 Task: Search one way flight ticket for 3 adults in first from Kansas City: Kansas City International Airport (was Mid-continent International) to Riverton: Central Wyoming Regional Airport (was Riverton Regional) on 5-4-2023. Choice of flights is Royal air maroc. Number of bags: 2 checked bags. Price is upto 72000. Outbound departure time preference is 10:15.
Action: Mouse moved to (333, 130)
Screenshot: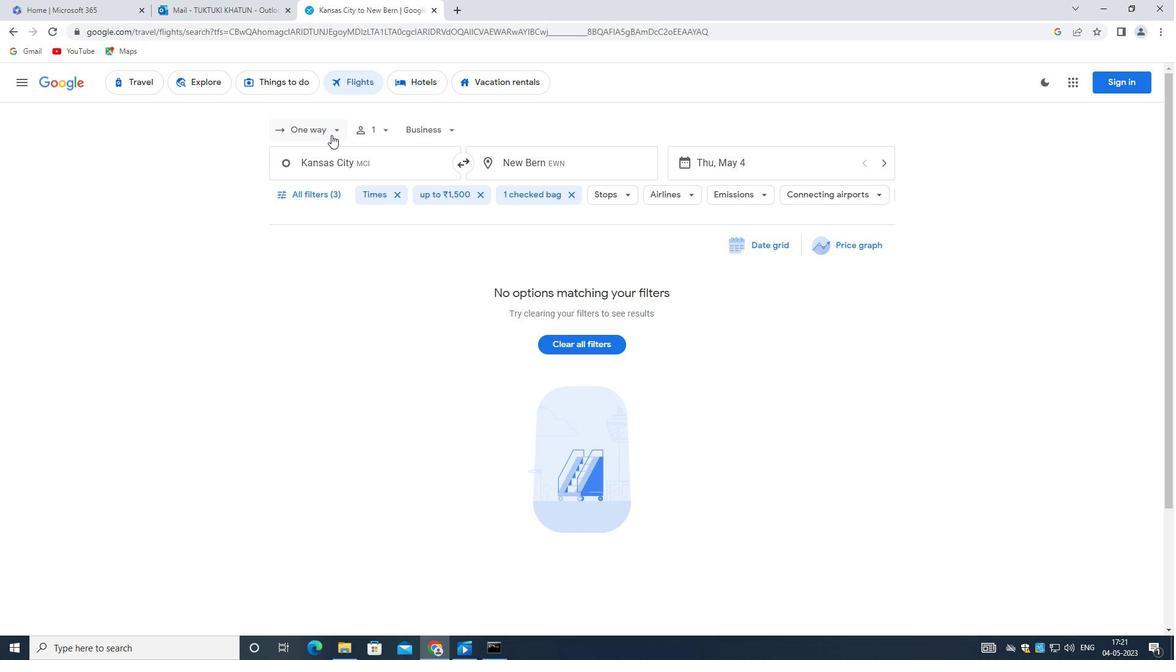 
Action: Mouse pressed left at (333, 130)
Screenshot: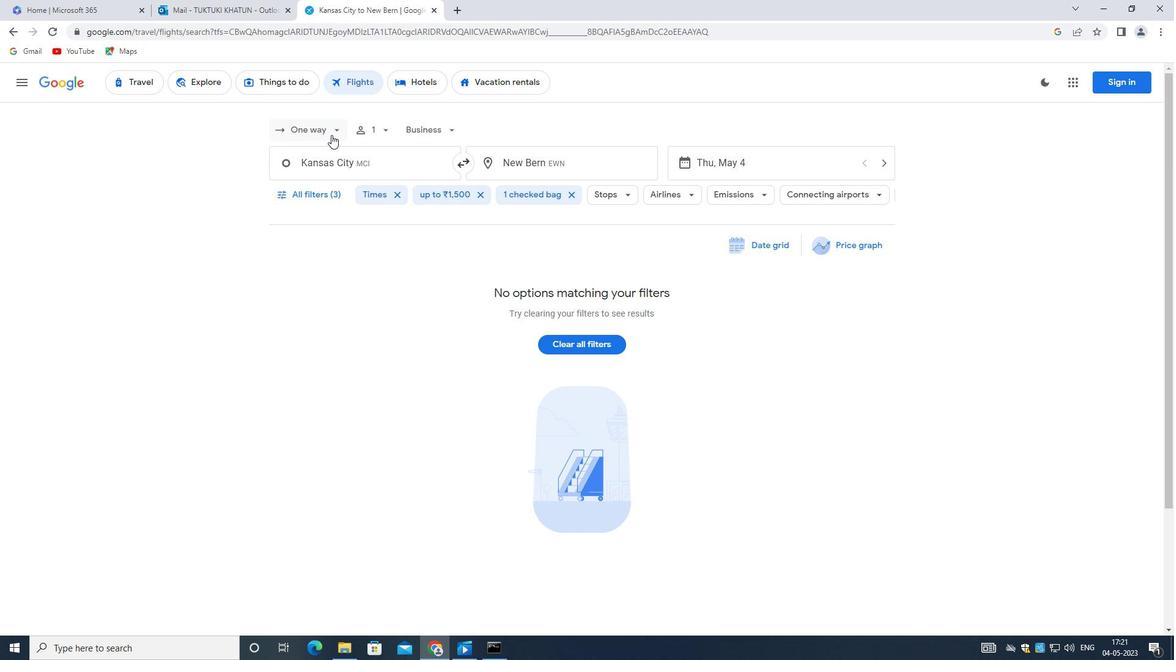 
Action: Mouse moved to (330, 181)
Screenshot: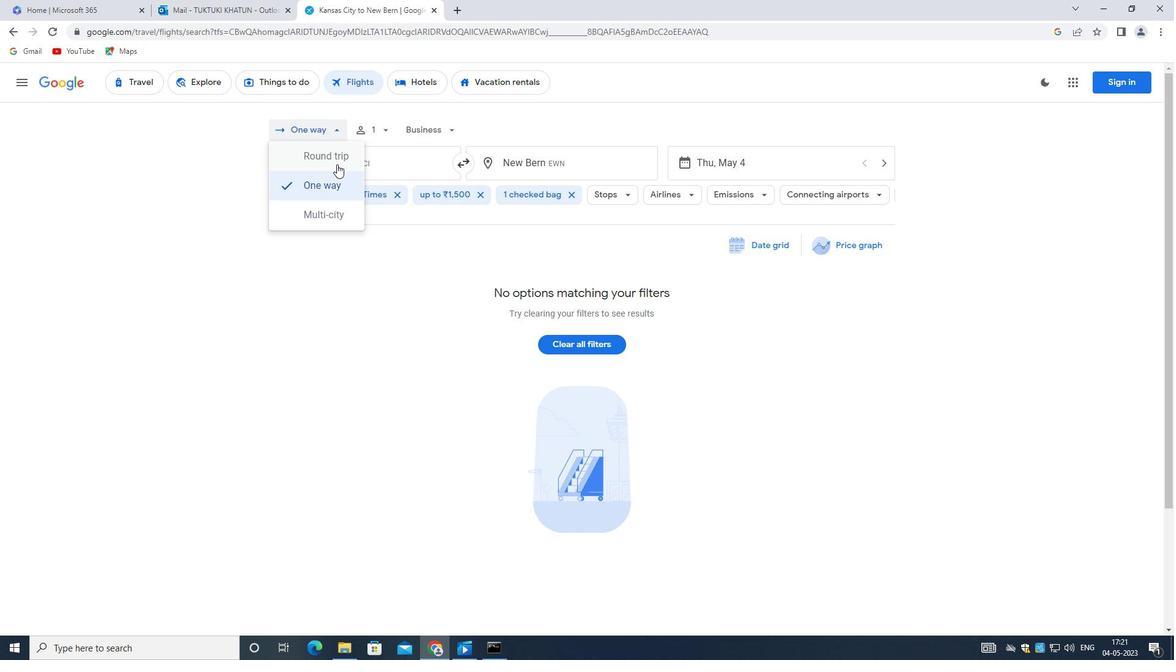 
Action: Mouse pressed left at (330, 181)
Screenshot: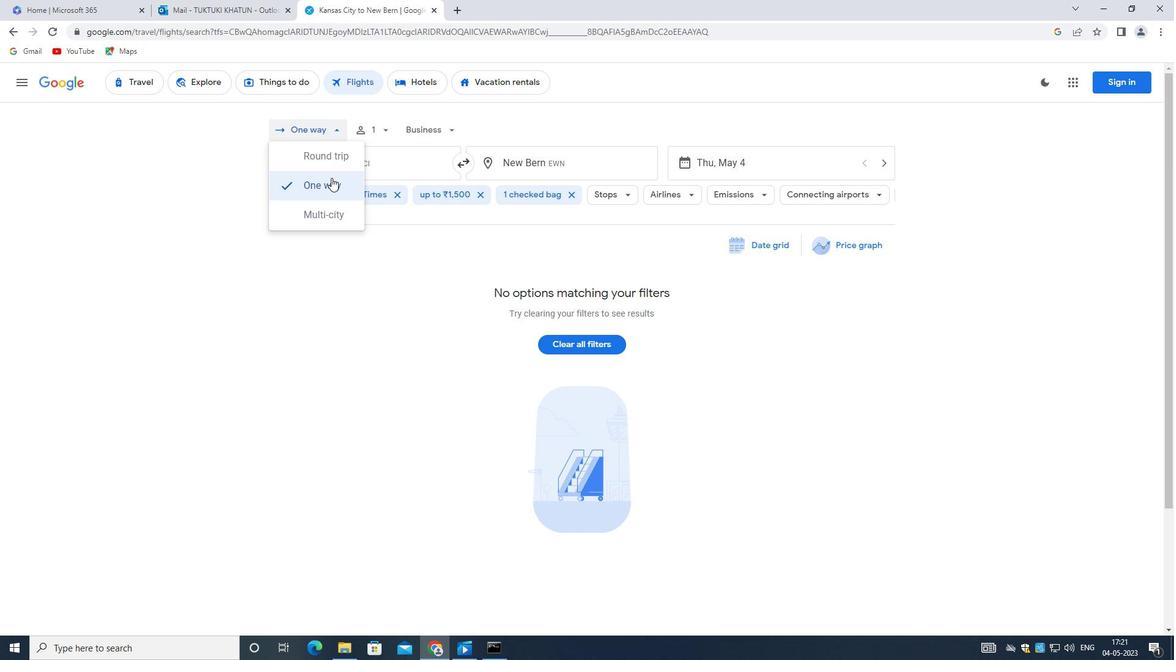 
Action: Mouse moved to (389, 131)
Screenshot: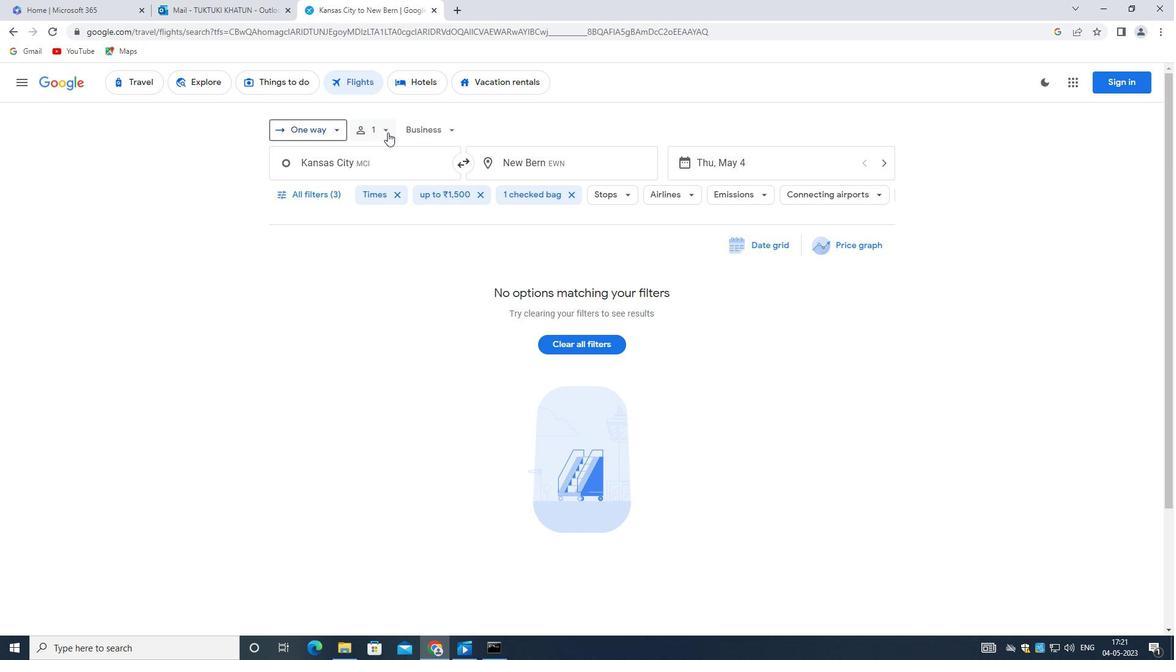 
Action: Mouse pressed left at (389, 131)
Screenshot: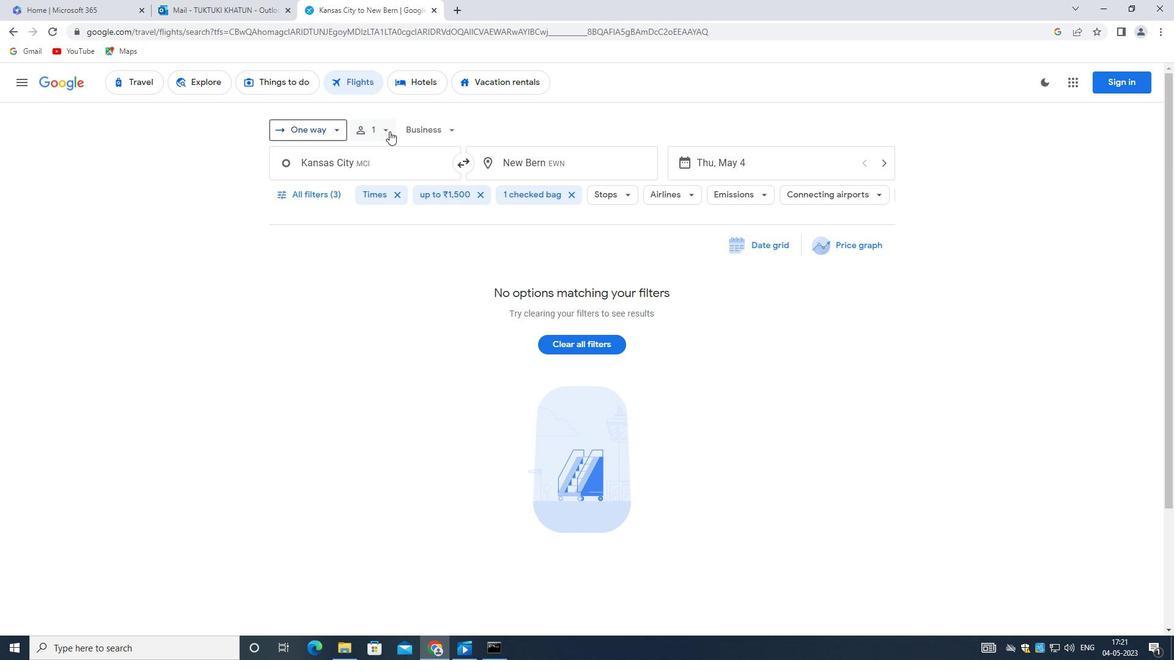 
Action: Mouse moved to (479, 157)
Screenshot: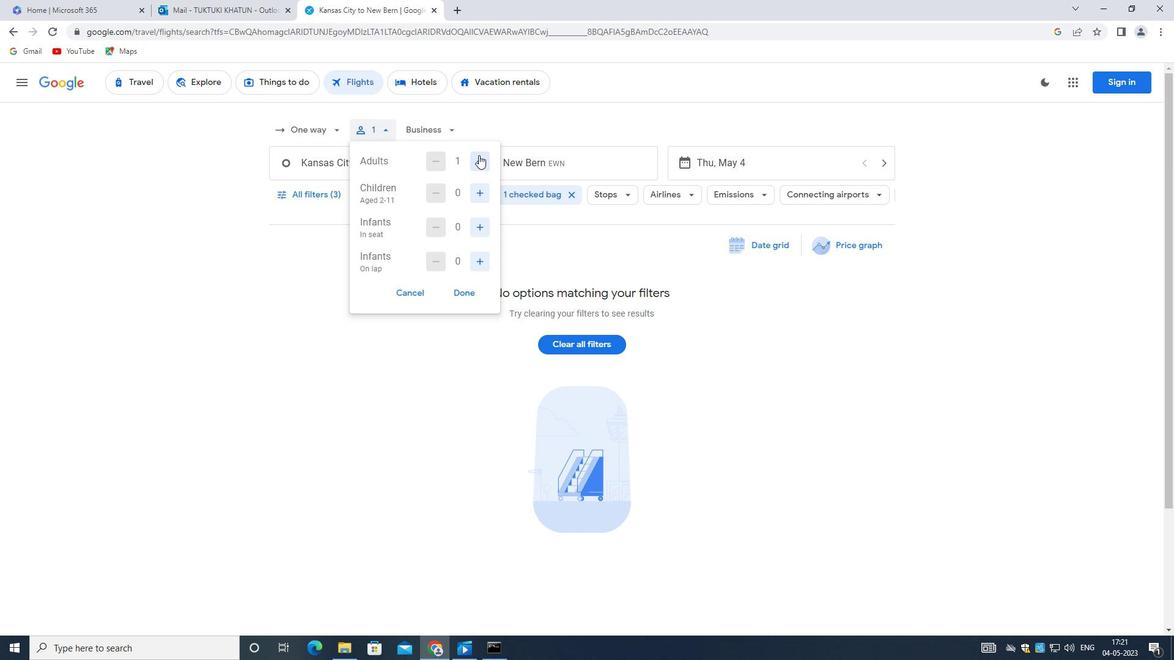 
Action: Mouse pressed left at (479, 157)
Screenshot: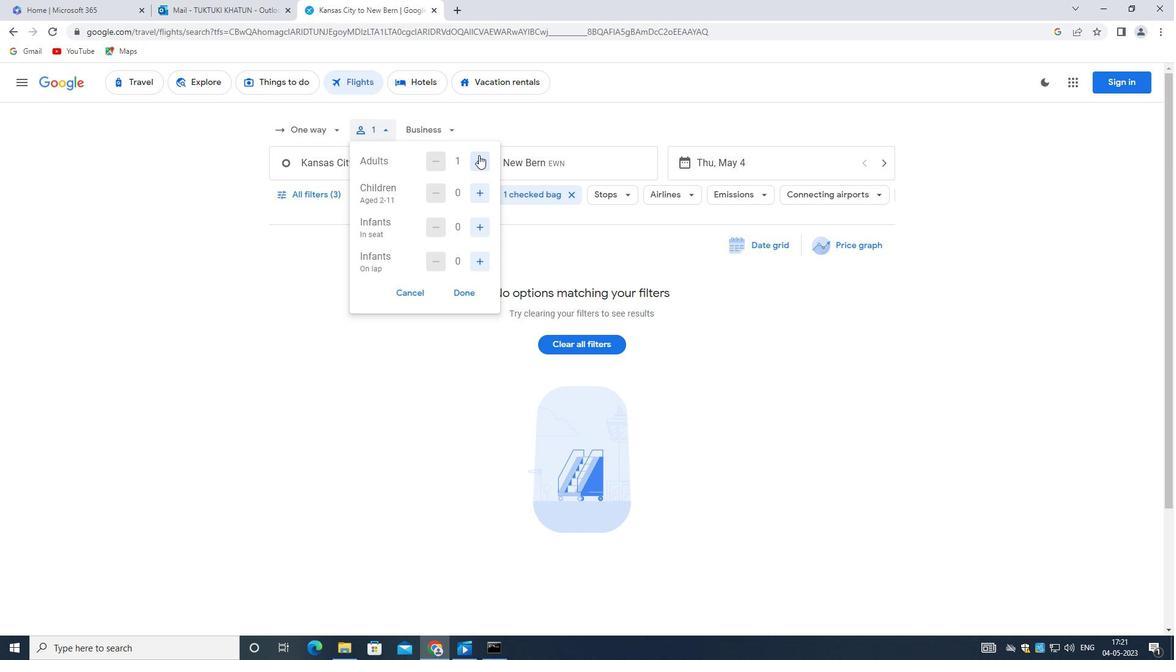 
Action: Mouse pressed left at (479, 157)
Screenshot: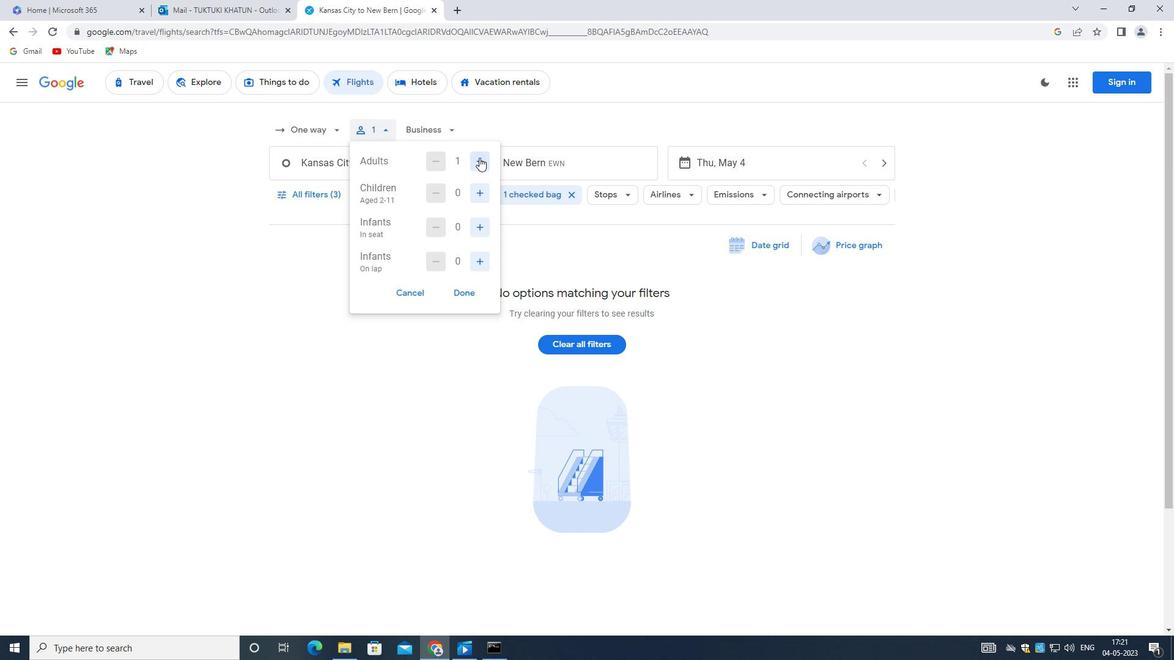 
Action: Mouse moved to (461, 294)
Screenshot: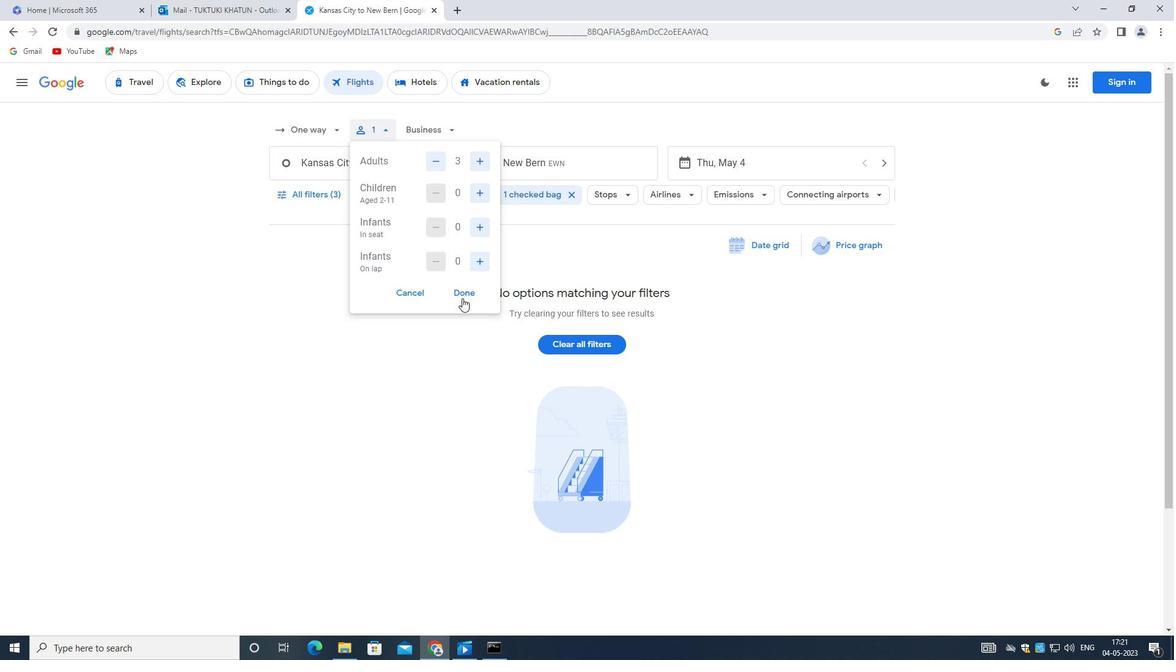 
Action: Mouse pressed left at (461, 294)
Screenshot: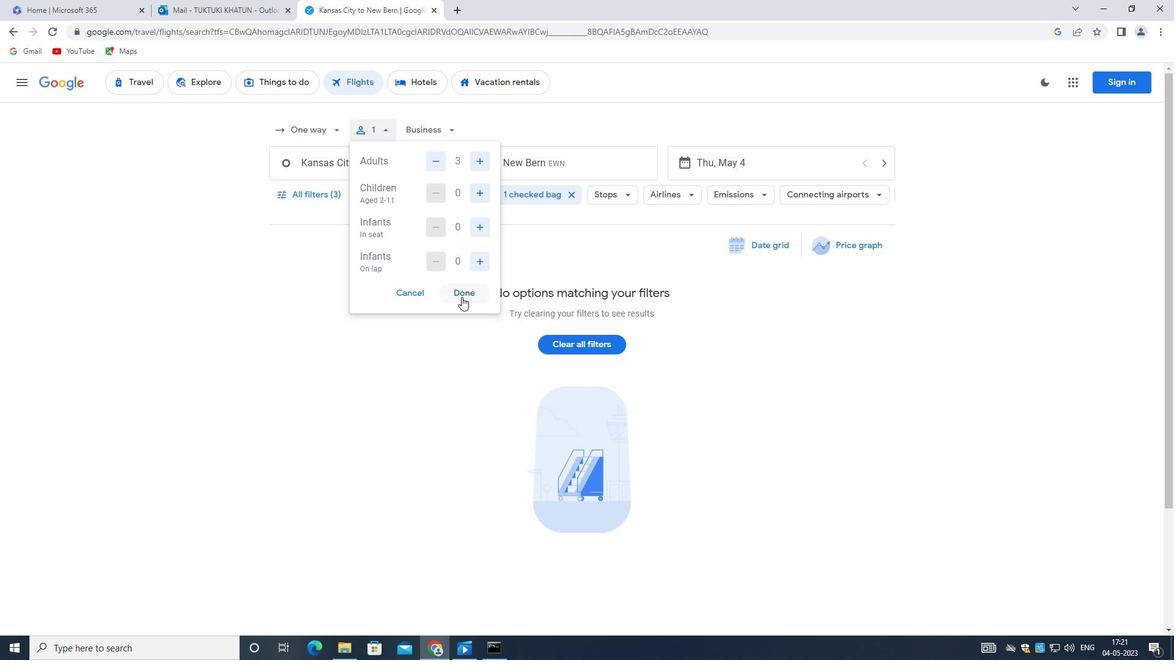 
Action: Mouse moved to (376, 160)
Screenshot: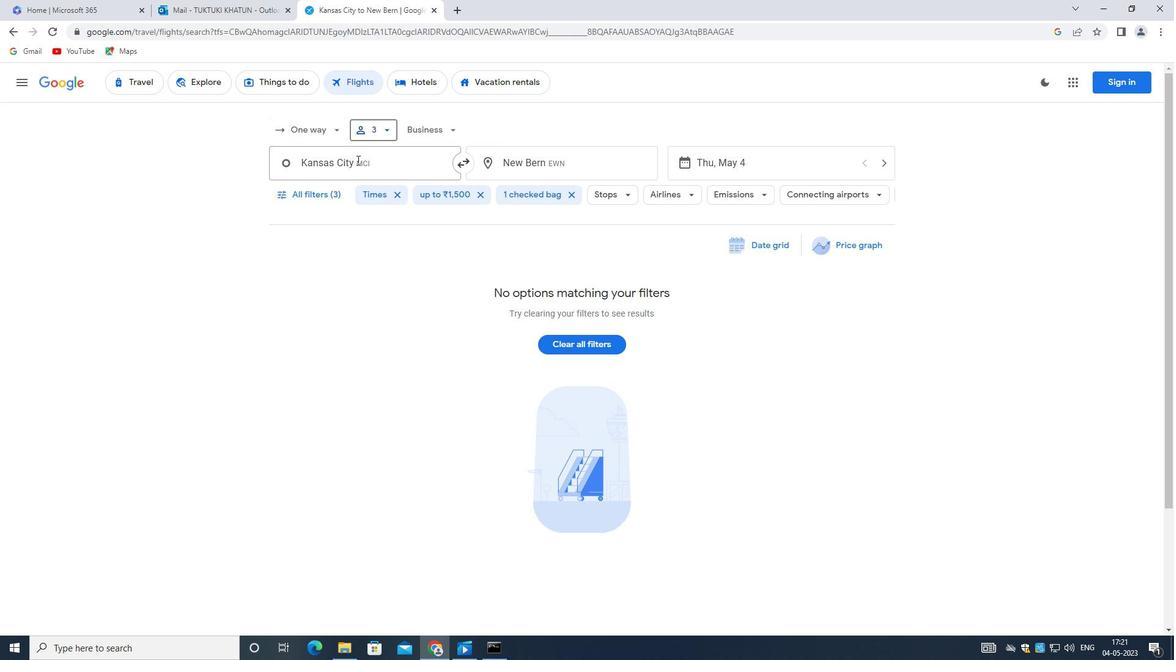 
Action: Mouse pressed left at (376, 160)
Screenshot: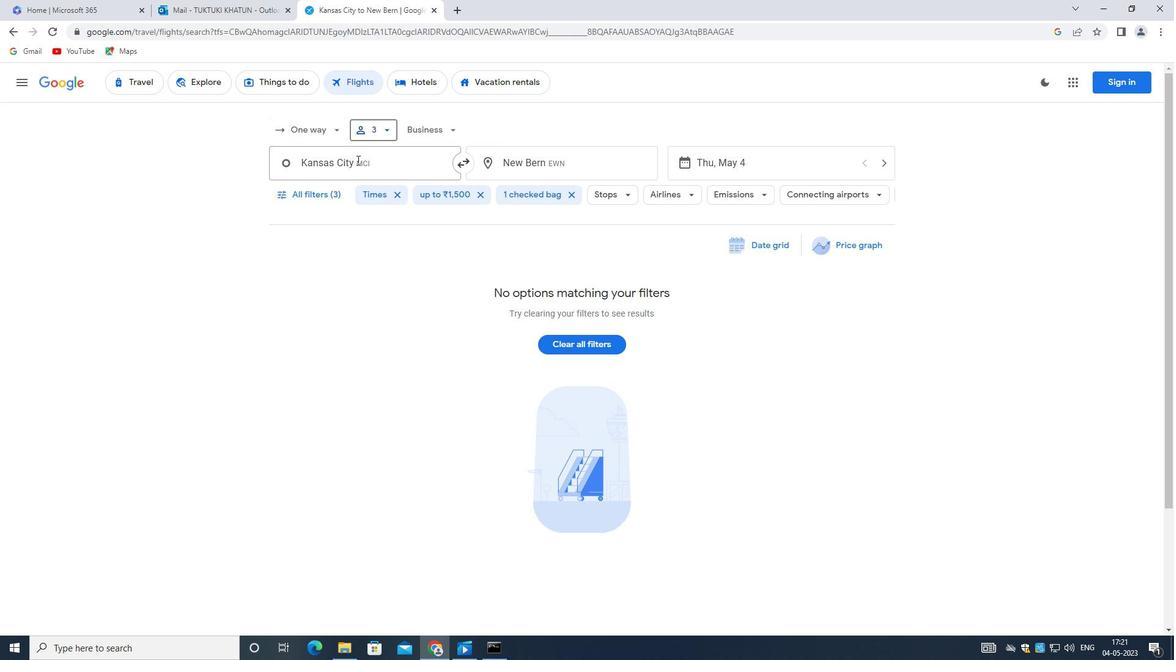 
Action: Mouse moved to (408, 225)
Screenshot: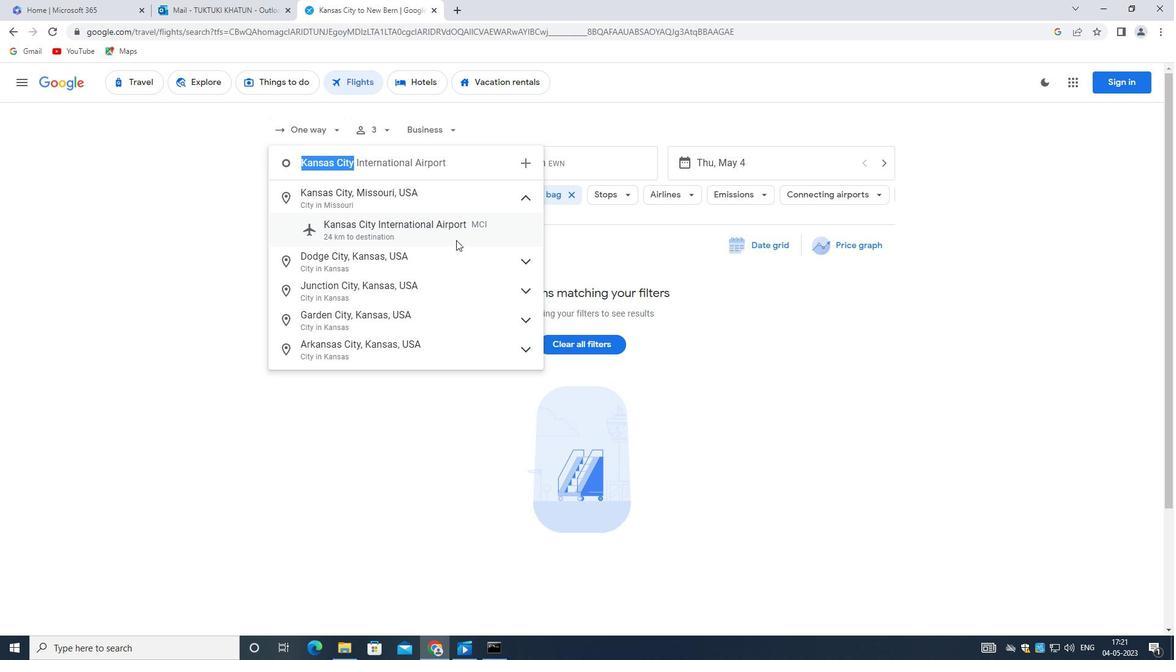 
Action: Mouse pressed left at (408, 225)
Screenshot: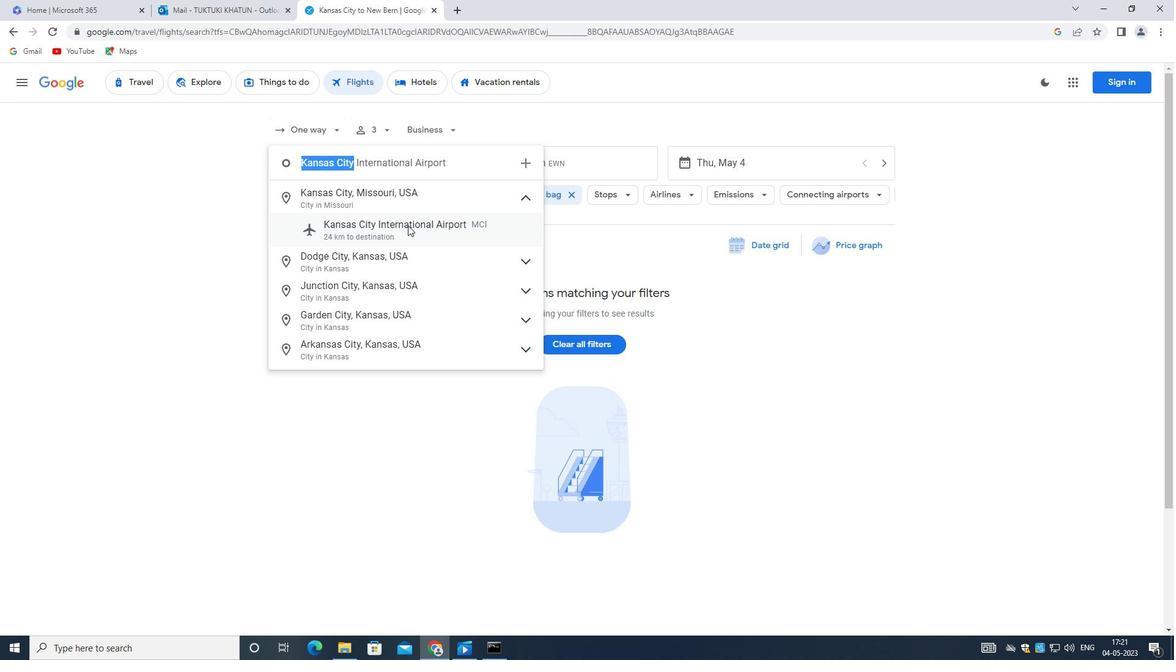
Action: Mouse moved to (619, 160)
Screenshot: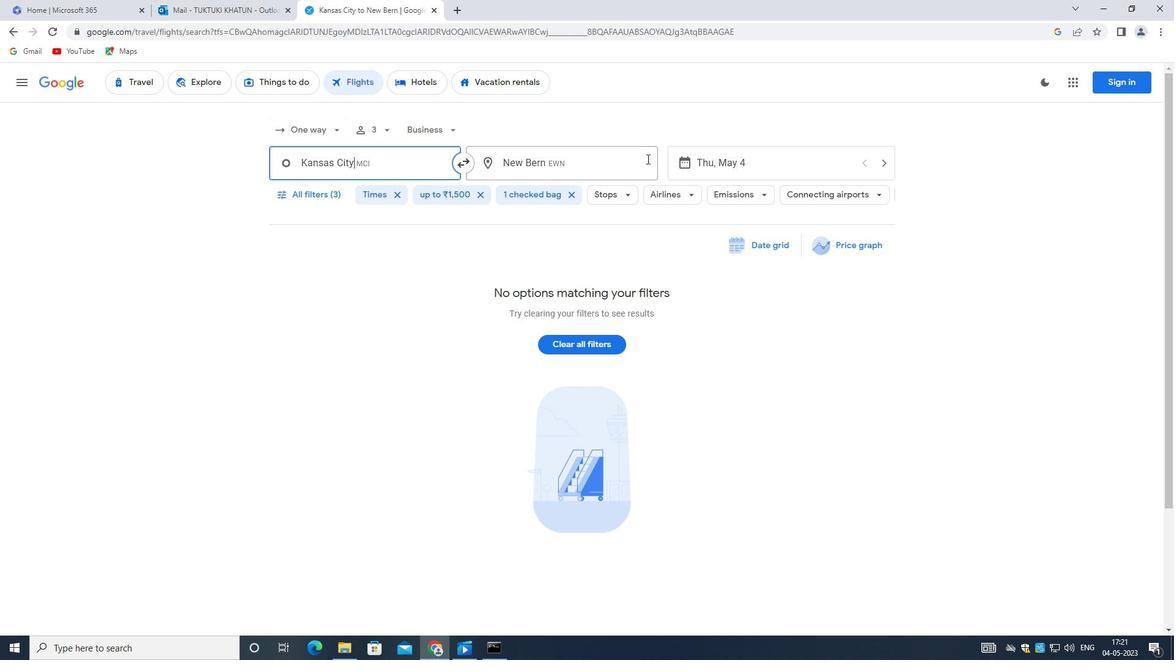 
Action: Mouse pressed left at (619, 160)
Screenshot: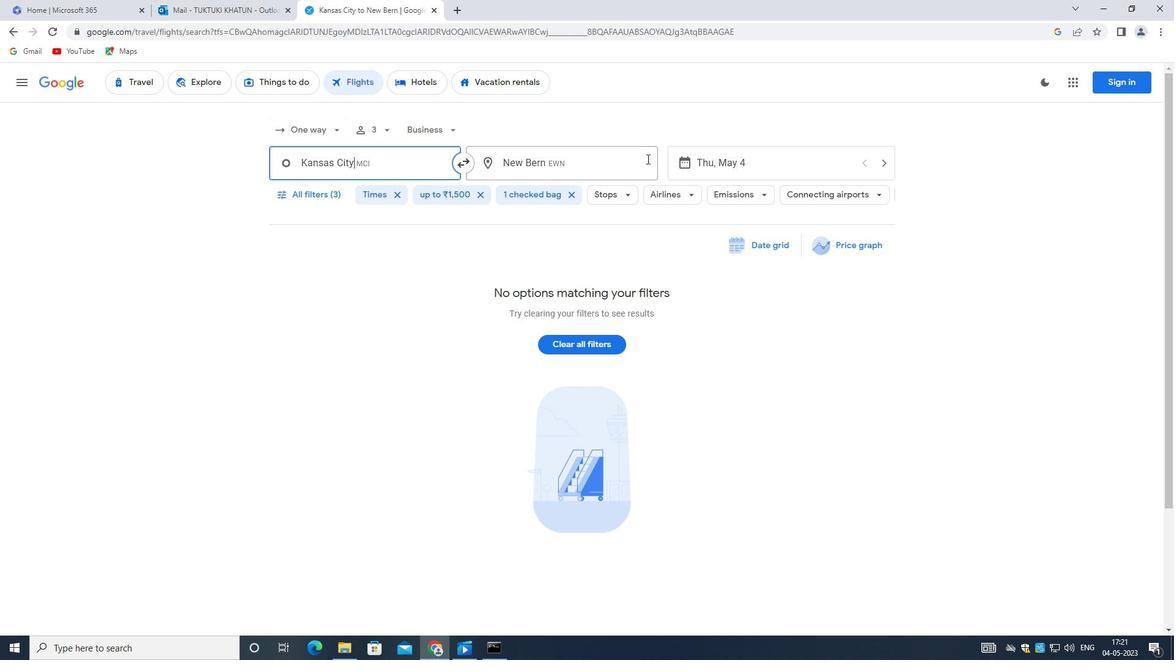 
Action: Mouse moved to (611, 163)
Screenshot: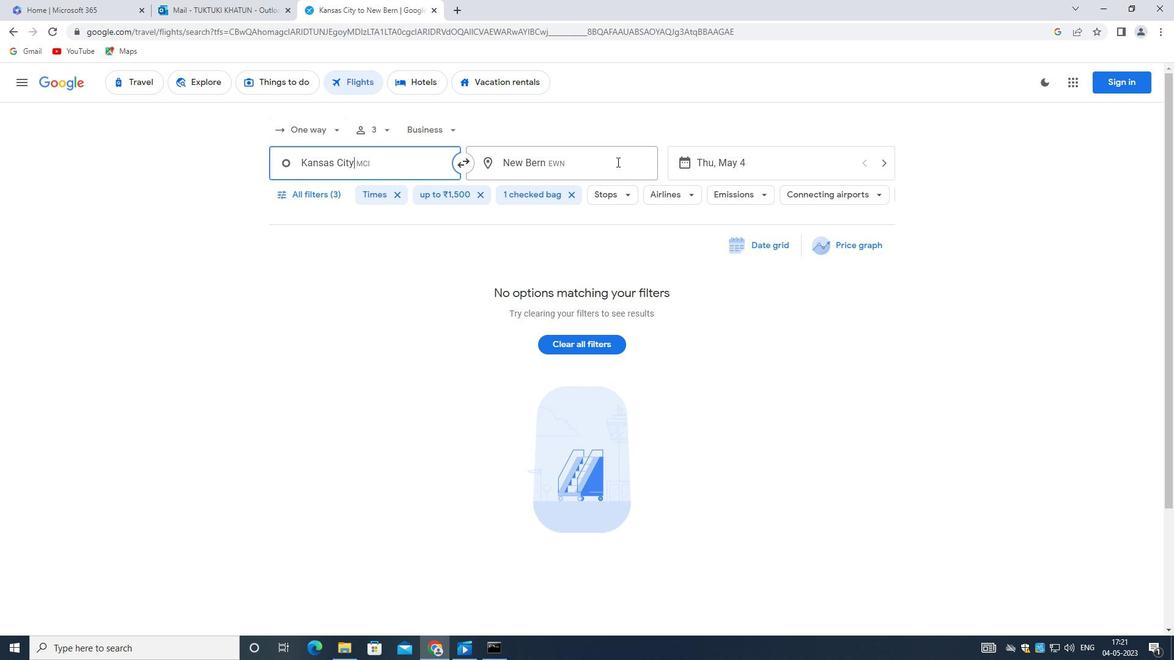 
Action: Key pressed <Key.shift>CENTRAL<Key.space><Key.shift>WYOM
Screenshot: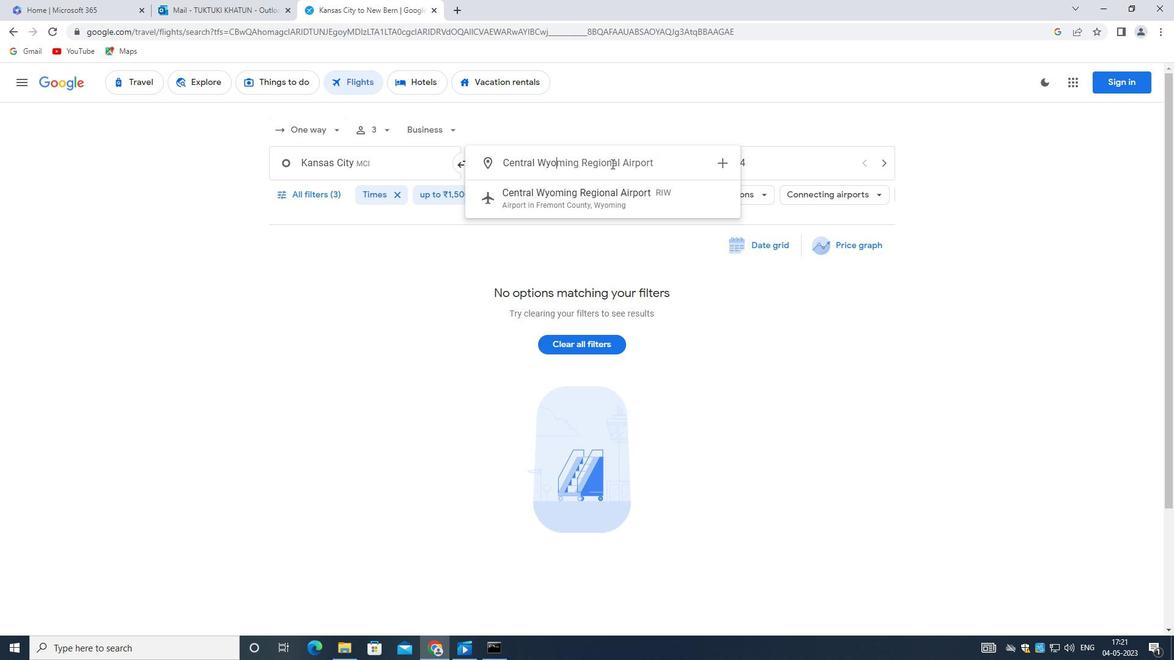 
Action: Mouse moved to (627, 195)
Screenshot: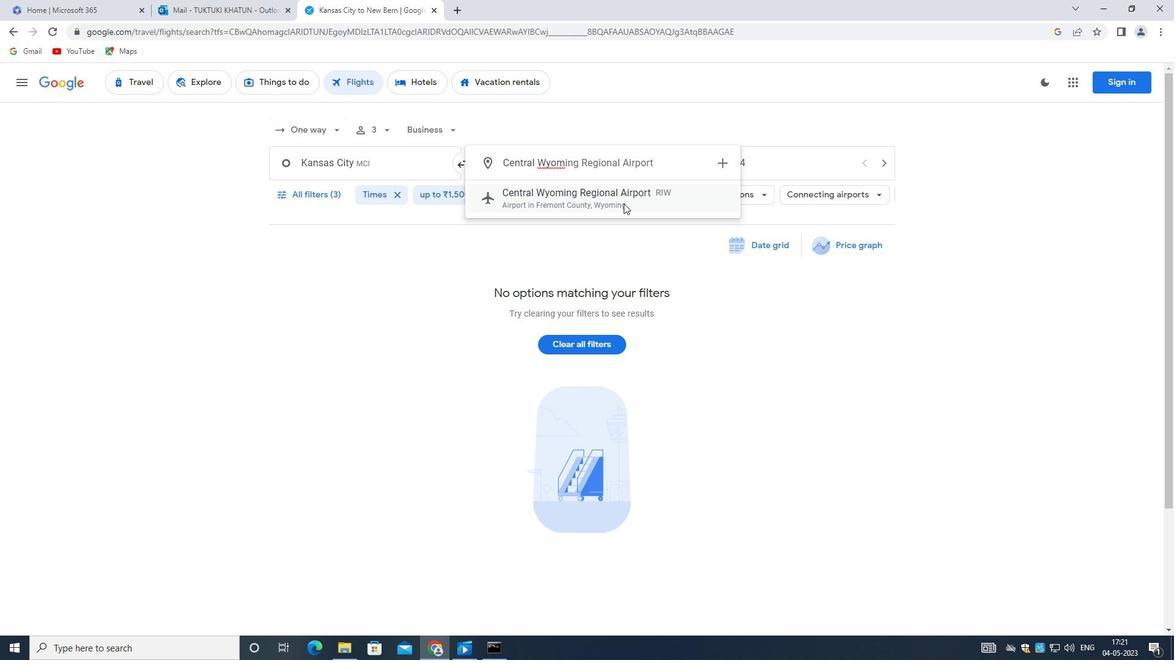 
Action: Mouse pressed left at (627, 195)
Screenshot: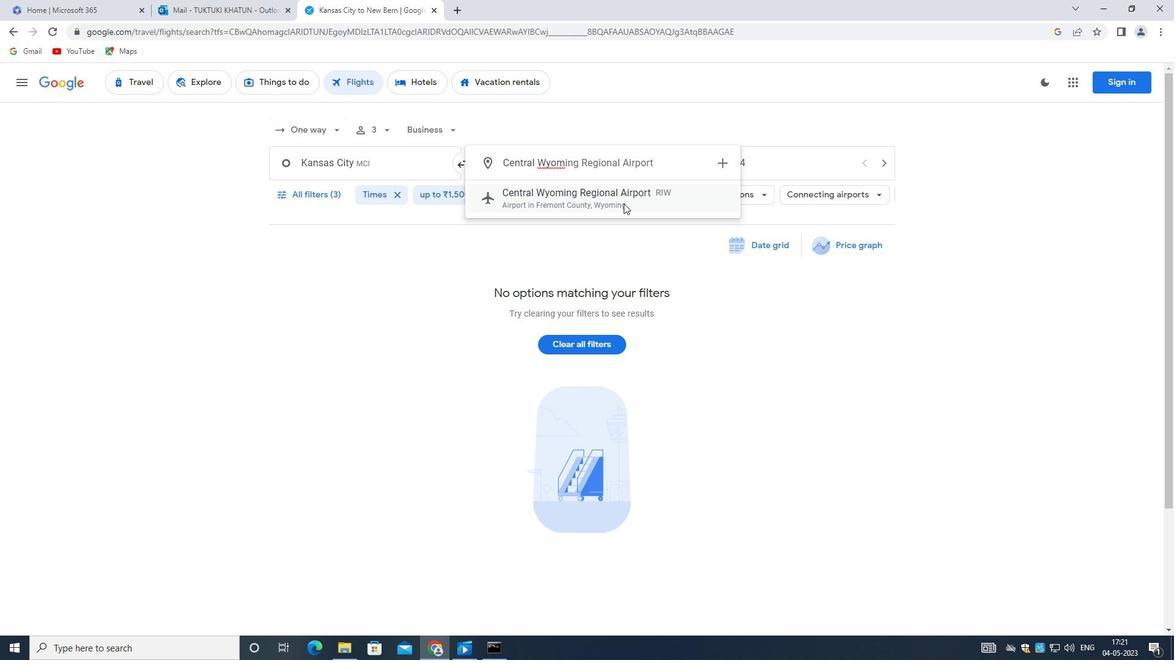 
Action: Mouse moved to (722, 165)
Screenshot: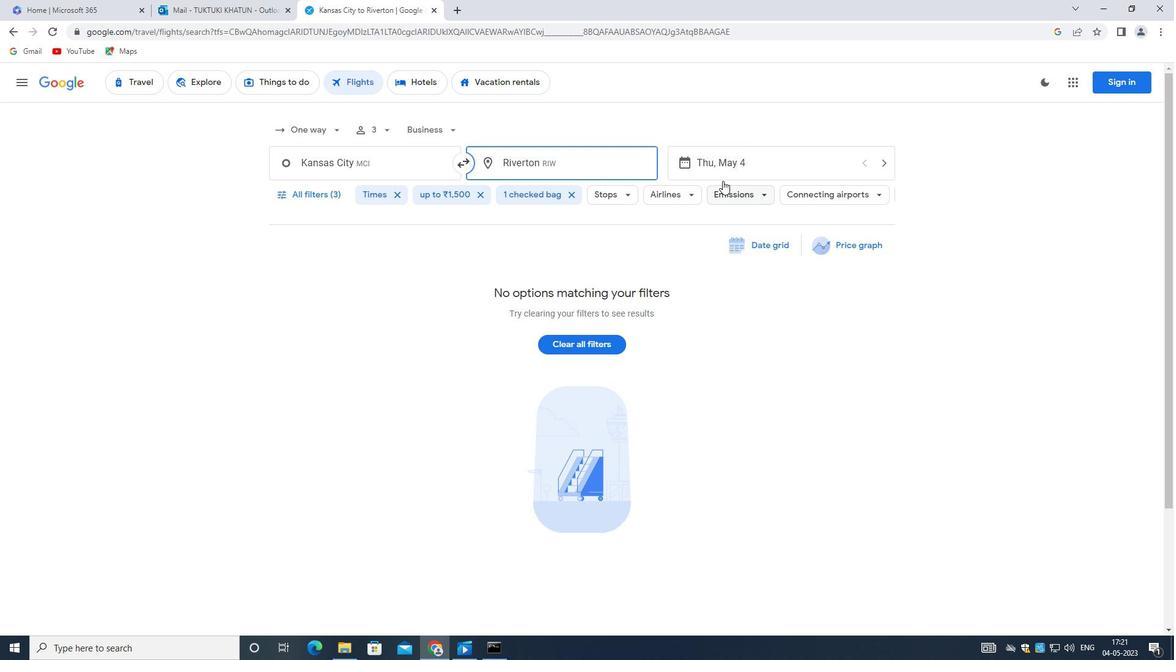 
Action: Mouse pressed left at (722, 165)
Screenshot: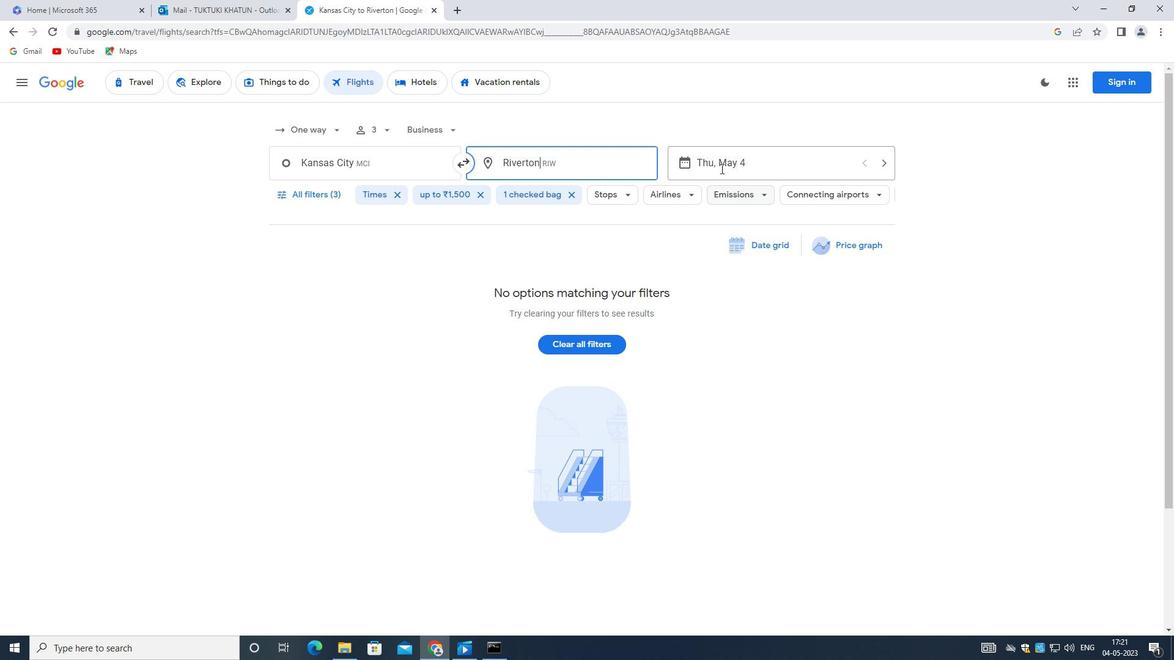 
Action: Mouse moved to (869, 460)
Screenshot: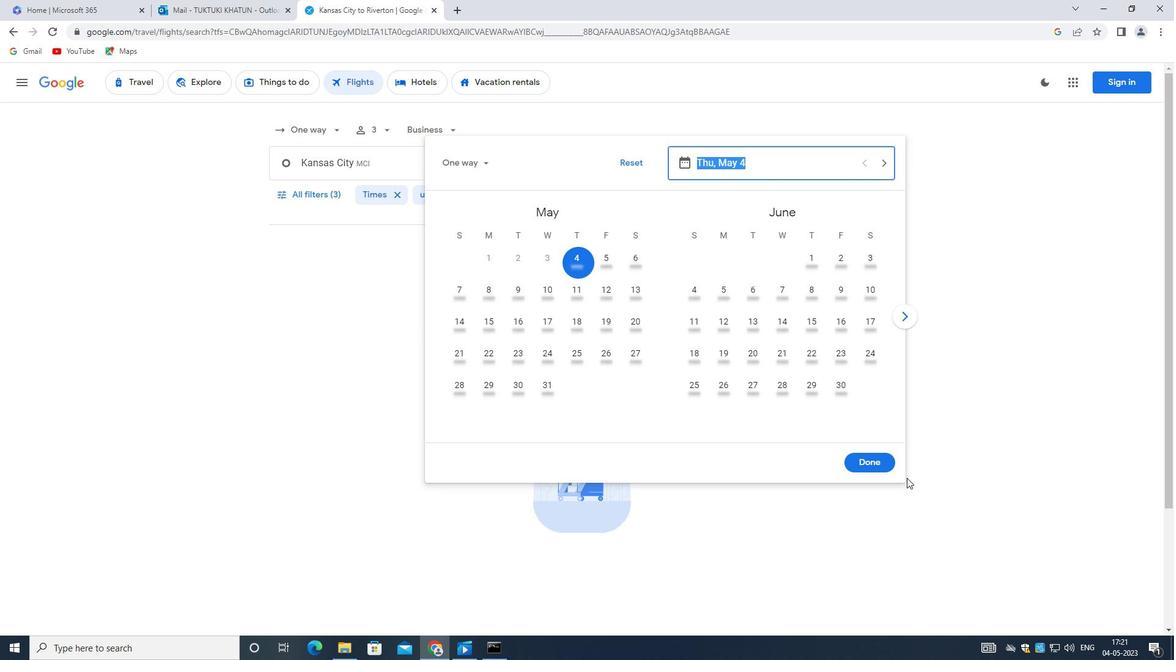 
Action: Mouse pressed left at (869, 460)
Screenshot: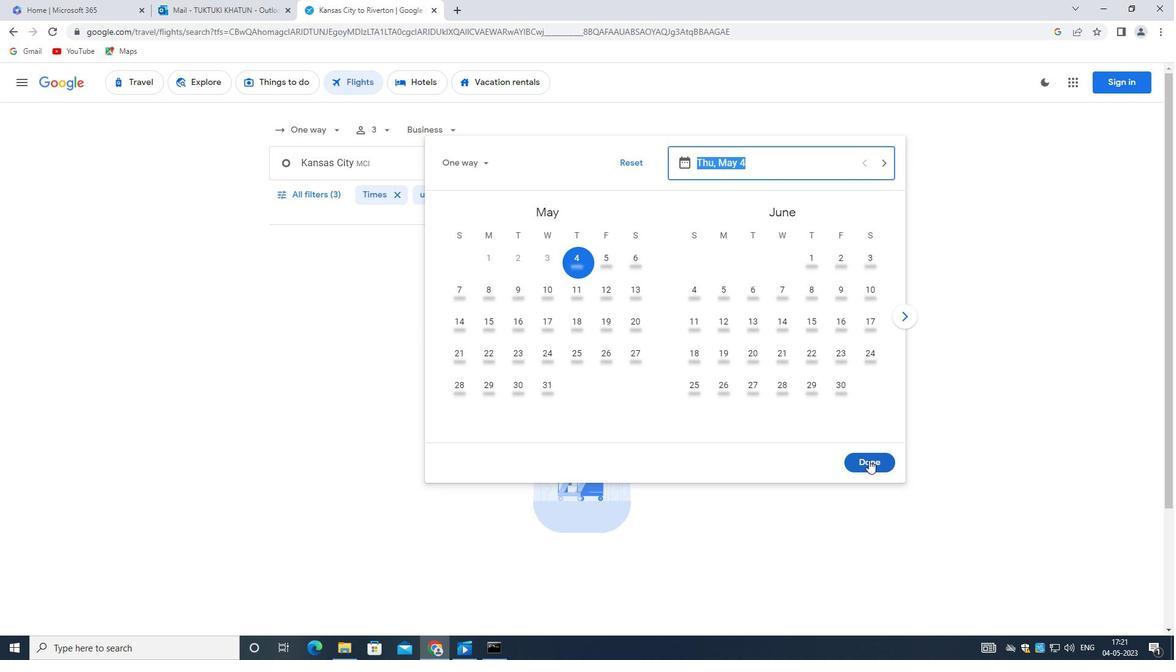 
Action: Mouse moved to (312, 185)
Screenshot: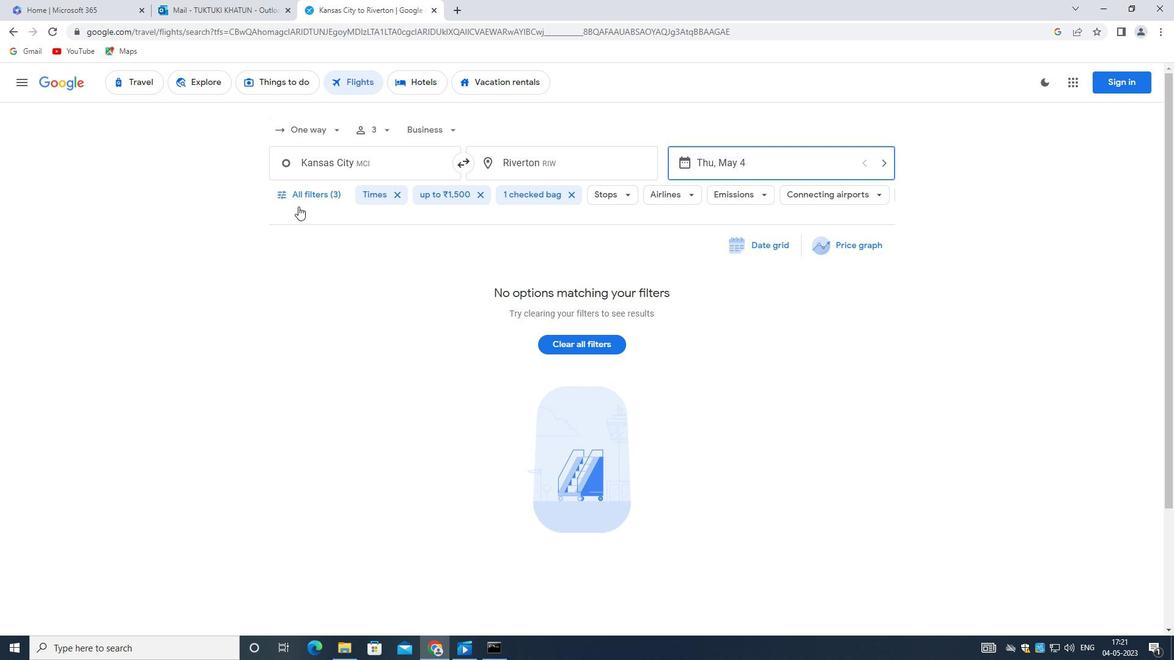 
Action: Mouse pressed left at (312, 185)
Screenshot: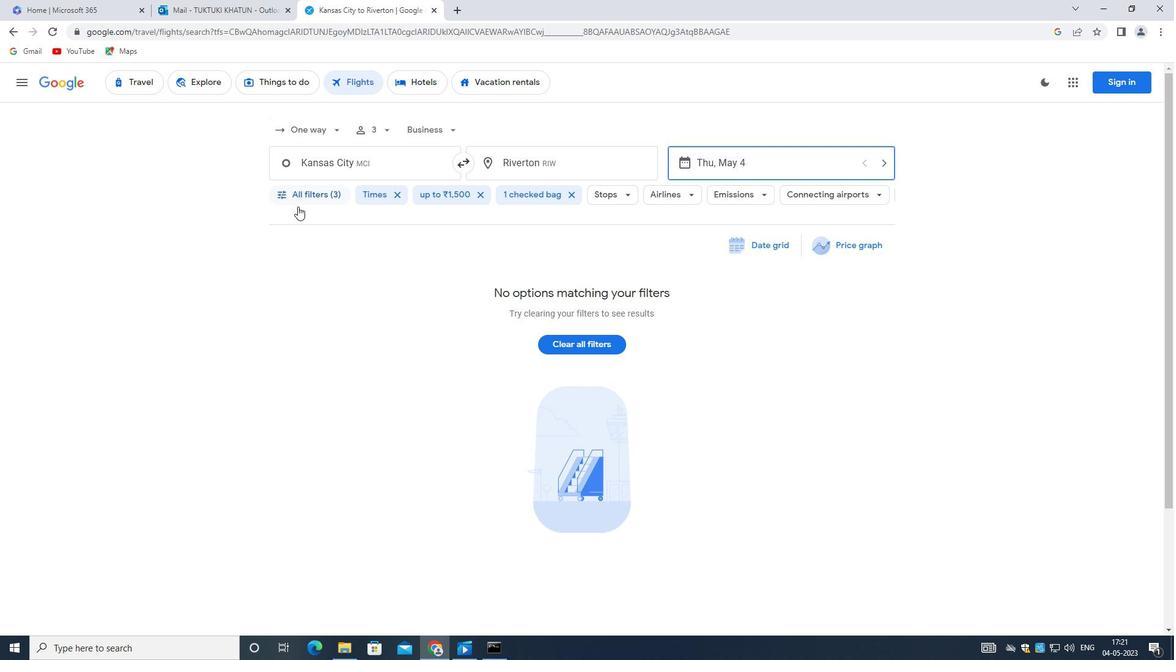 
Action: Mouse moved to (370, 412)
Screenshot: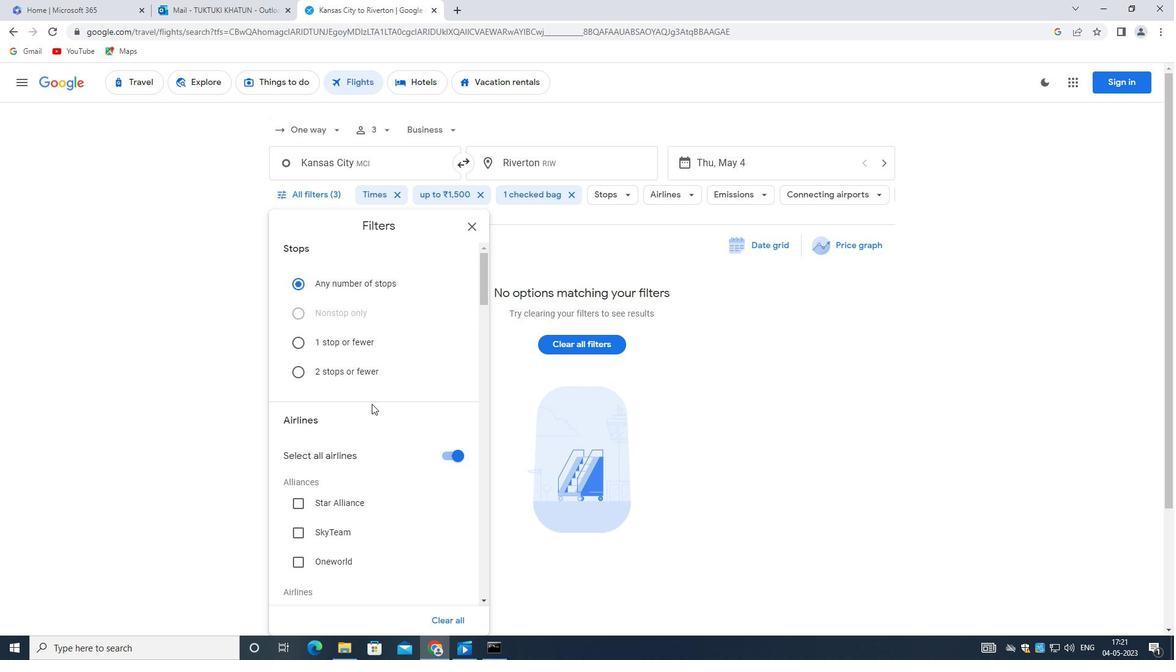 
Action: Mouse scrolled (370, 412) with delta (0, 0)
Screenshot: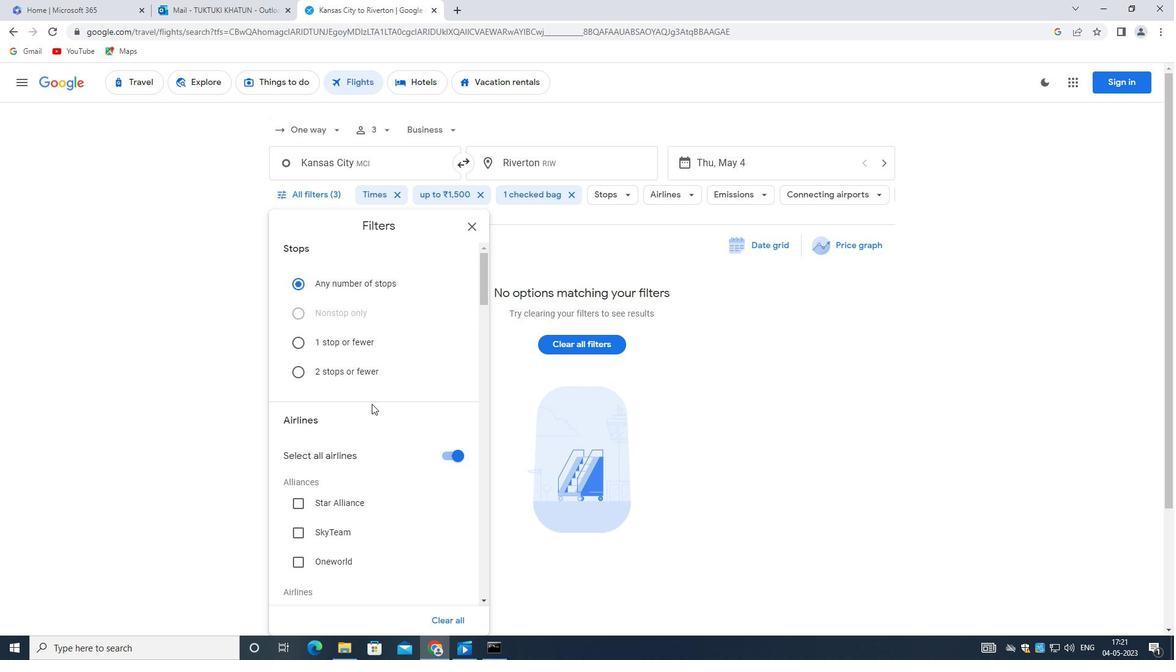 
Action: Mouse moved to (448, 397)
Screenshot: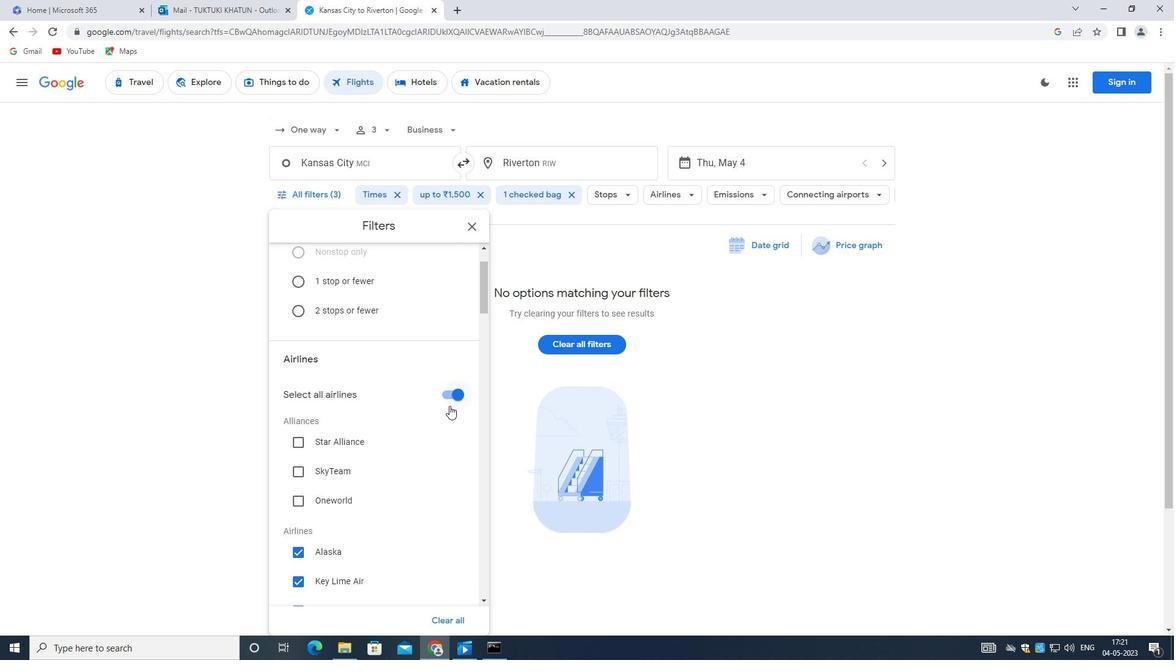 
Action: Mouse pressed left at (448, 397)
Screenshot: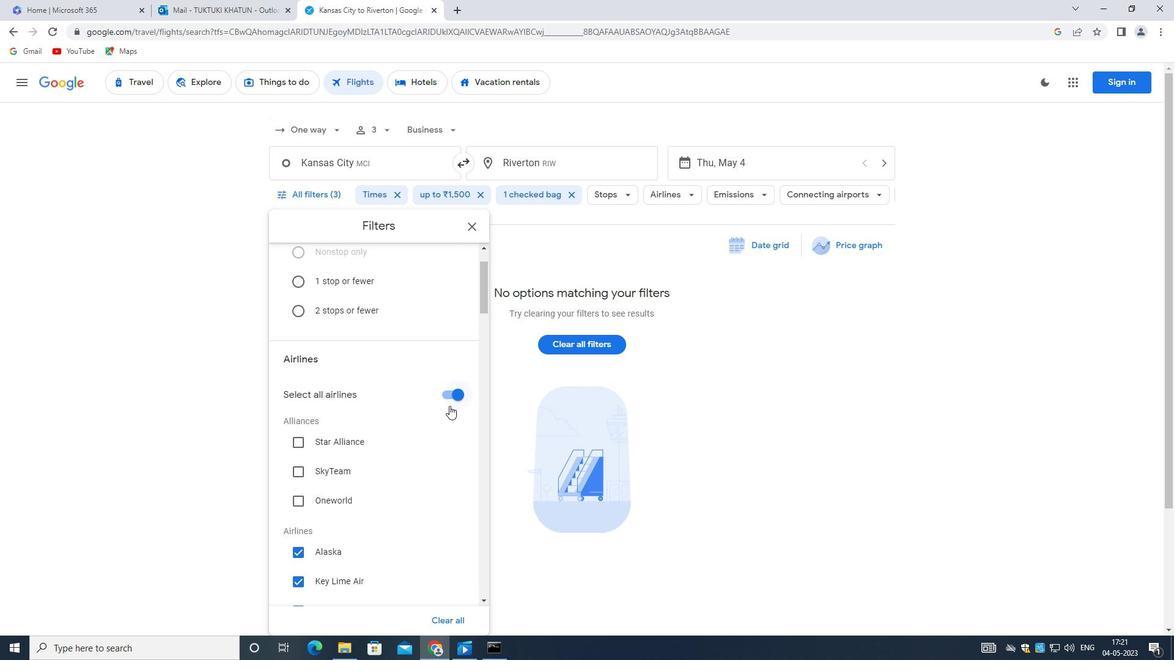 
Action: Mouse moved to (412, 370)
Screenshot: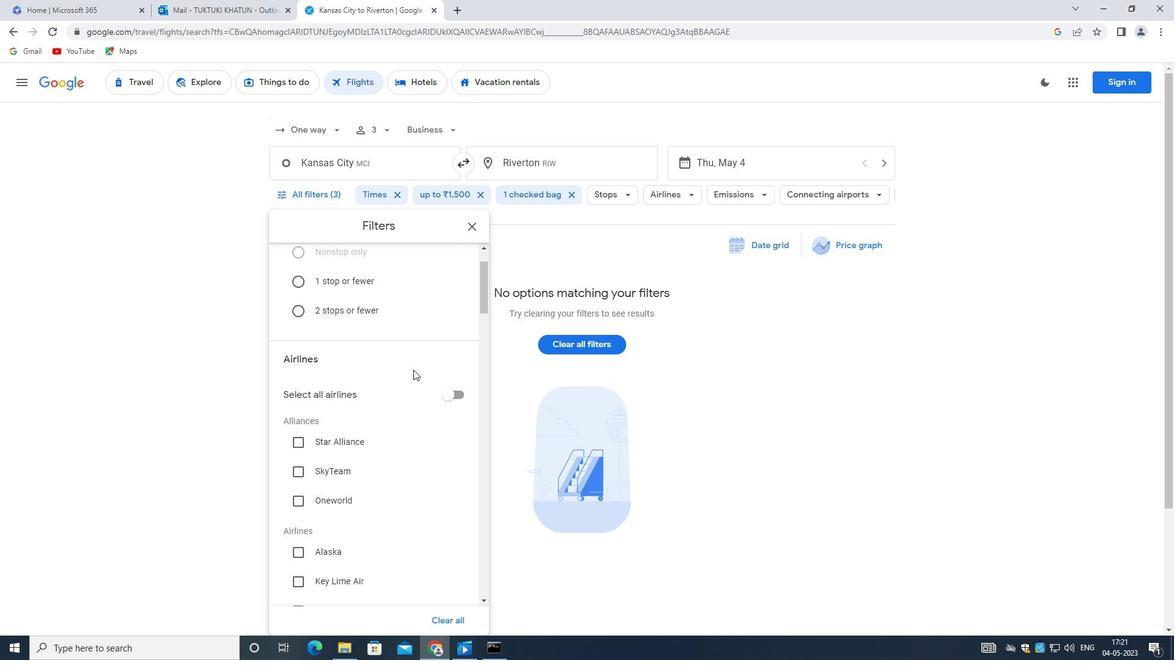
Action: Mouse scrolled (412, 370) with delta (0, 0)
Screenshot: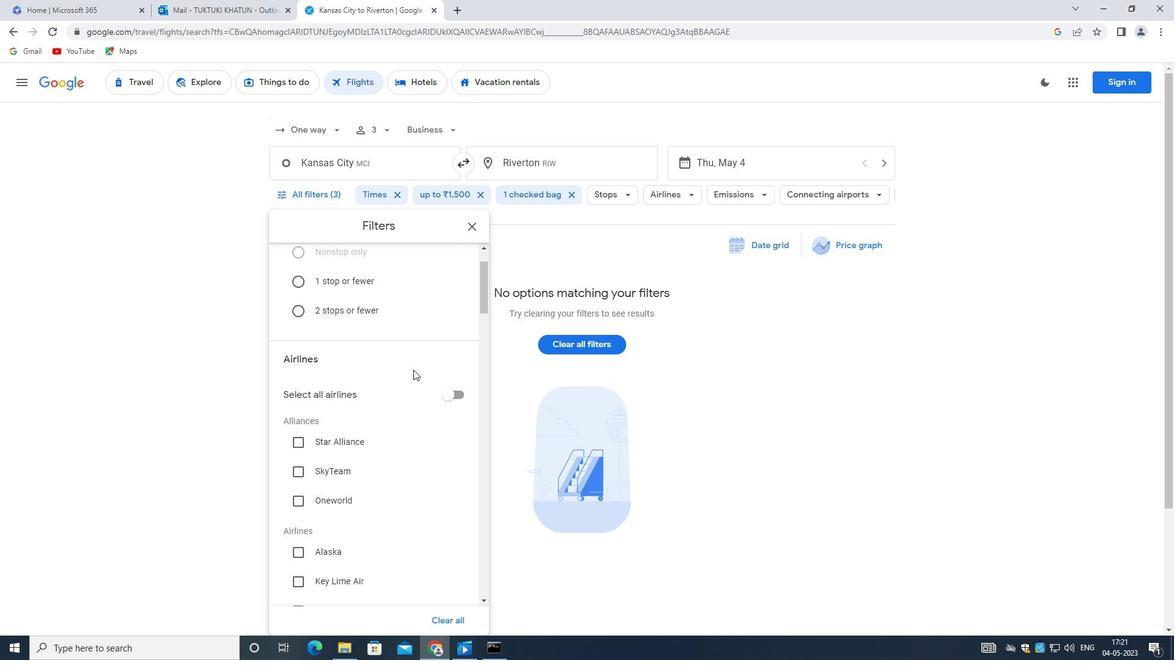 
Action: Mouse moved to (412, 370)
Screenshot: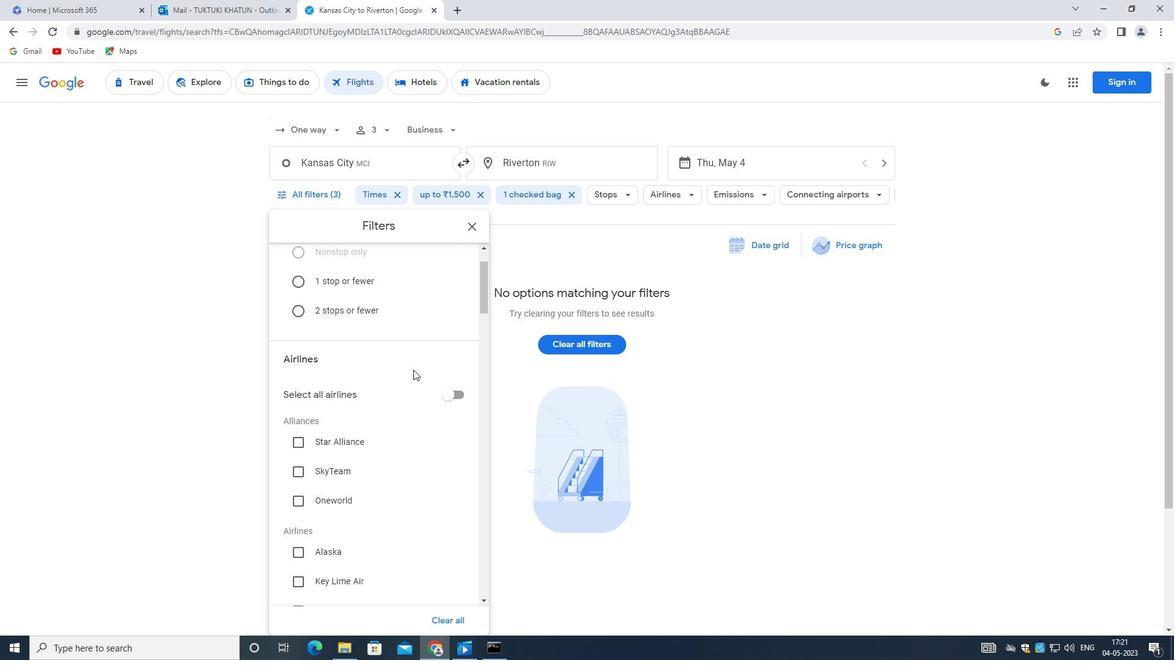
Action: Mouse scrolled (412, 370) with delta (0, 0)
Screenshot: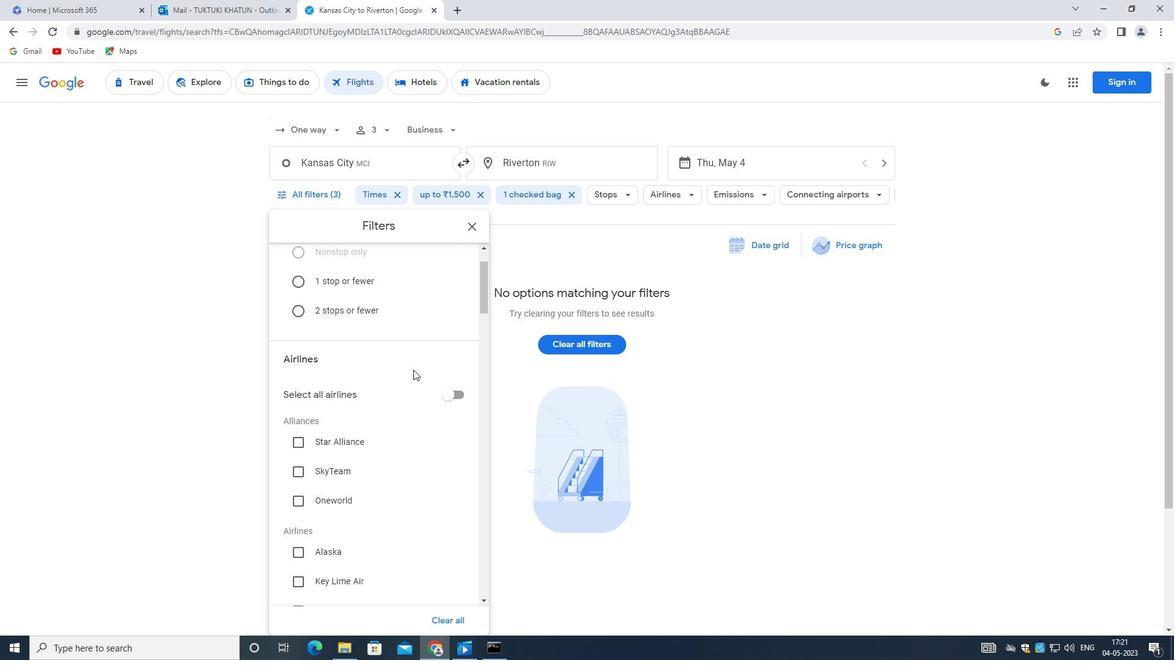
Action: Mouse scrolled (412, 370) with delta (0, 0)
Screenshot: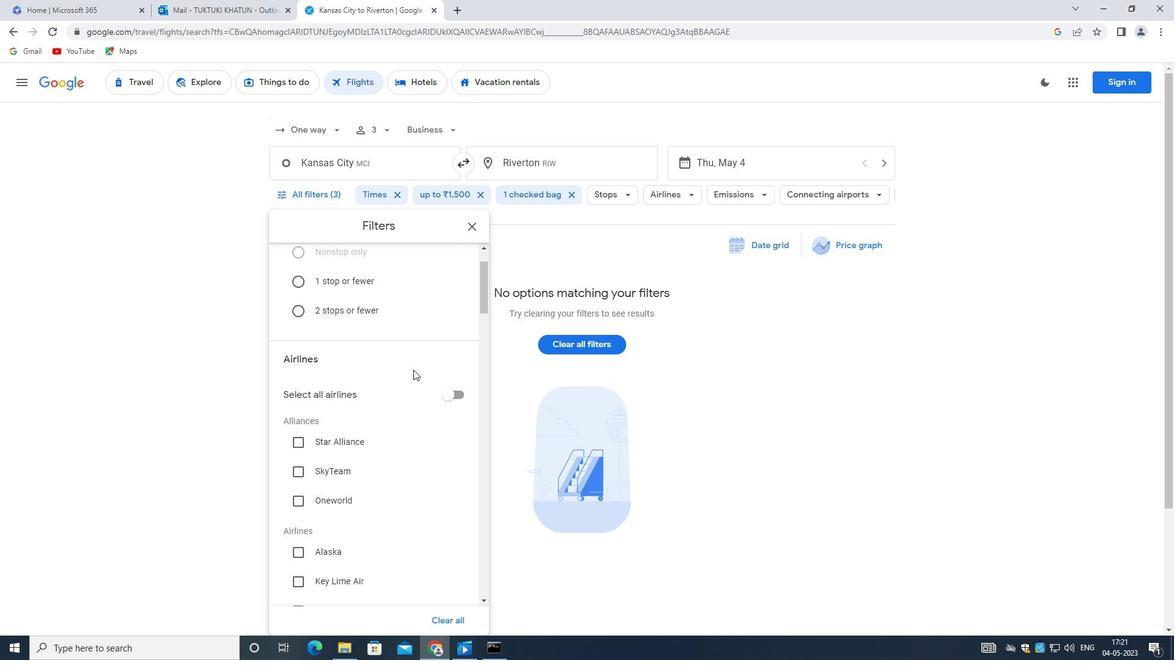 
Action: Mouse scrolled (412, 369) with delta (0, 0)
Screenshot: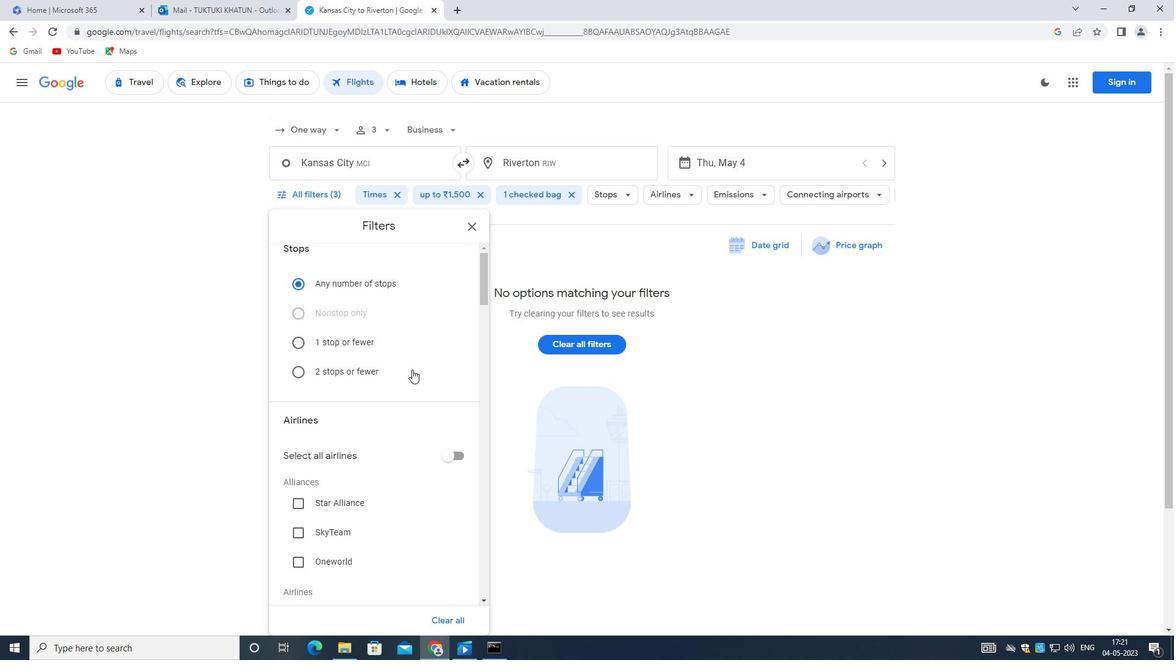 
Action: Mouse moved to (411, 372)
Screenshot: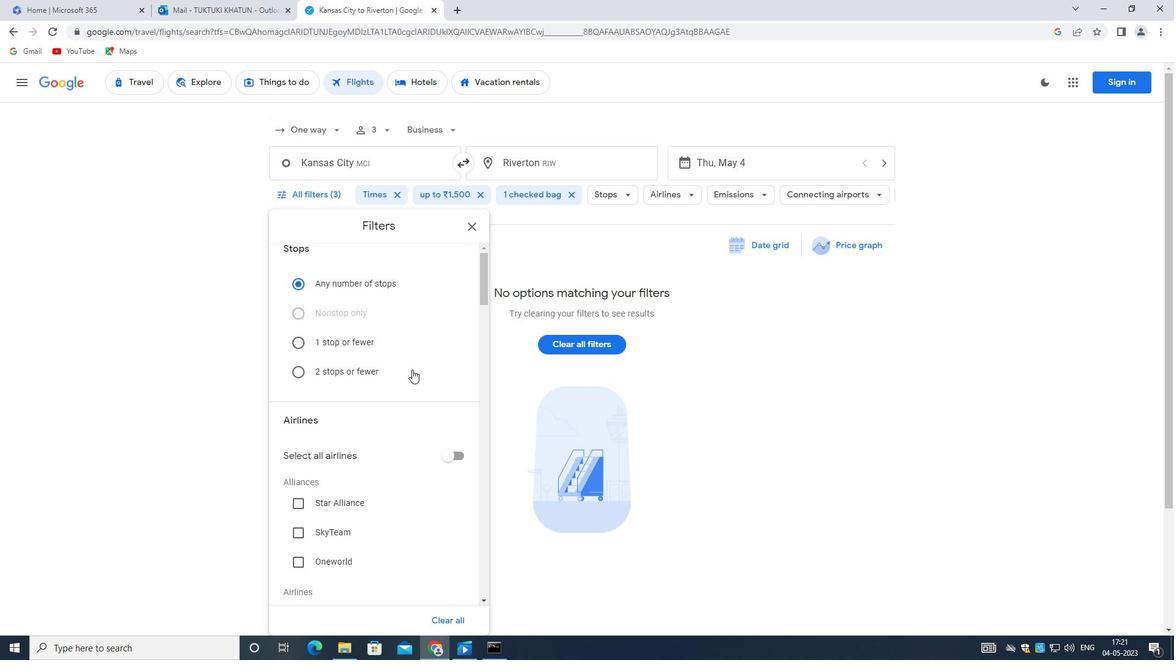 
Action: Mouse scrolled (411, 371) with delta (0, 0)
Screenshot: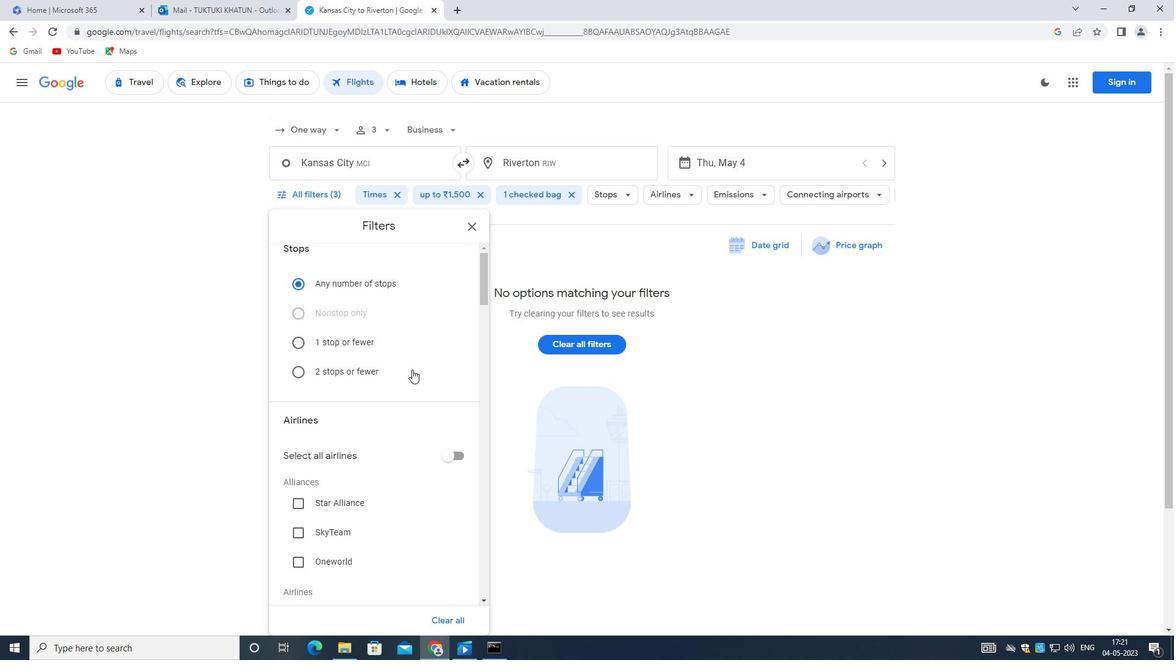 
Action: Mouse moved to (410, 374)
Screenshot: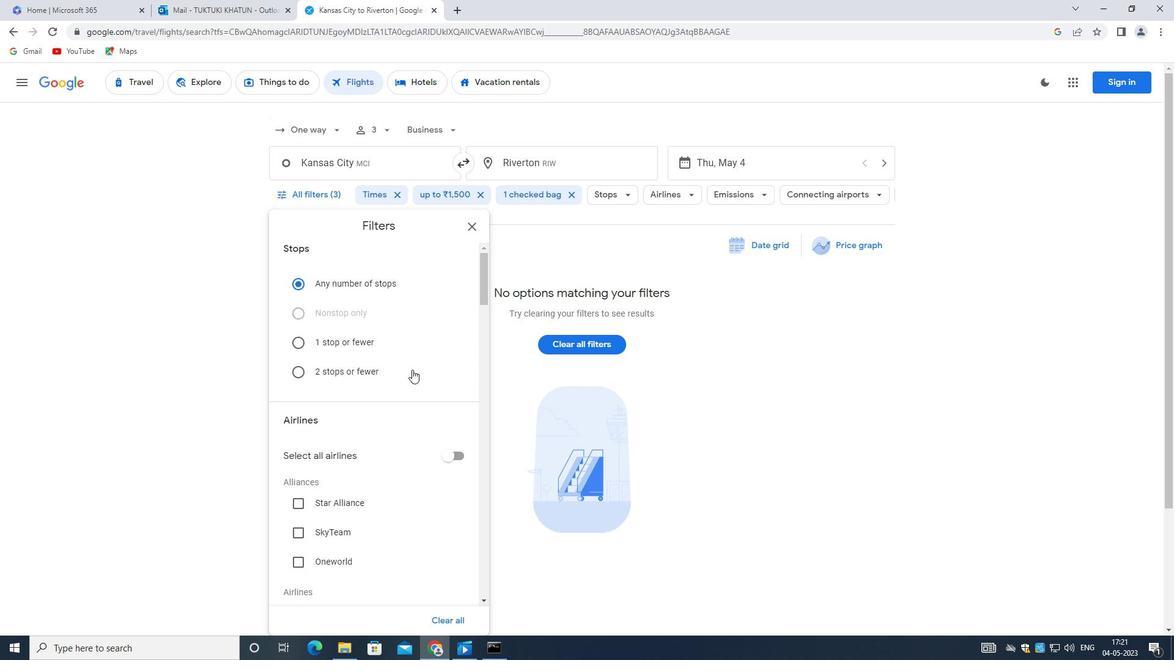 
Action: Mouse scrolled (410, 374) with delta (0, 0)
Screenshot: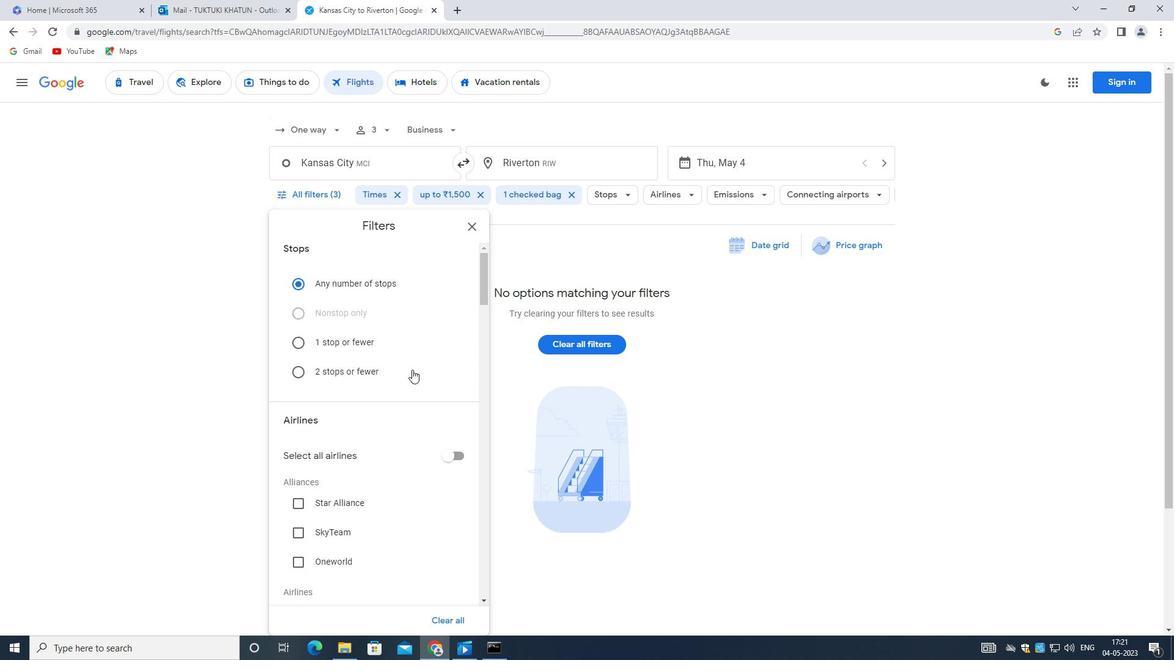 
Action: Mouse moved to (410, 375)
Screenshot: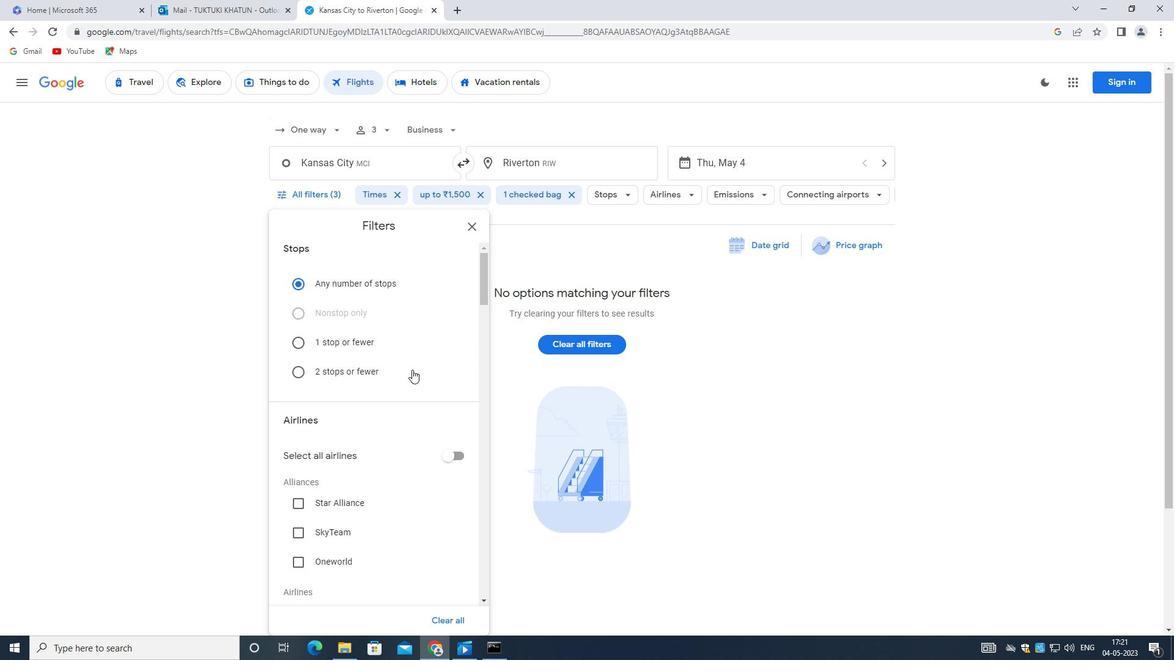 
Action: Mouse scrolled (410, 374) with delta (0, 0)
Screenshot: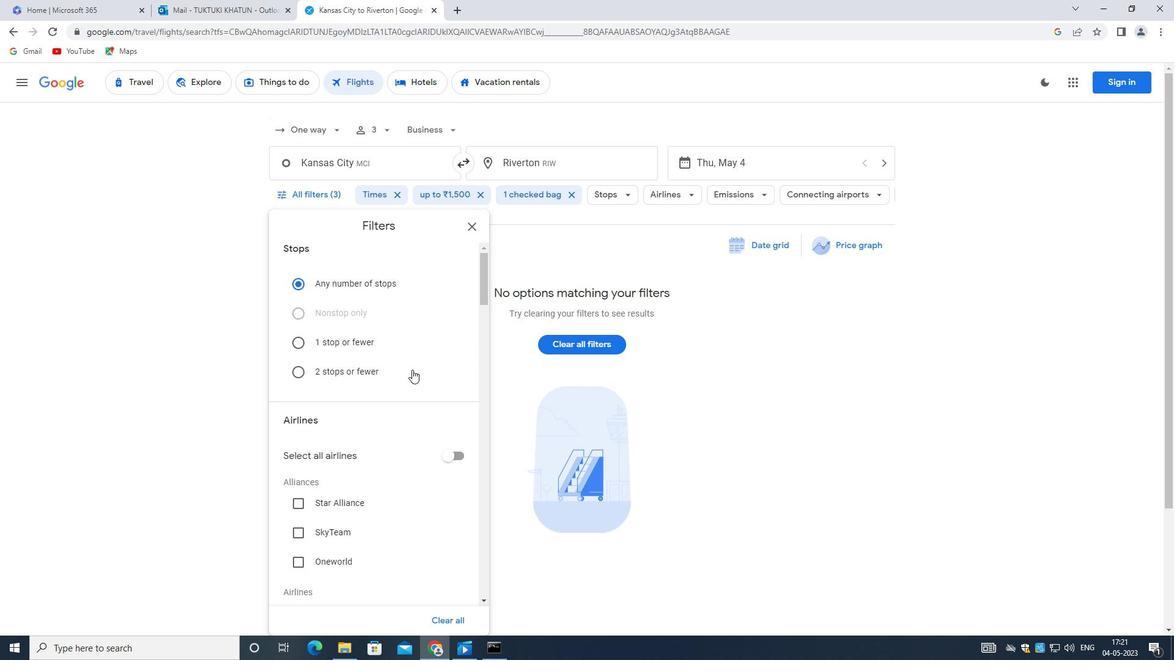 
Action: Mouse scrolled (410, 374) with delta (0, 0)
Screenshot: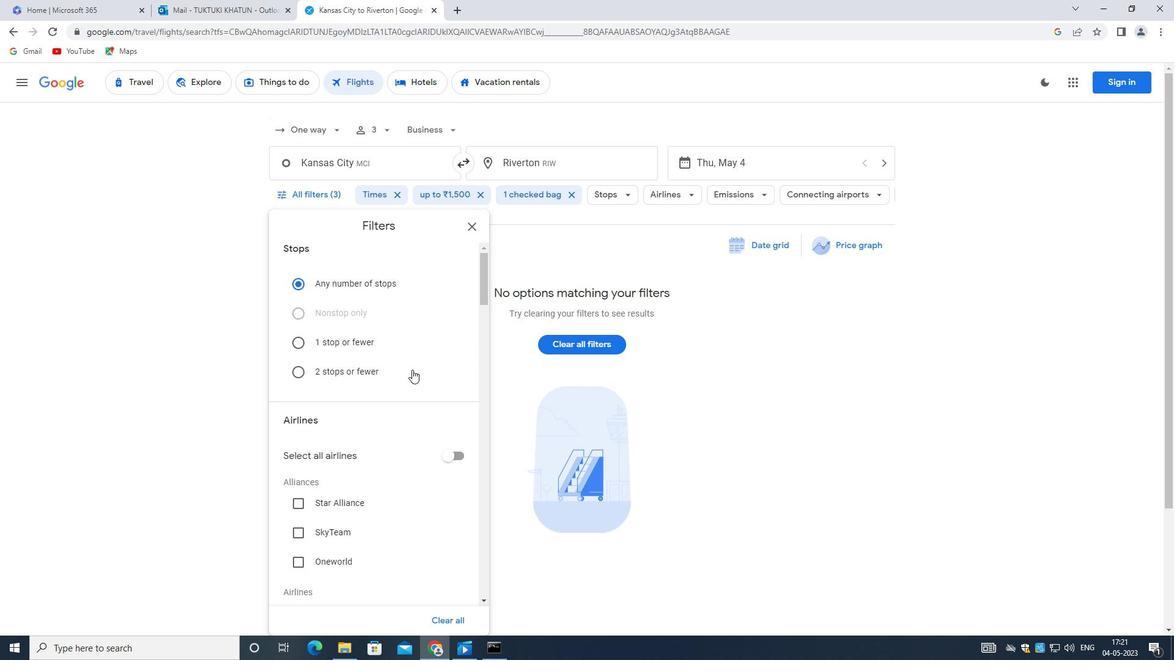 
Action: Mouse scrolled (410, 374) with delta (0, 0)
Screenshot: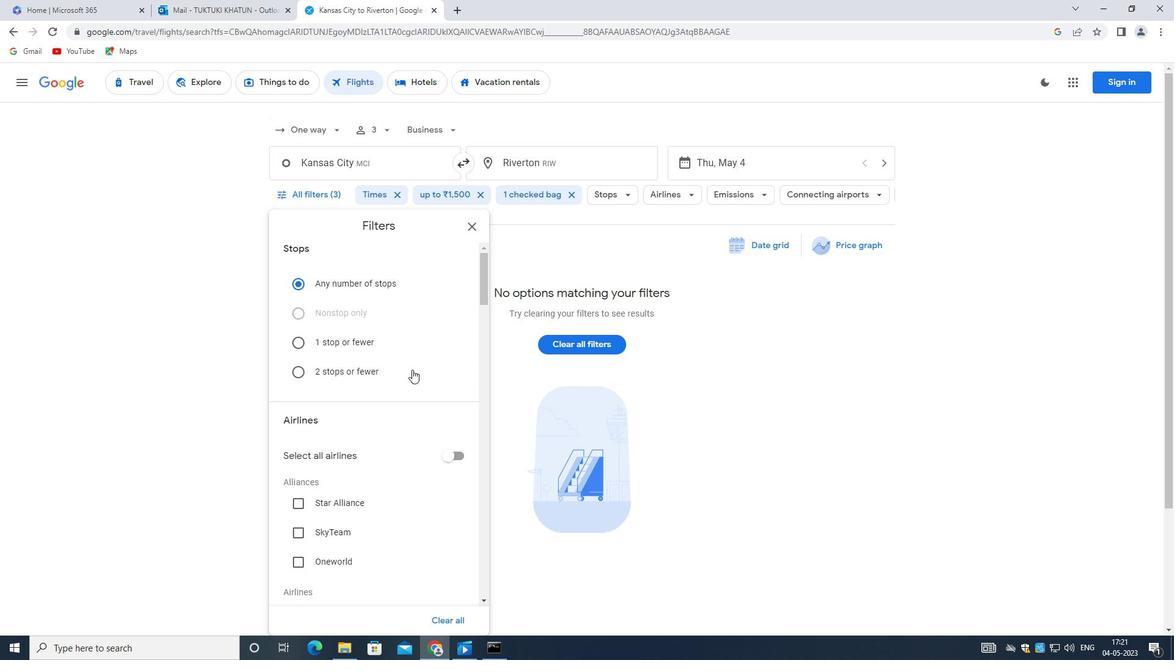
Action: Mouse moved to (460, 417)
Screenshot: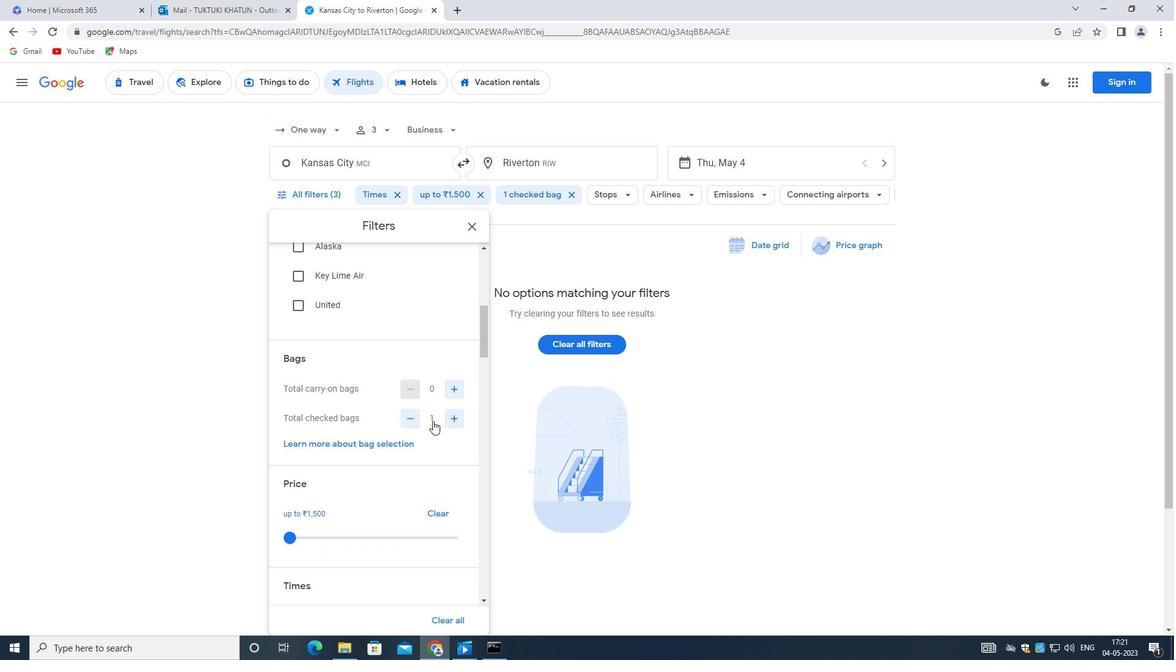 
Action: Mouse pressed left at (460, 417)
Screenshot: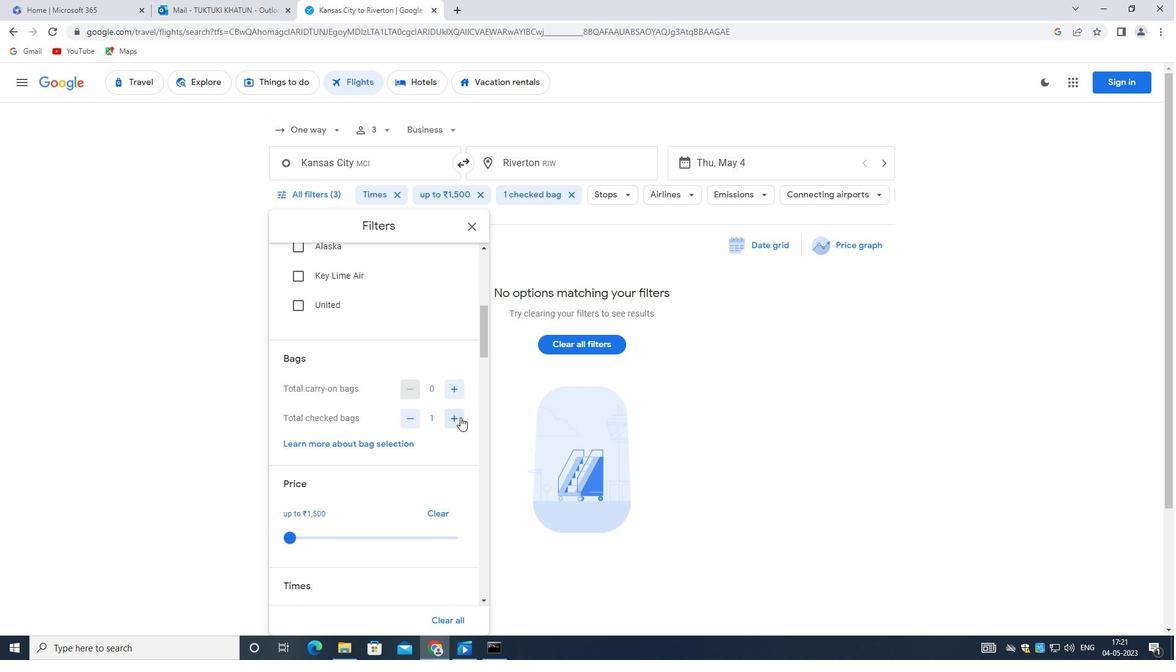 
Action: Mouse moved to (374, 391)
Screenshot: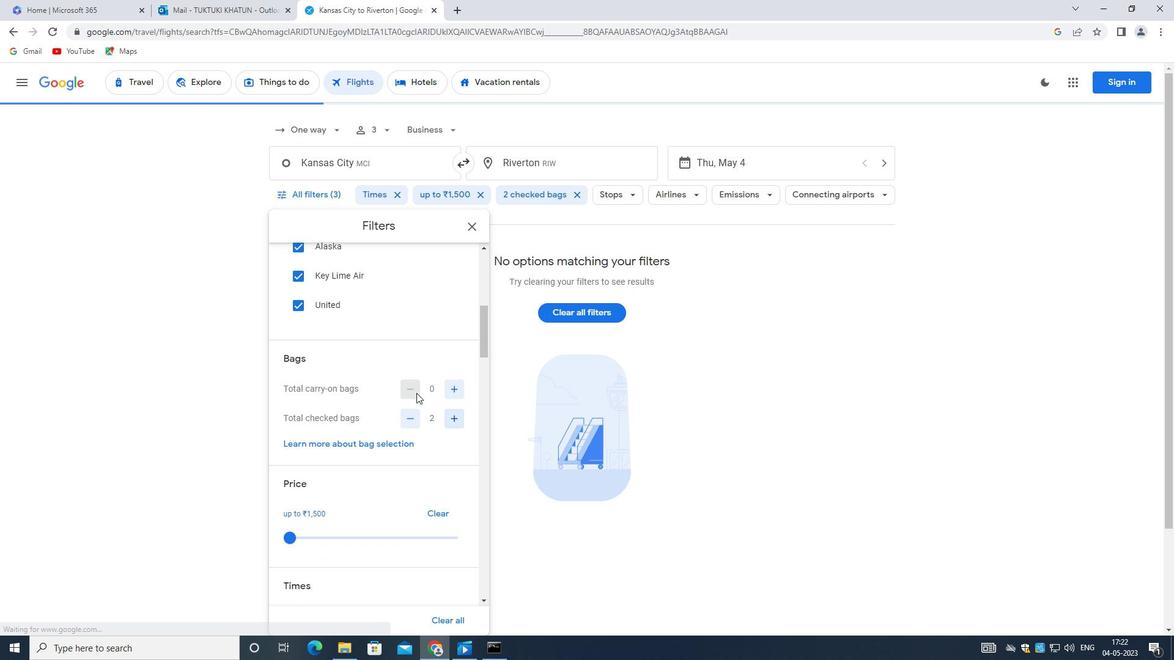
Action: Mouse scrolled (374, 390) with delta (0, 0)
Screenshot: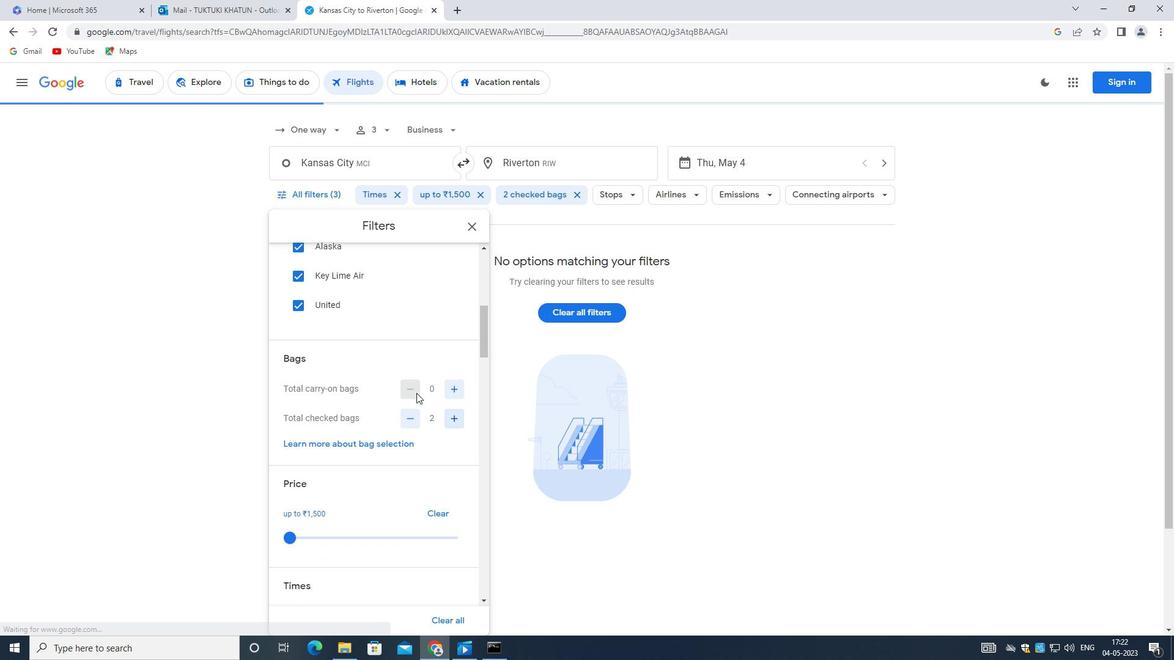 
Action: Mouse moved to (370, 393)
Screenshot: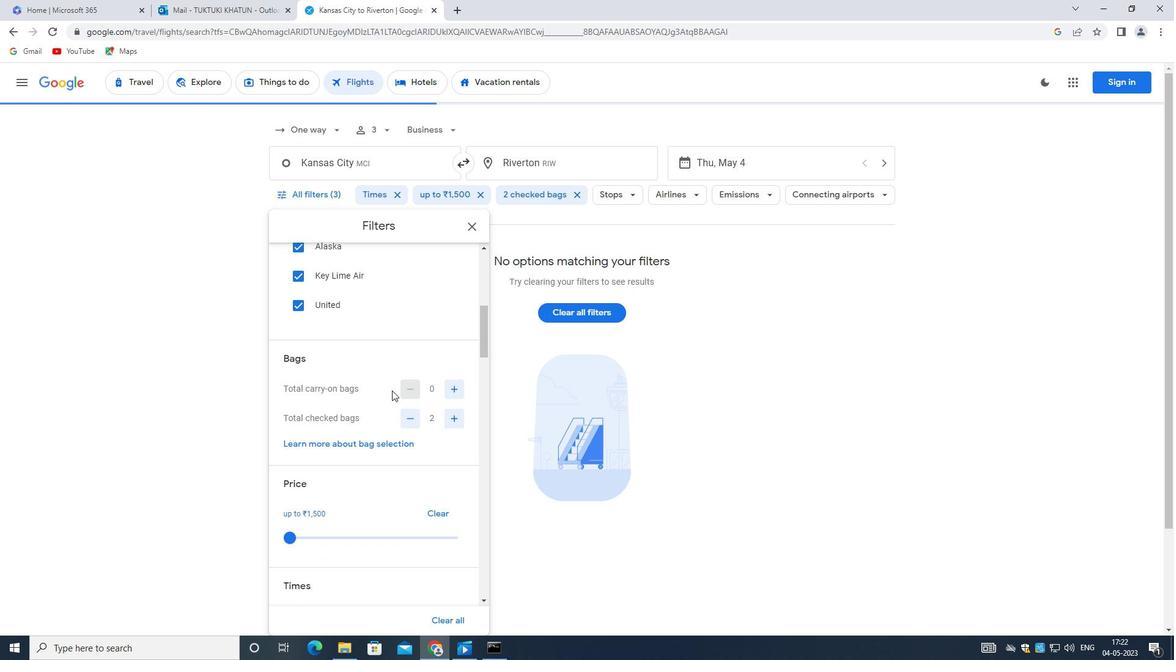 
Action: Mouse scrolled (370, 392) with delta (0, 0)
Screenshot: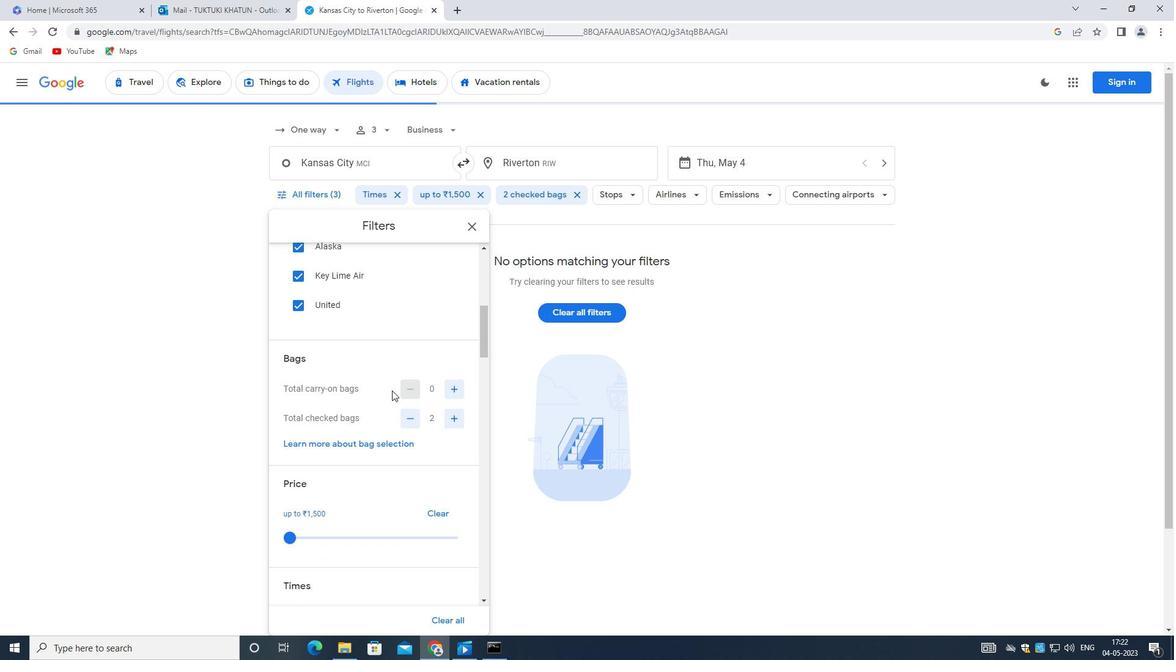 
Action: Mouse moved to (288, 409)
Screenshot: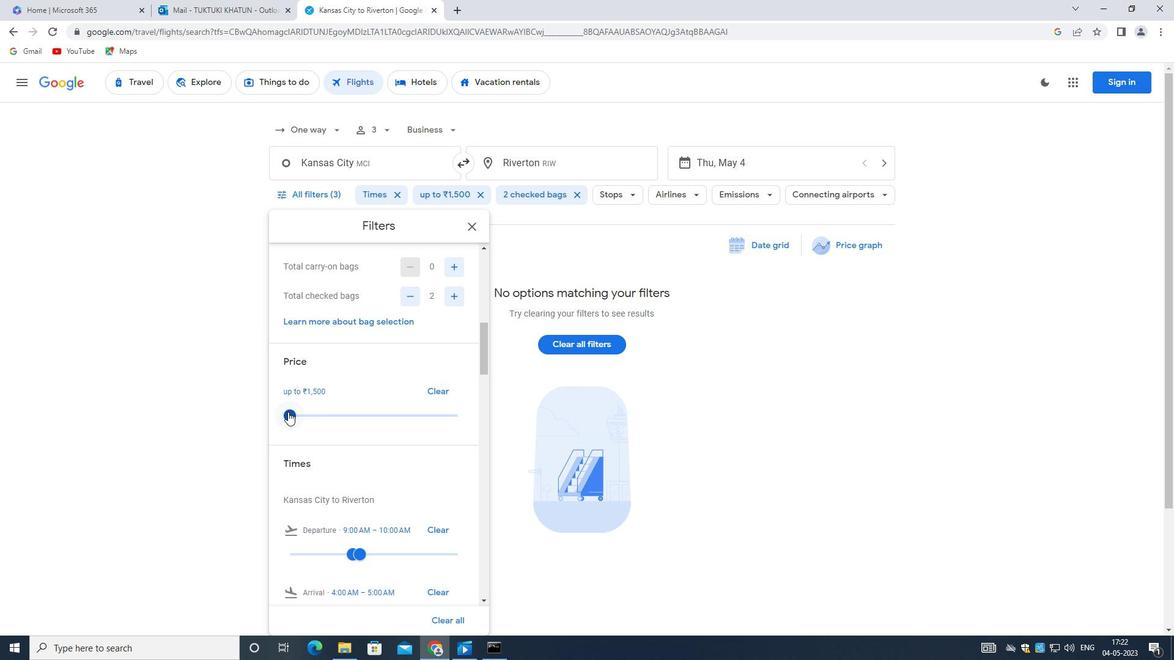 
Action: Mouse pressed left at (288, 409)
Screenshot: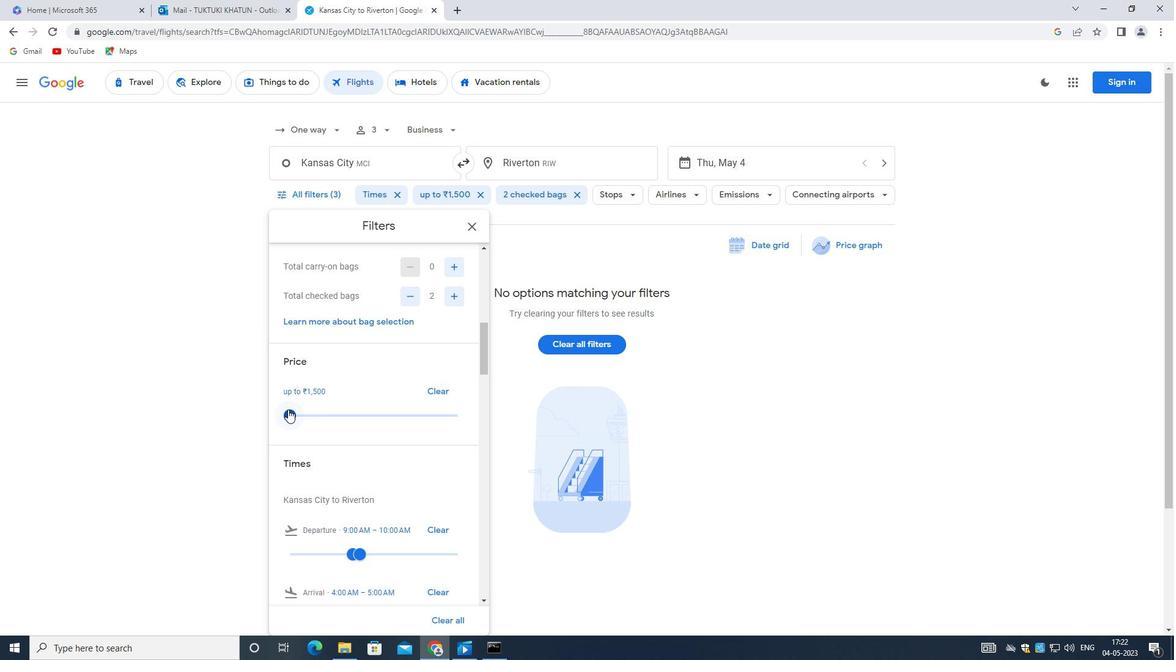 
Action: Mouse moved to (374, 477)
Screenshot: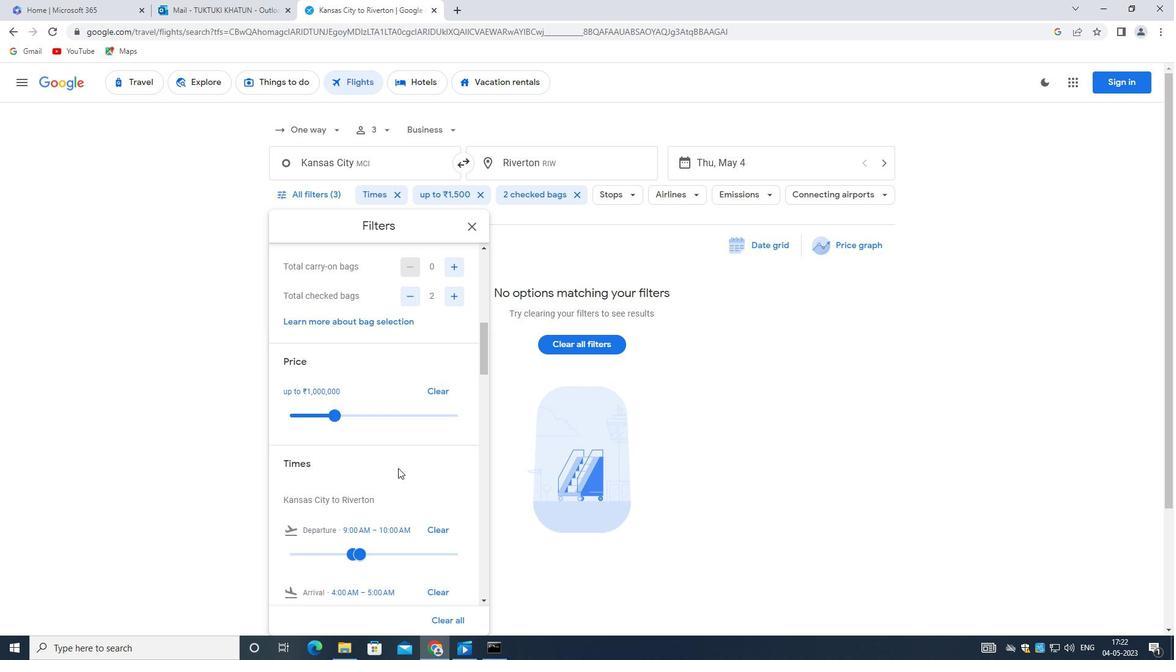 
Action: Mouse scrolled (374, 477) with delta (0, 0)
Screenshot: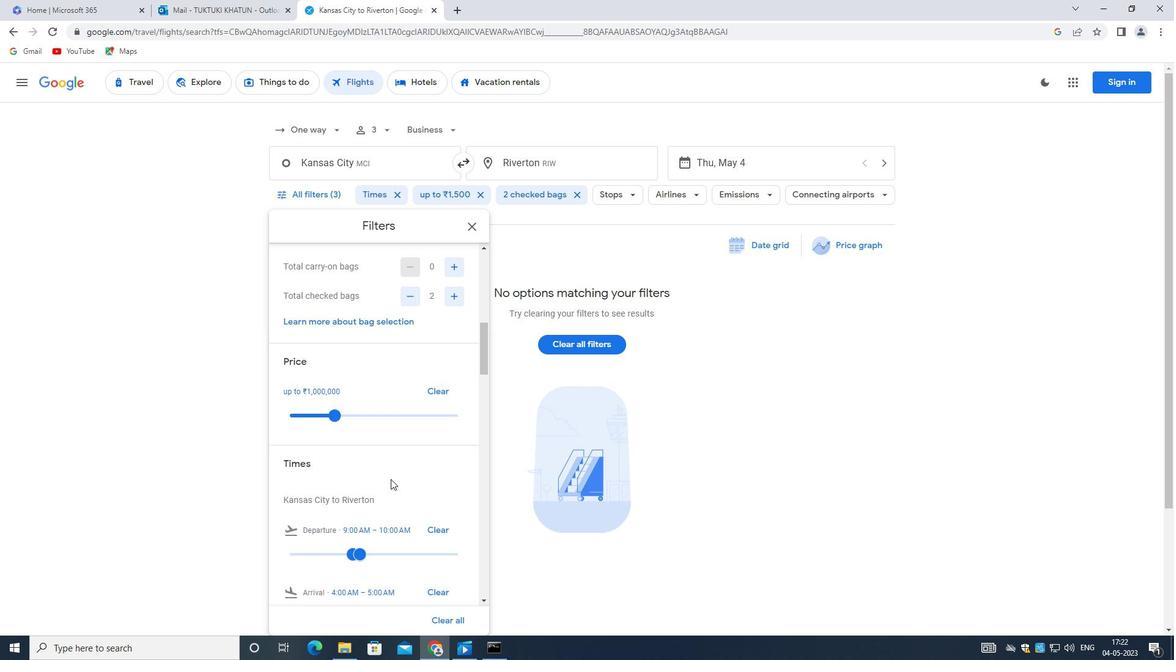 
Action: Mouse moved to (373, 477)
Screenshot: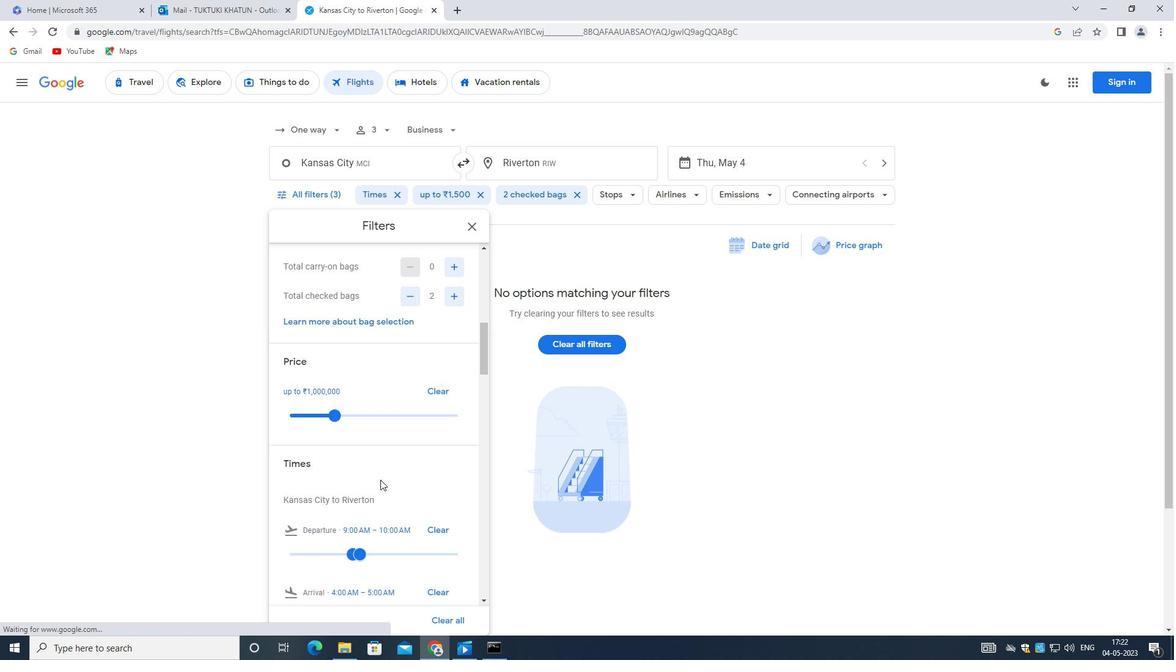 
Action: Mouse scrolled (373, 476) with delta (0, 0)
Screenshot: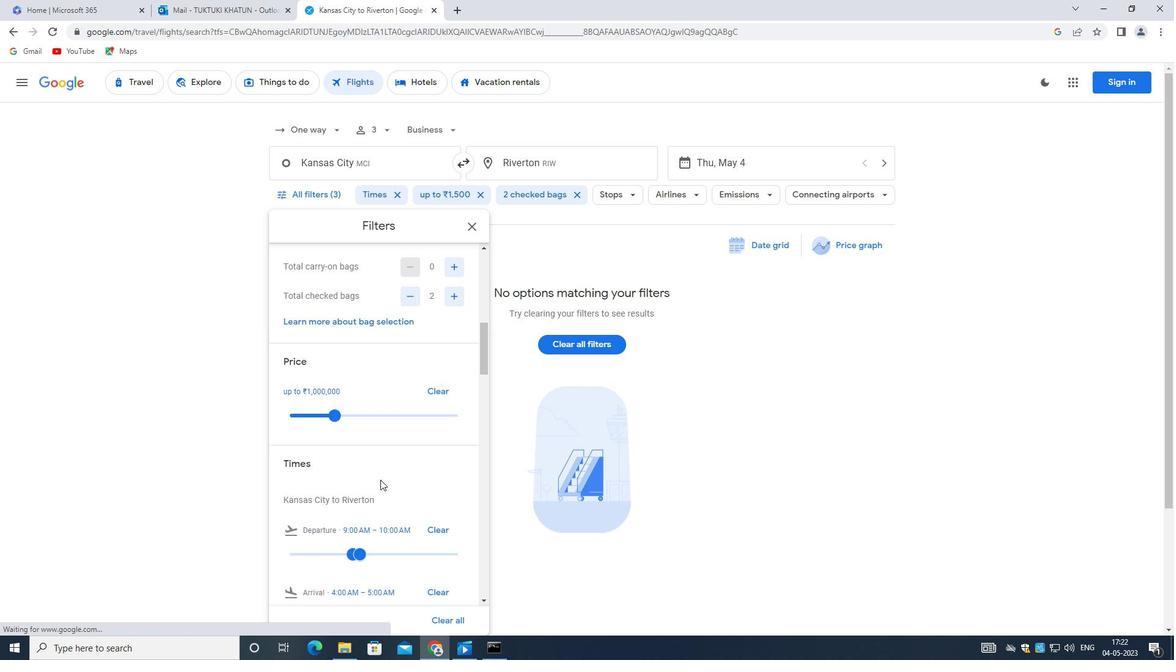 
Action: Mouse moved to (373, 477)
Screenshot: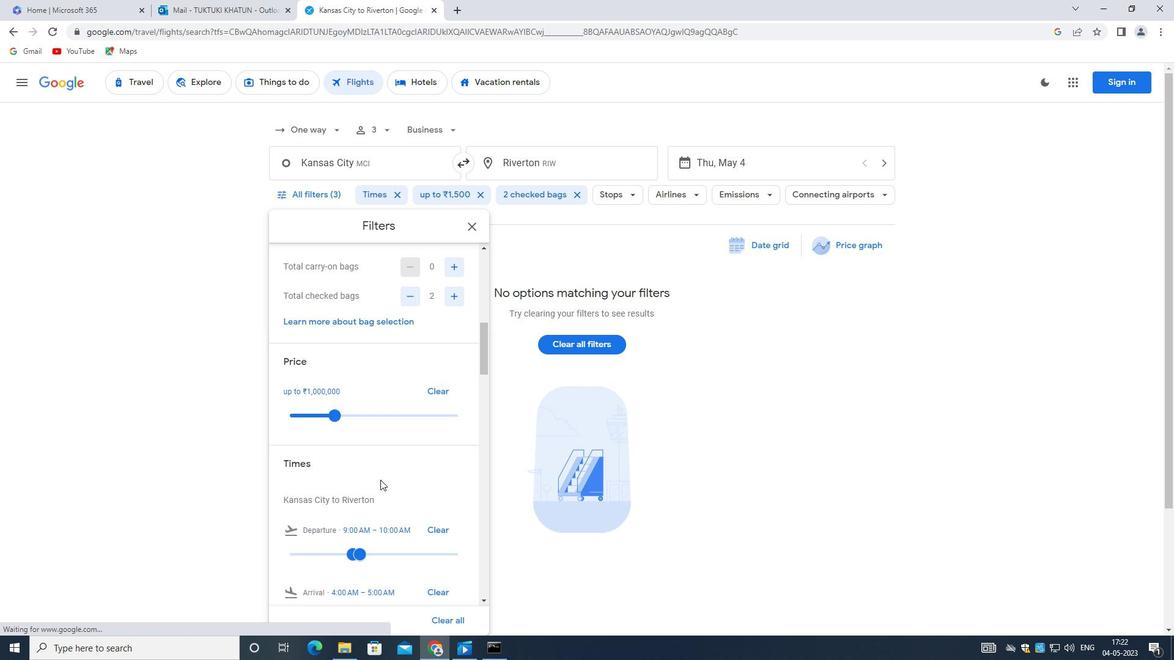 
Action: Mouse scrolled (373, 476) with delta (0, 0)
Screenshot: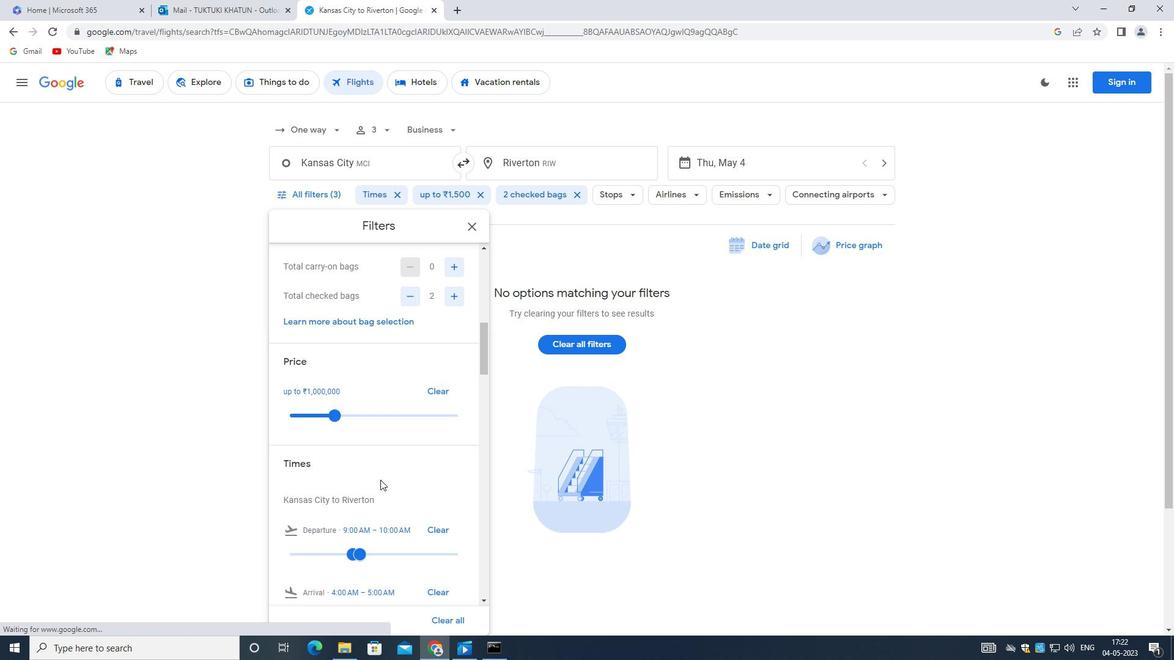 
Action: Mouse moved to (387, 367)
Screenshot: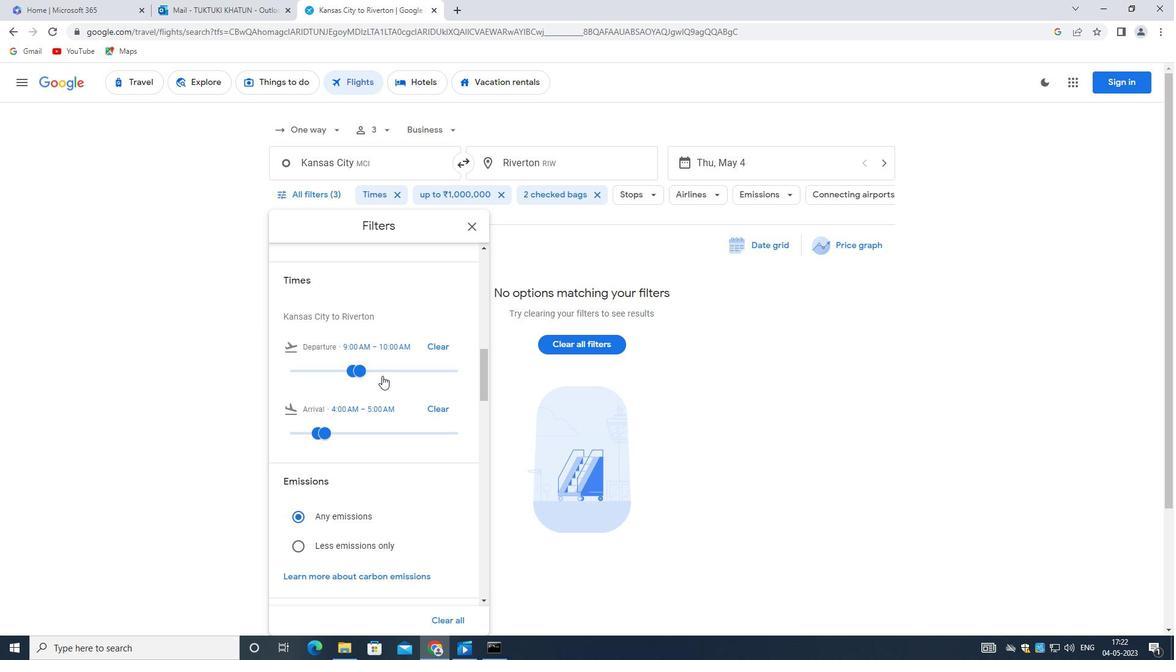 
Action: Mouse pressed left at (387, 367)
Screenshot: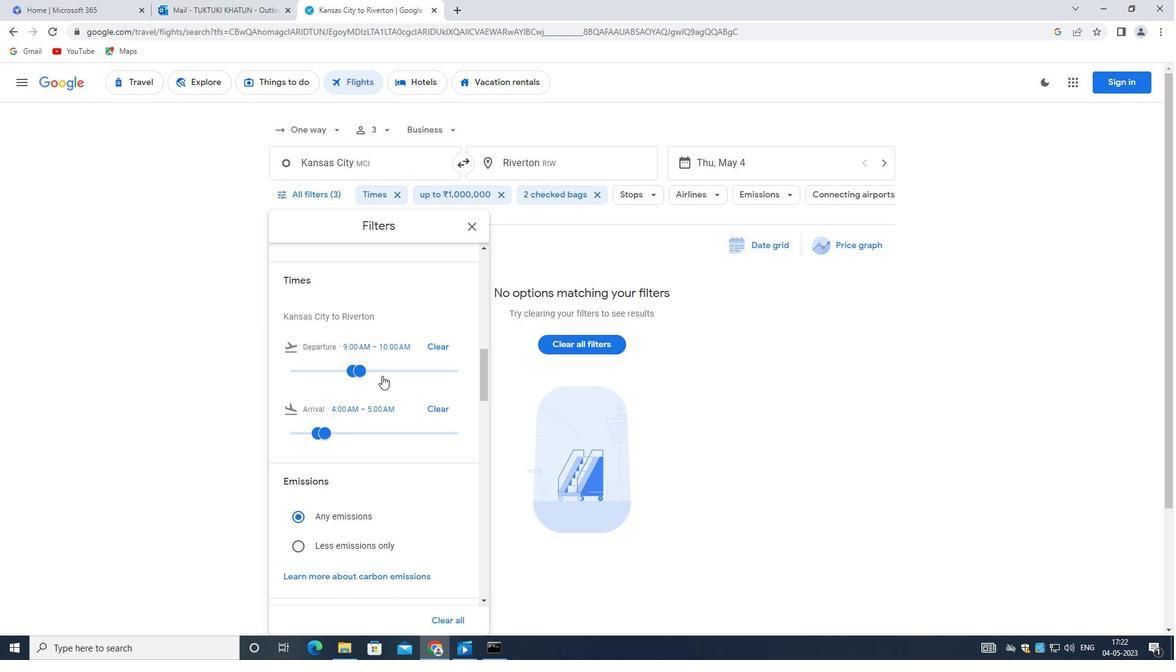 
Action: Mouse moved to (360, 372)
Screenshot: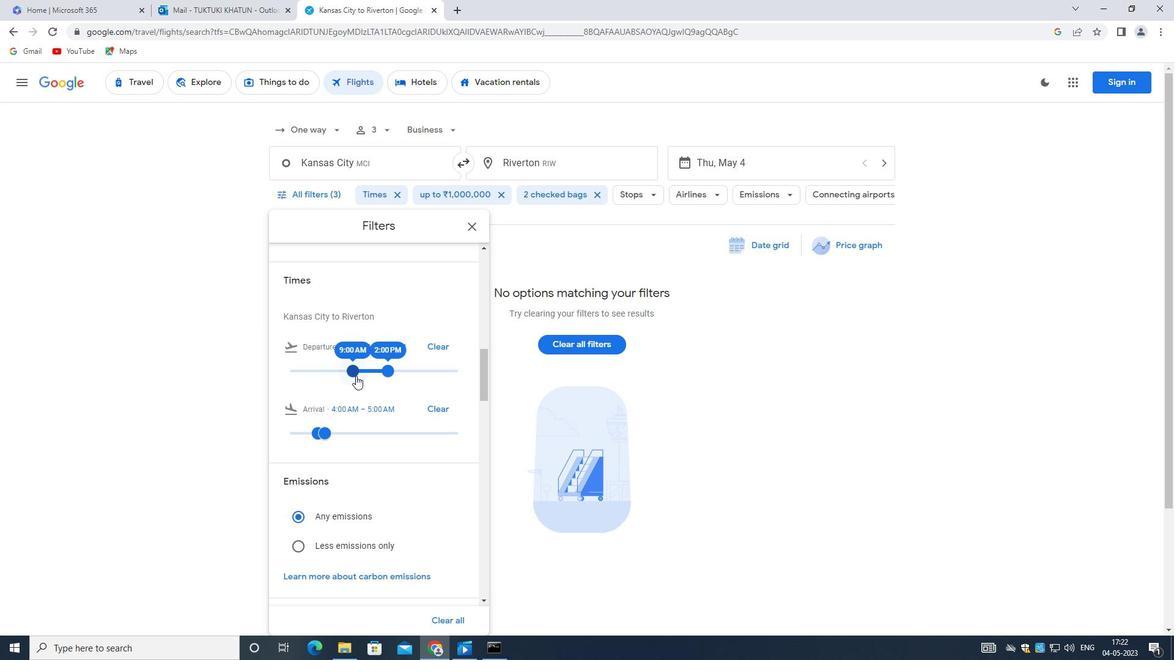 
Action: Mouse pressed left at (360, 372)
Screenshot: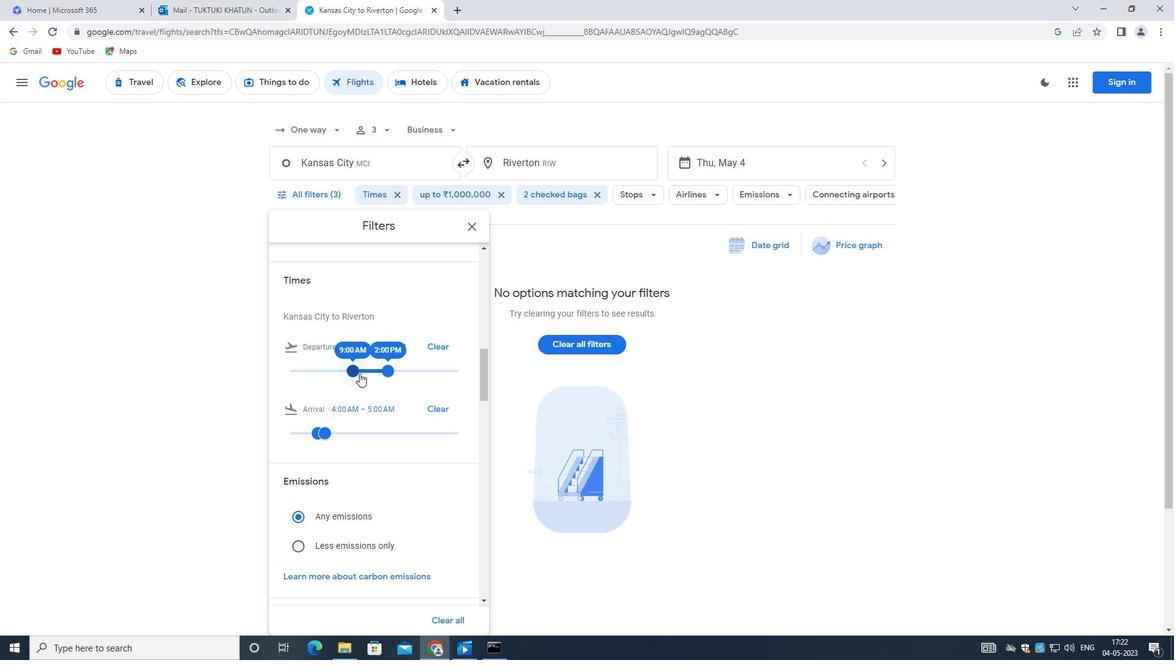 
Action: Mouse moved to (384, 367)
Screenshot: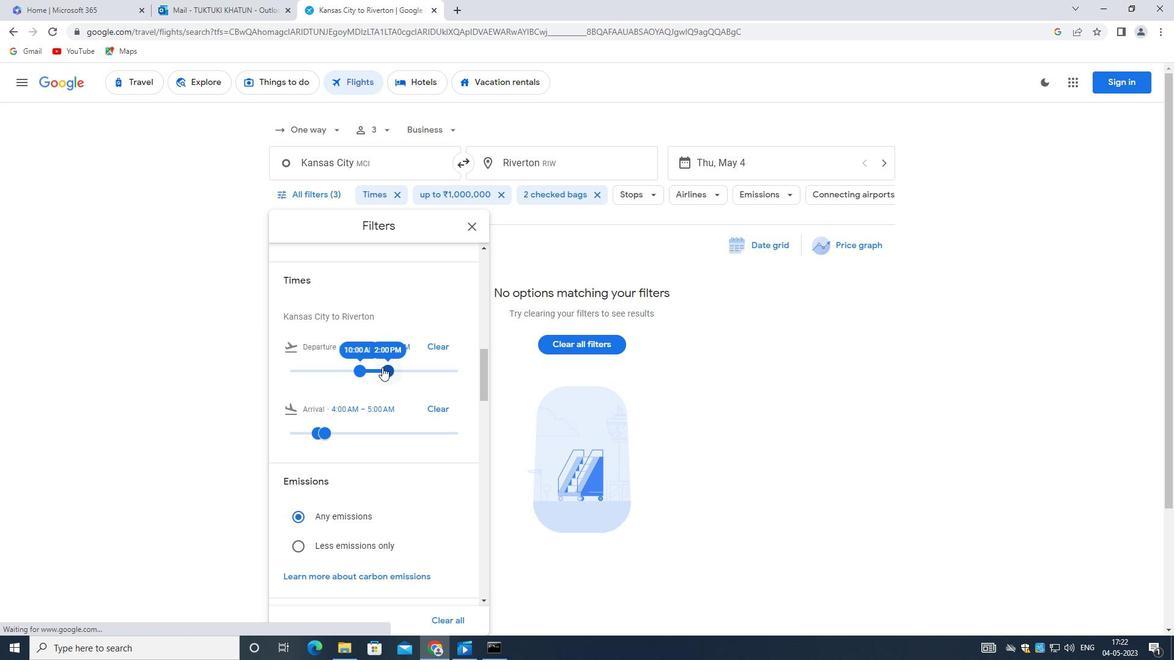 
Action: Mouse pressed left at (384, 367)
Screenshot: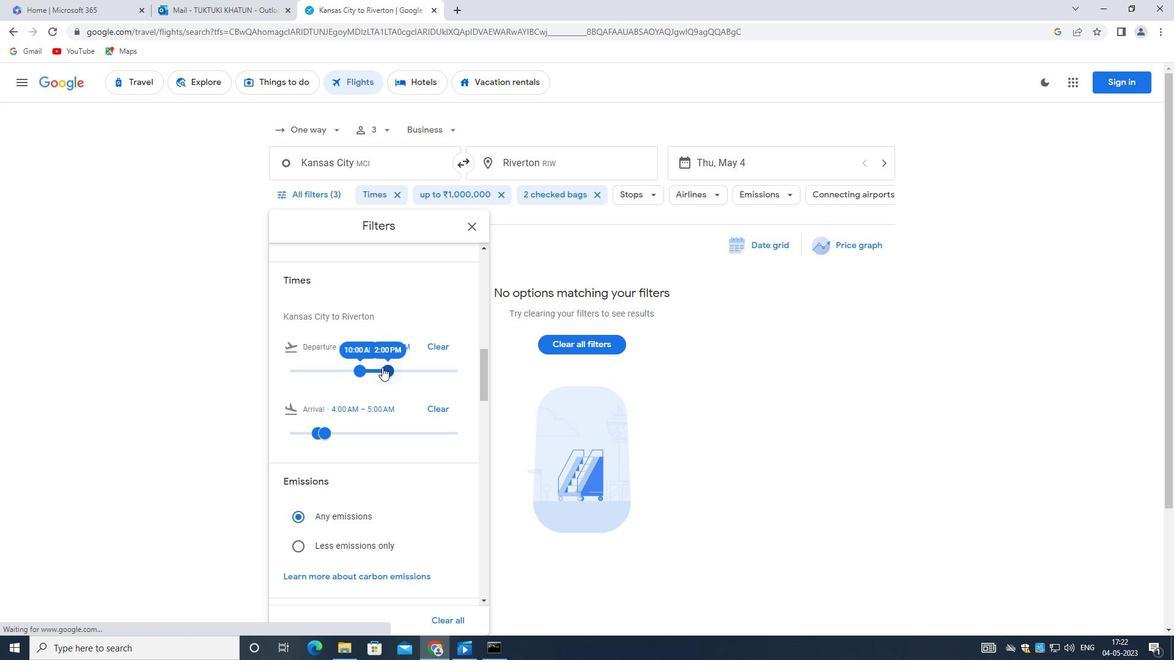 
Action: Mouse moved to (408, 431)
Screenshot: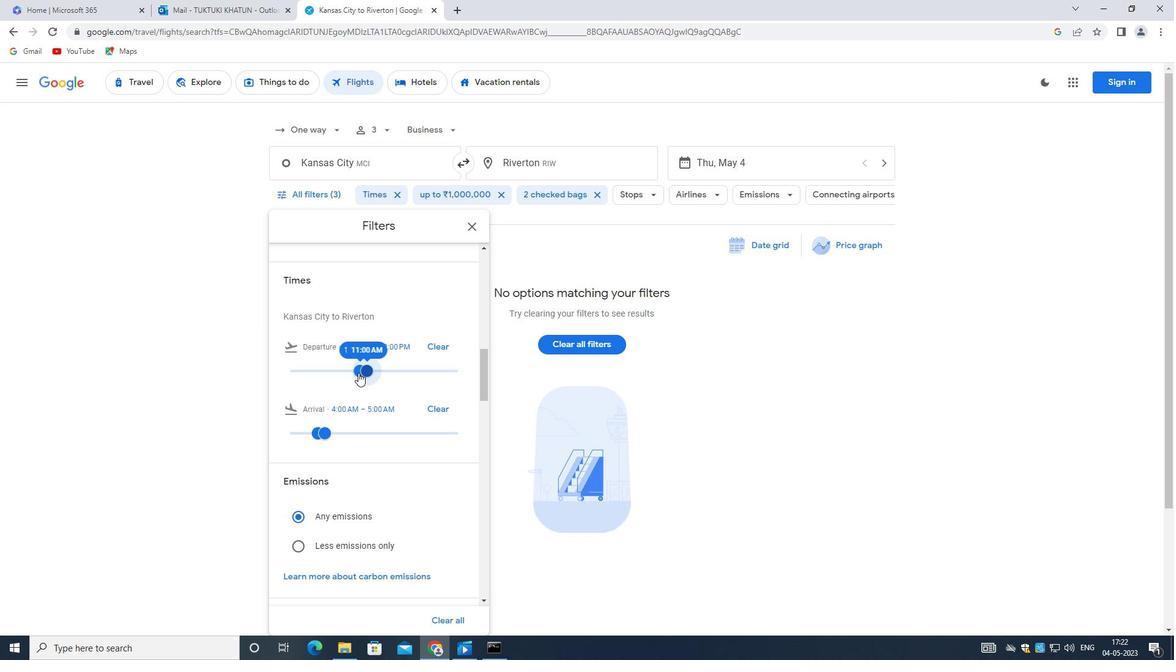 
Action: Mouse scrolled (408, 430) with delta (0, 0)
Screenshot: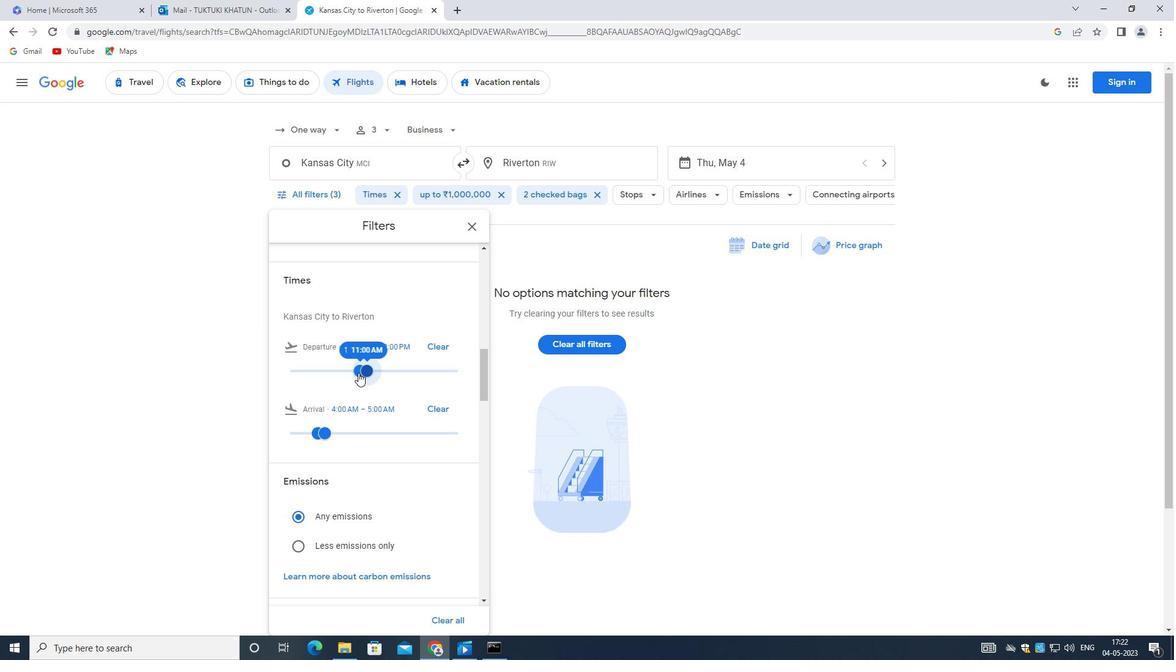 
Action: Mouse moved to (408, 432)
Screenshot: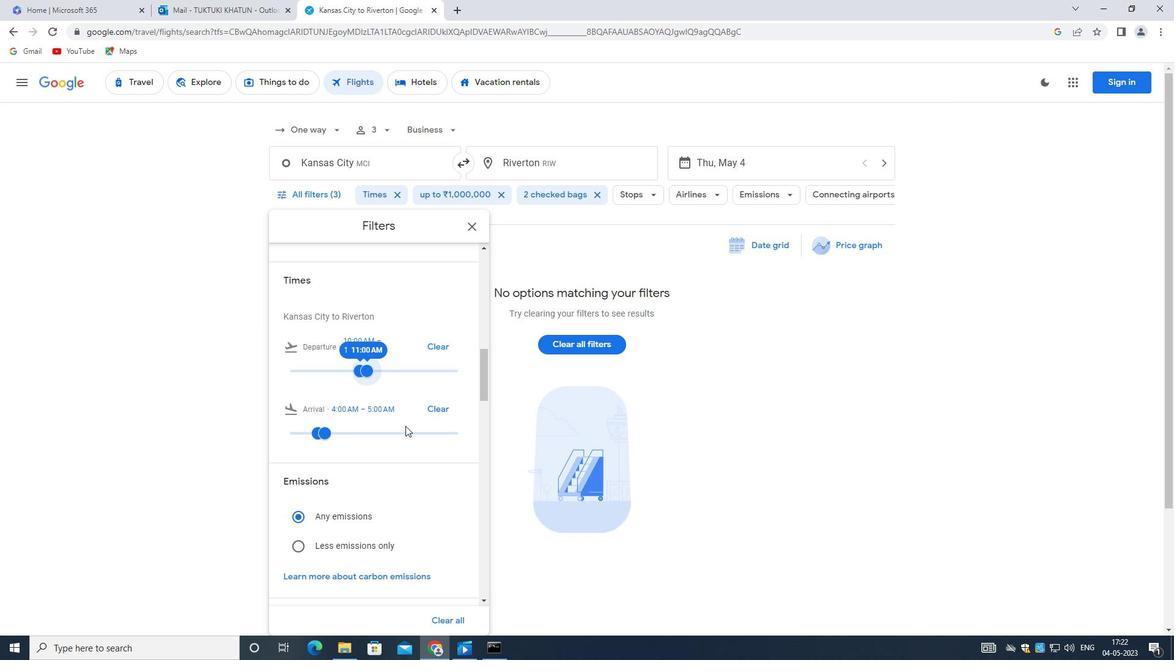 
Action: Mouse scrolled (408, 431) with delta (0, 0)
Screenshot: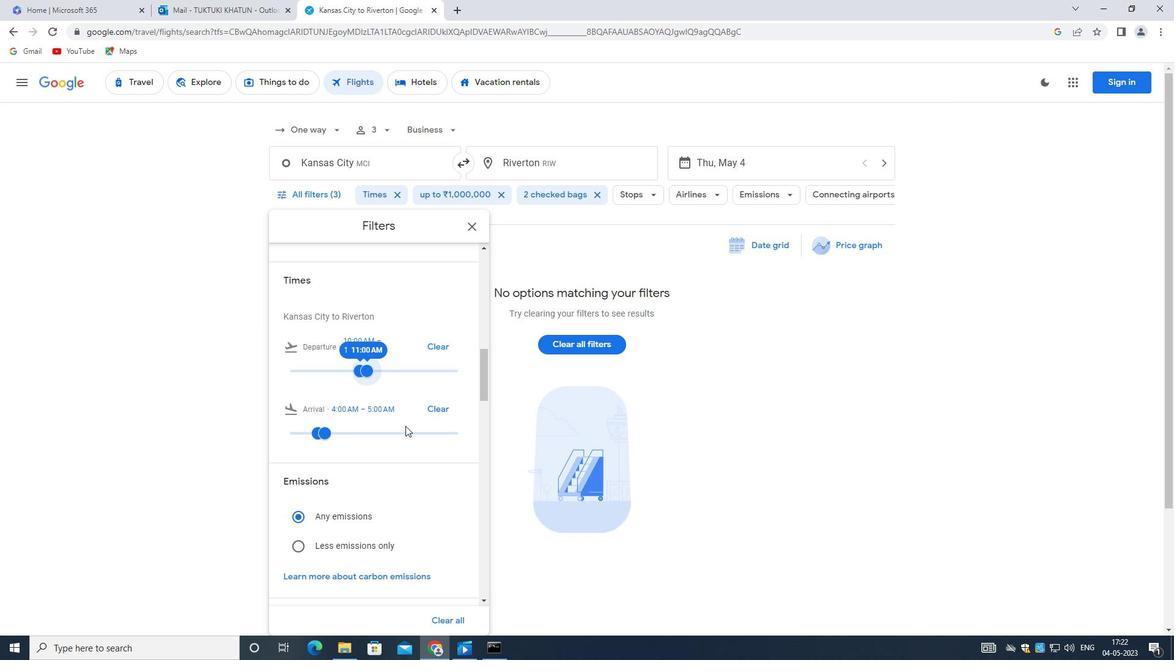 
Action: Mouse moved to (408, 432)
Screenshot: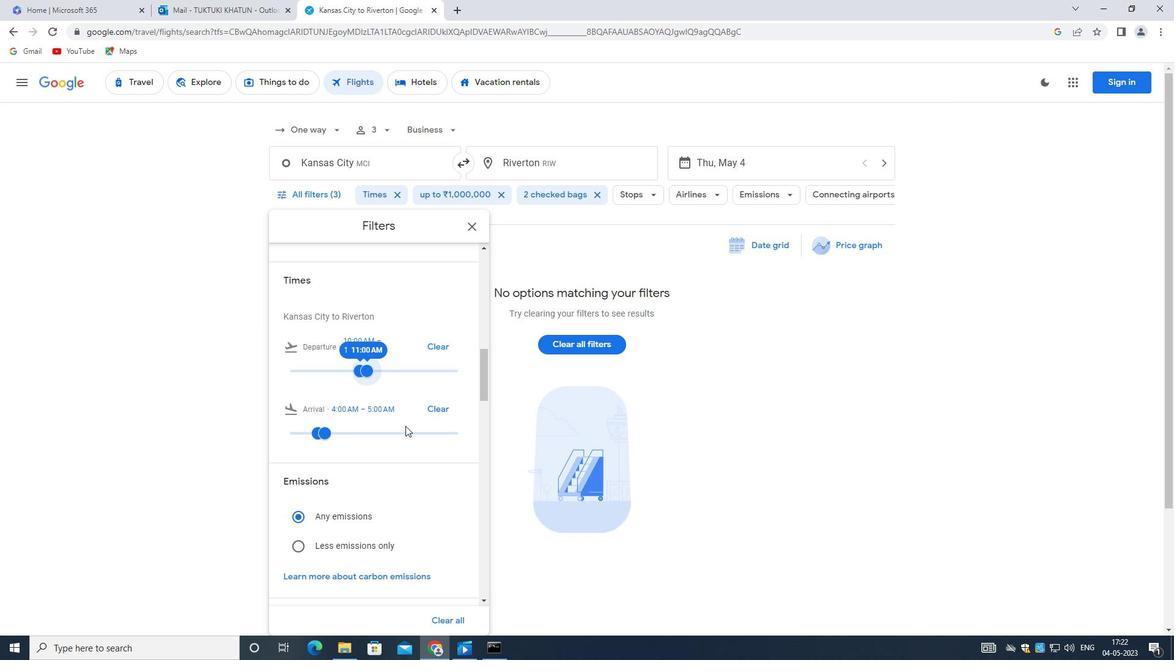 
Action: Mouse scrolled (408, 431) with delta (0, 0)
Screenshot: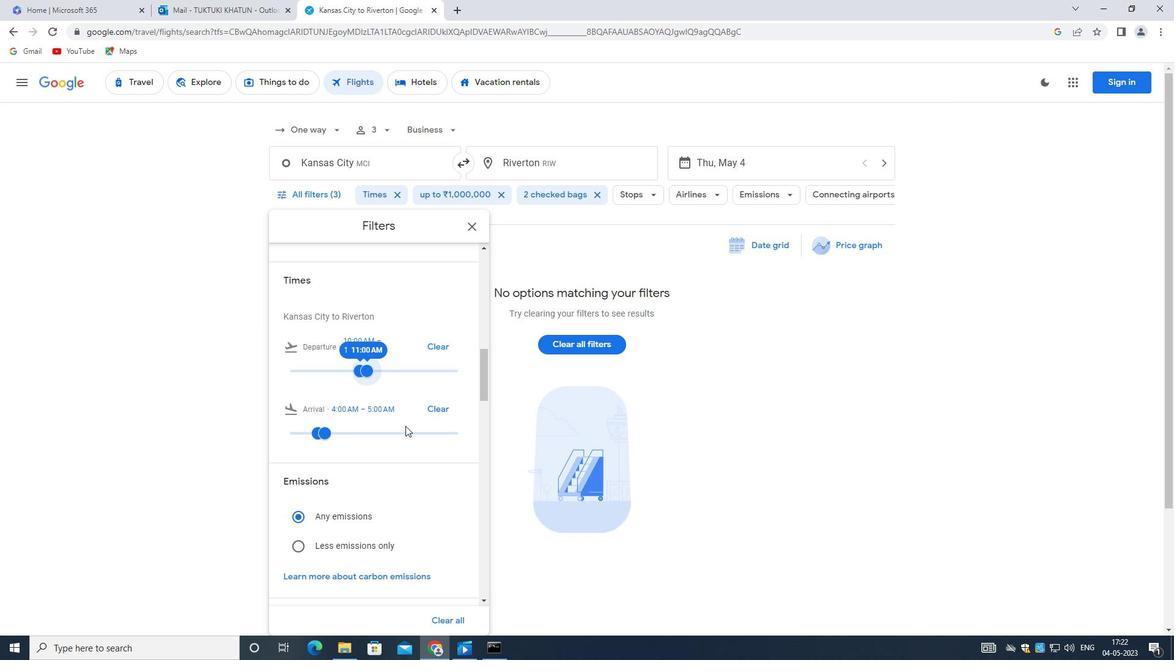
Action: Mouse moved to (406, 433)
Screenshot: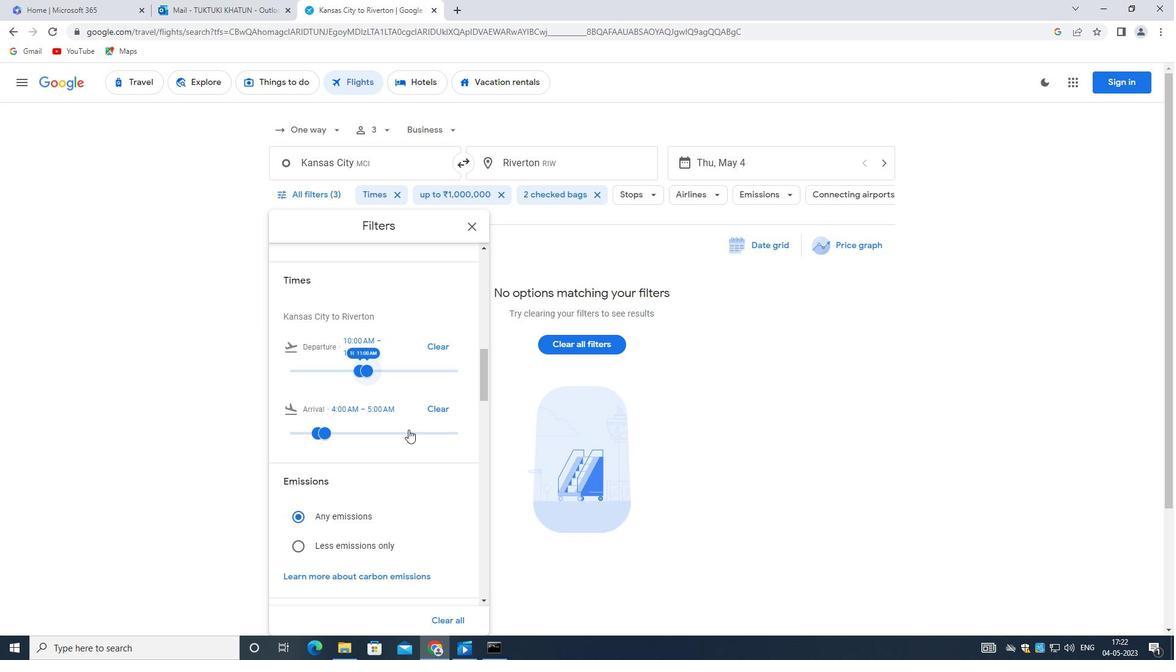 
Action: Mouse scrolled (406, 432) with delta (0, 0)
Screenshot: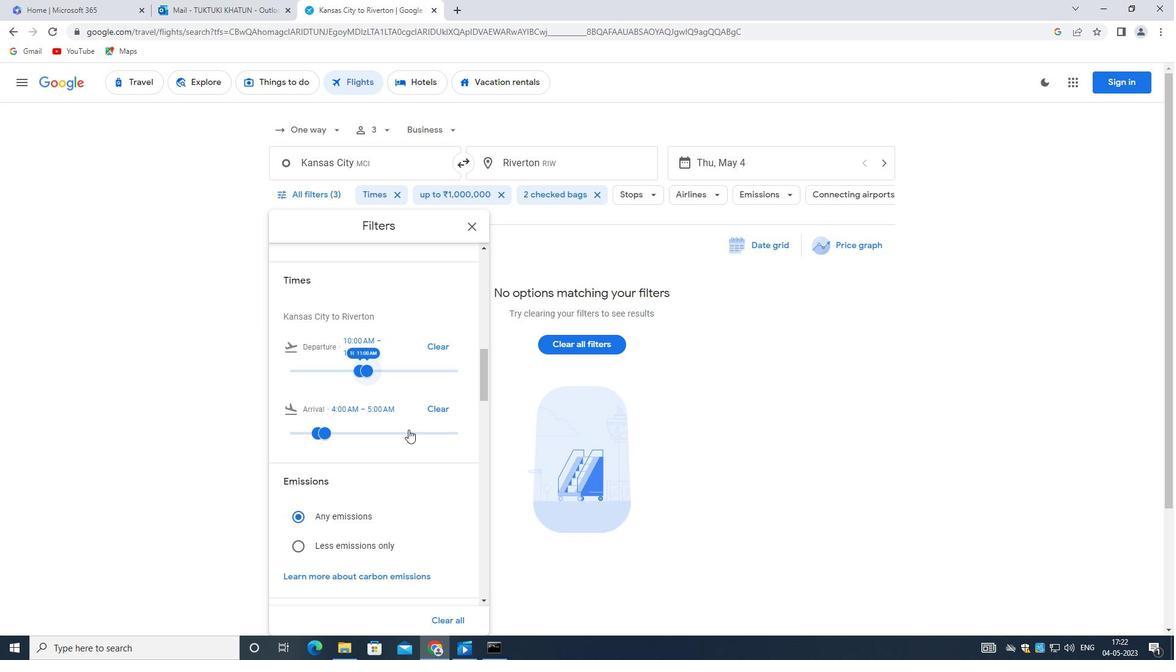 
Action: Mouse moved to (405, 434)
Screenshot: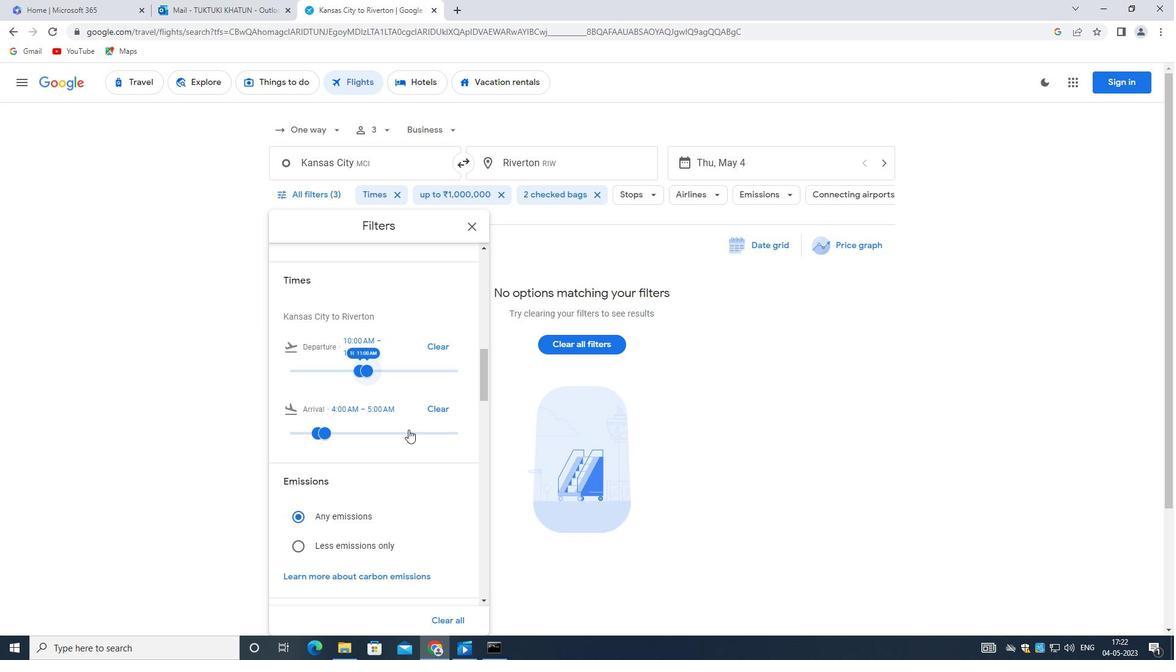 
Action: Mouse scrolled (405, 433) with delta (0, 0)
Screenshot: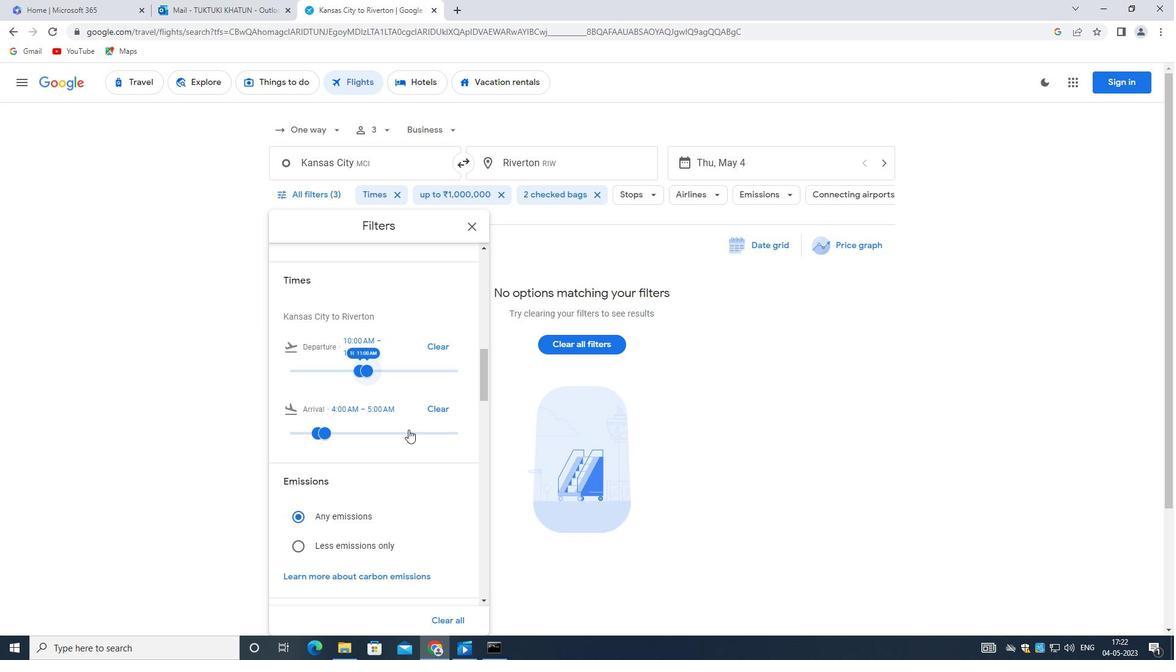 
Action: Mouse moved to (399, 434)
Screenshot: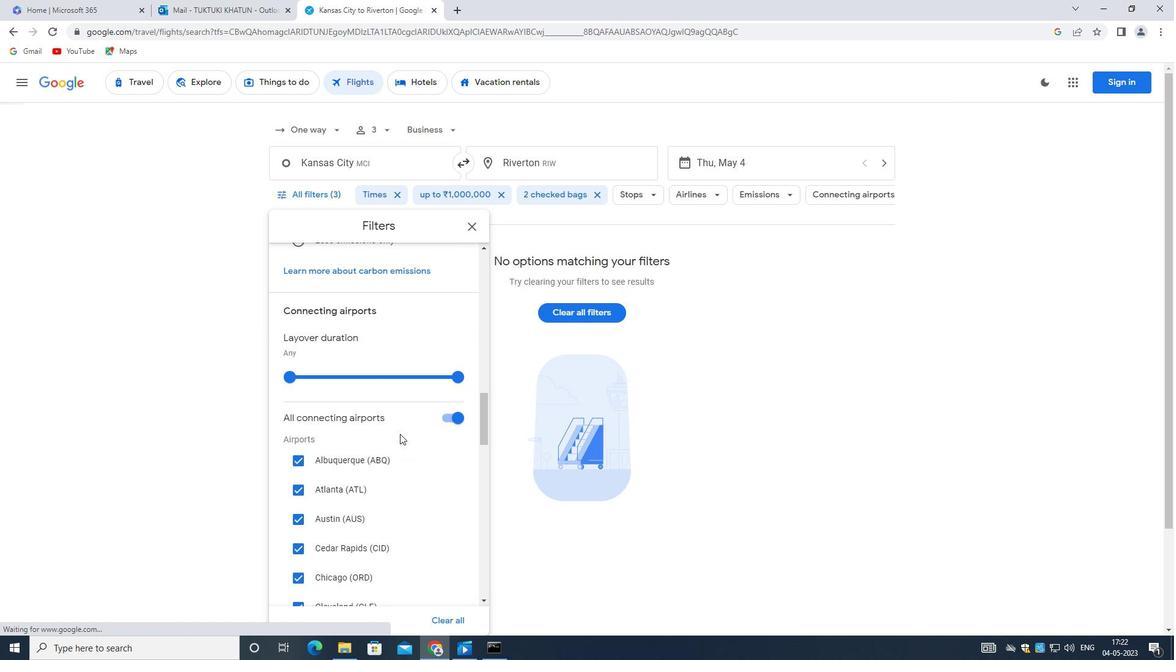 
Action: Mouse scrolled (399, 433) with delta (0, 0)
Screenshot: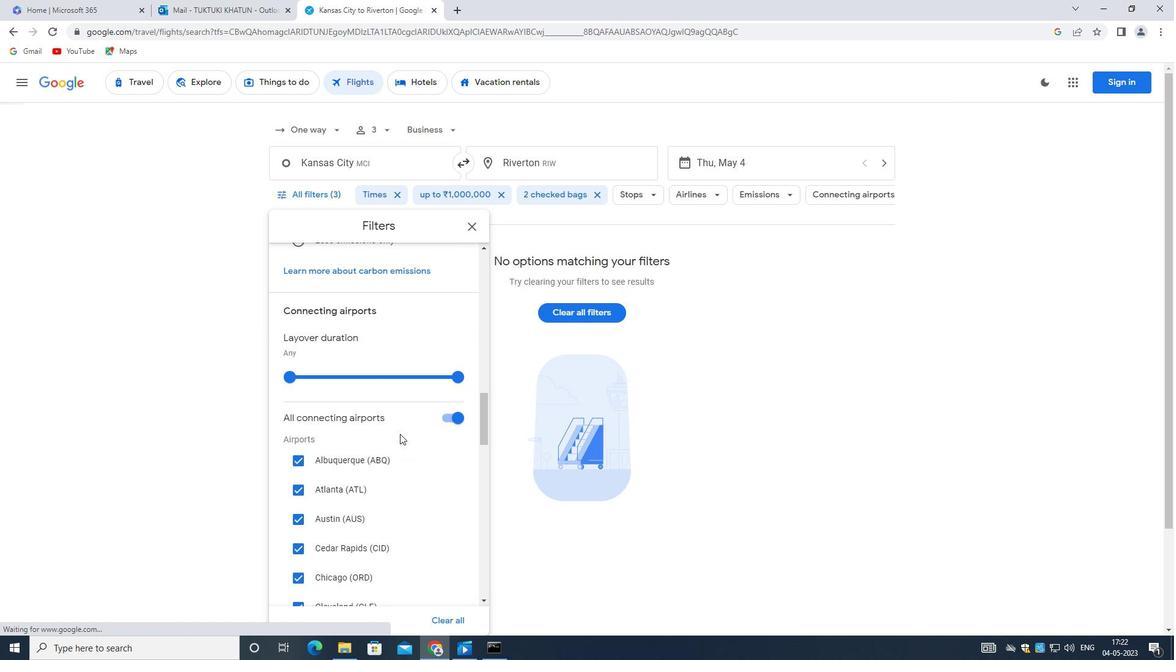 
Action: Mouse moved to (399, 434)
Screenshot: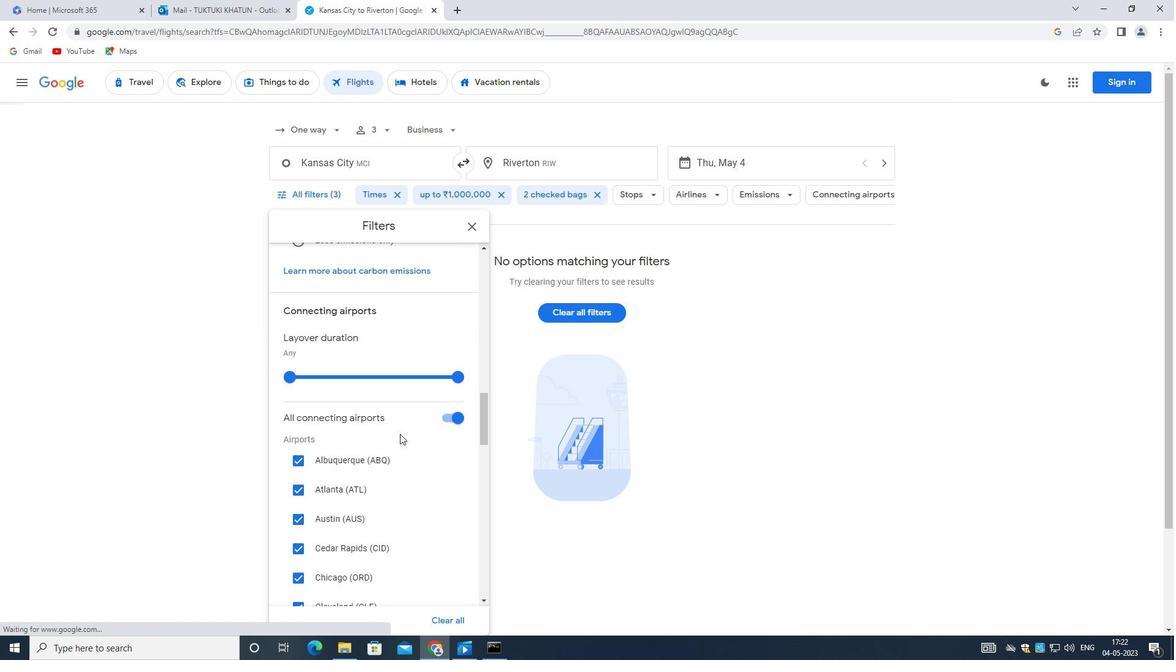
Action: Mouse scrolled (399, 433) with delta (0, 0)
Screenshot: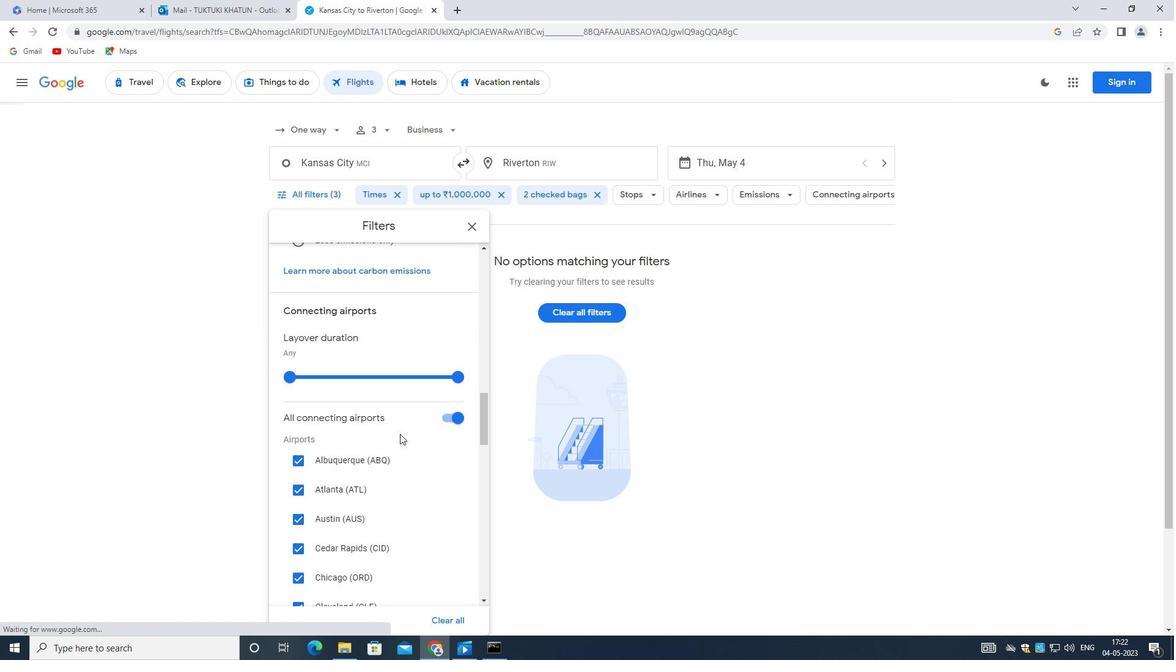 
Action: Mouse moved to (398, 434)
Screenshot: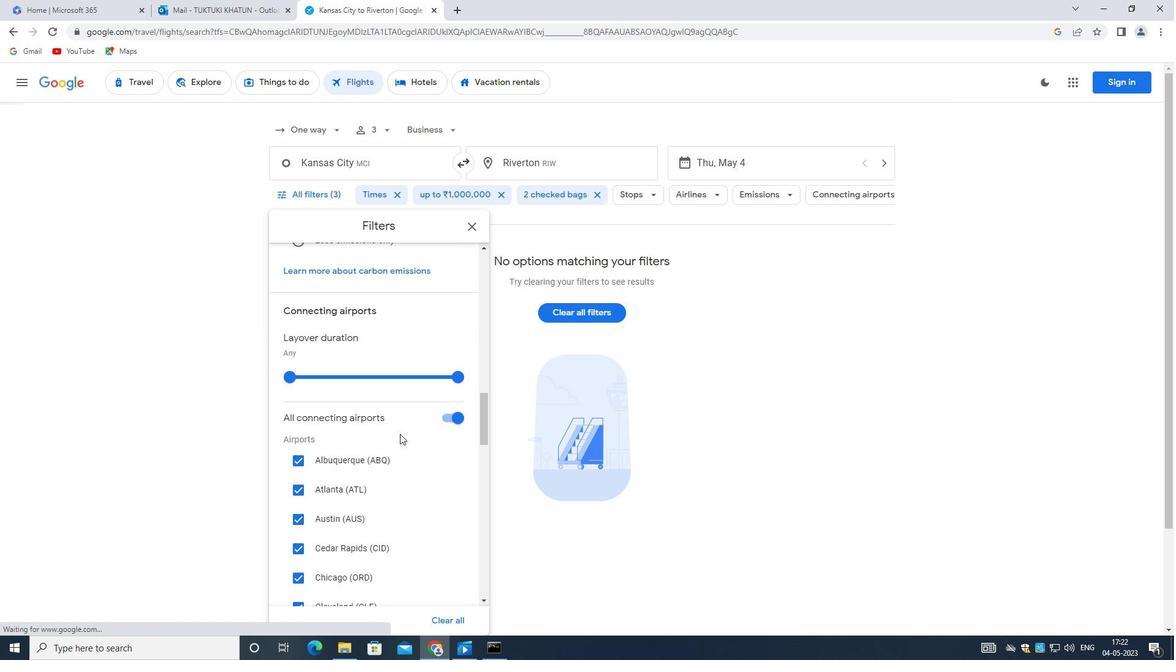 
Action: Mouse scrolled (398, 433) with delta (0, 0)
Screenshot: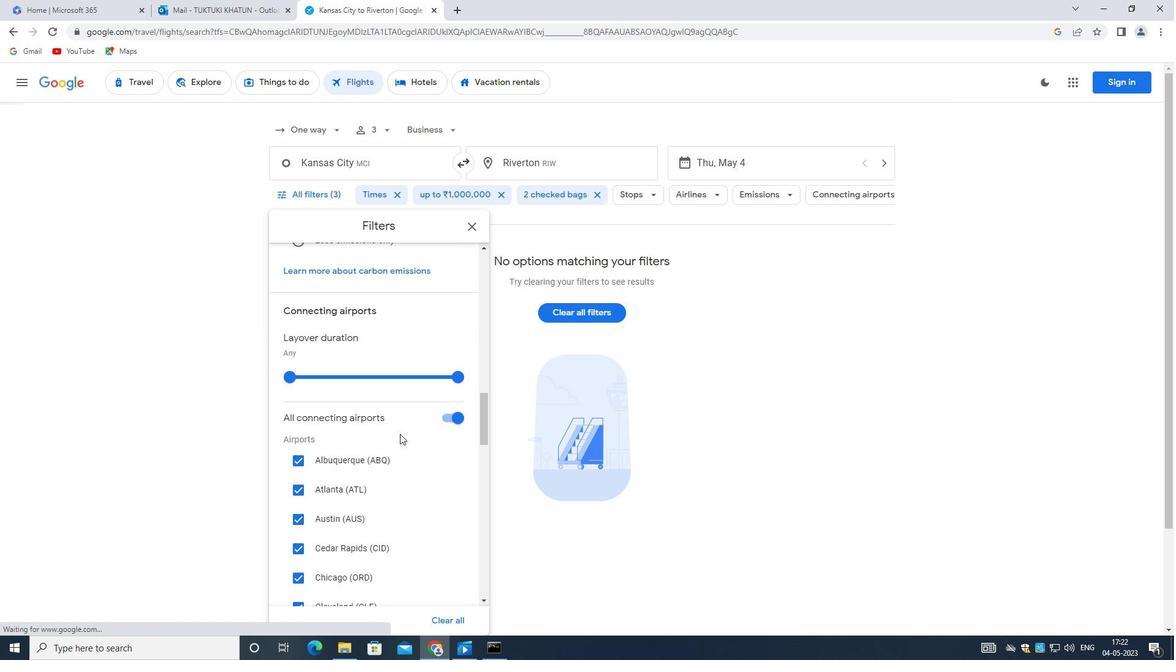 
Action: Mouse moved to (398, 434)
Screenshot: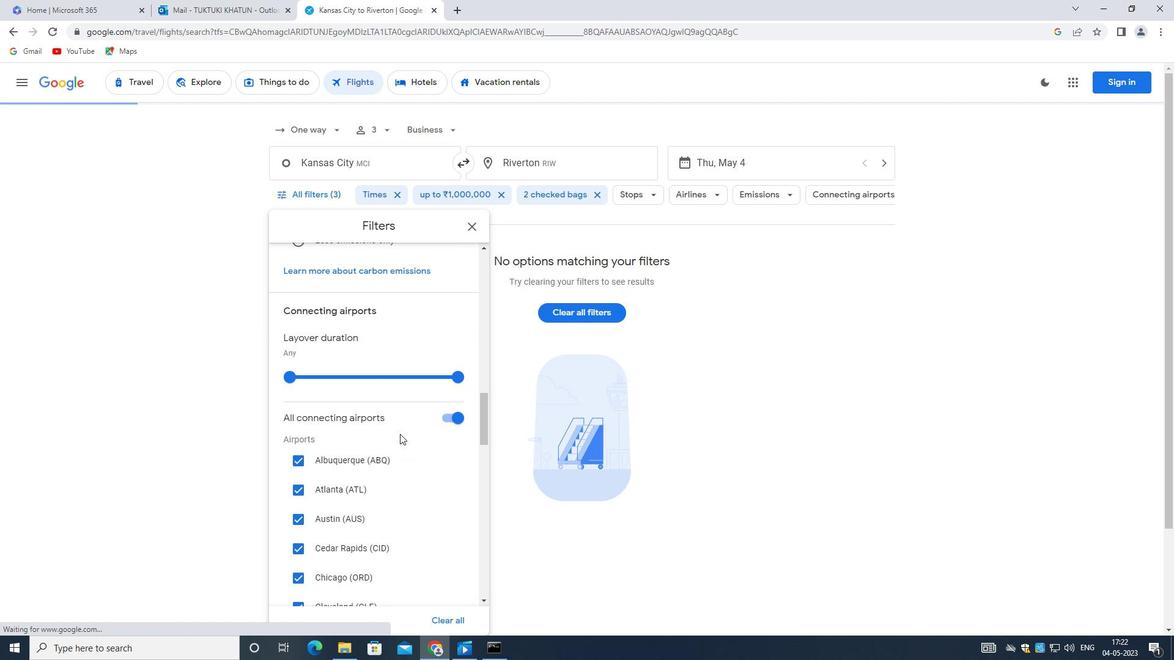 
Action: Mouse scrolled (398, 433) with delta (0, 0)
Screenshot: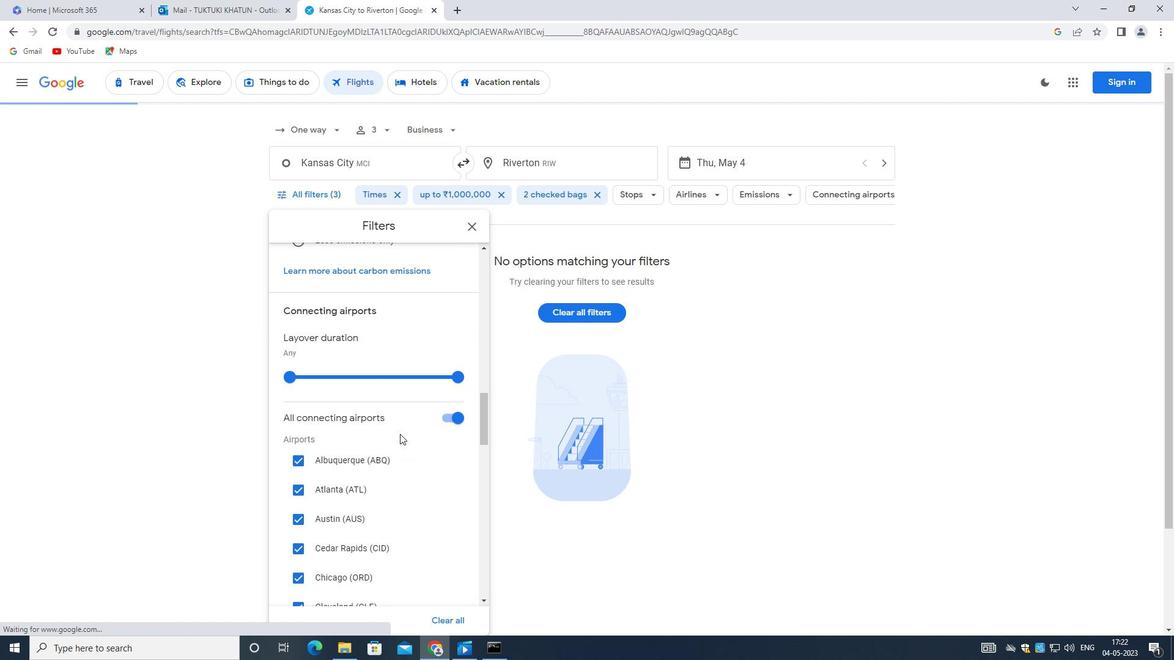 
Action: Mouse scrolled (398, 433) with delta (0, 0)
Screenshot: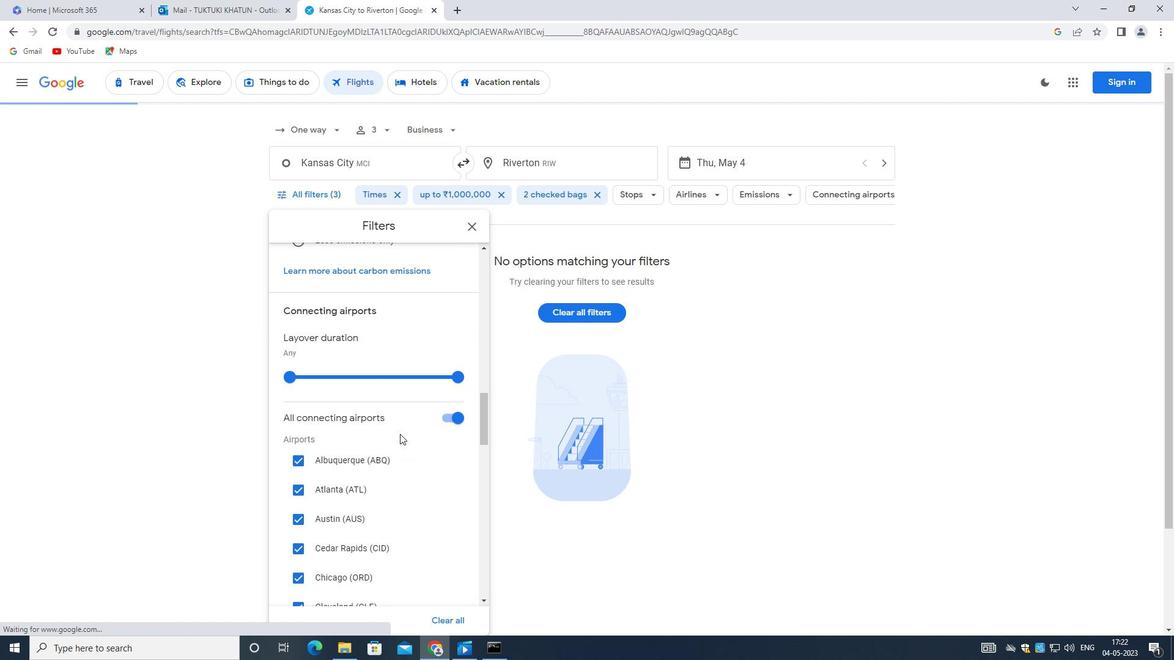 
Action: Mouse moved to (395, 434)
Screenshot: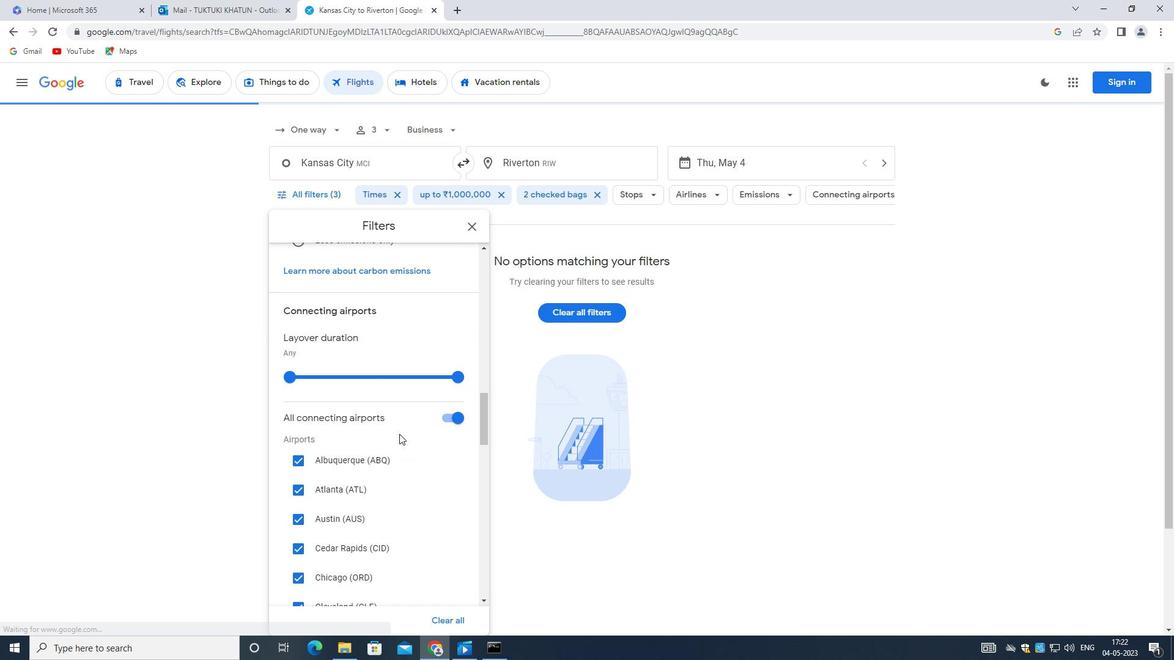 
Action: Mouse scrolled (395, 433) with delta (0, 0)
Screenshot: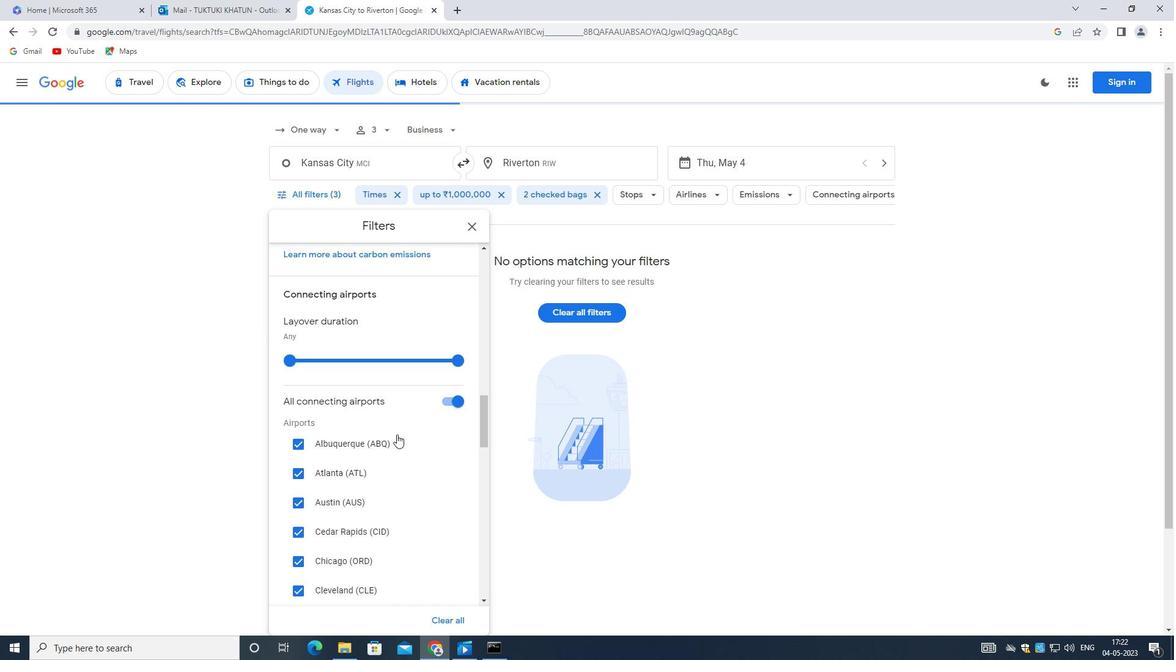 
Action: Mouse scrolled (395, 433) with delta (0, 0)
Screenshot: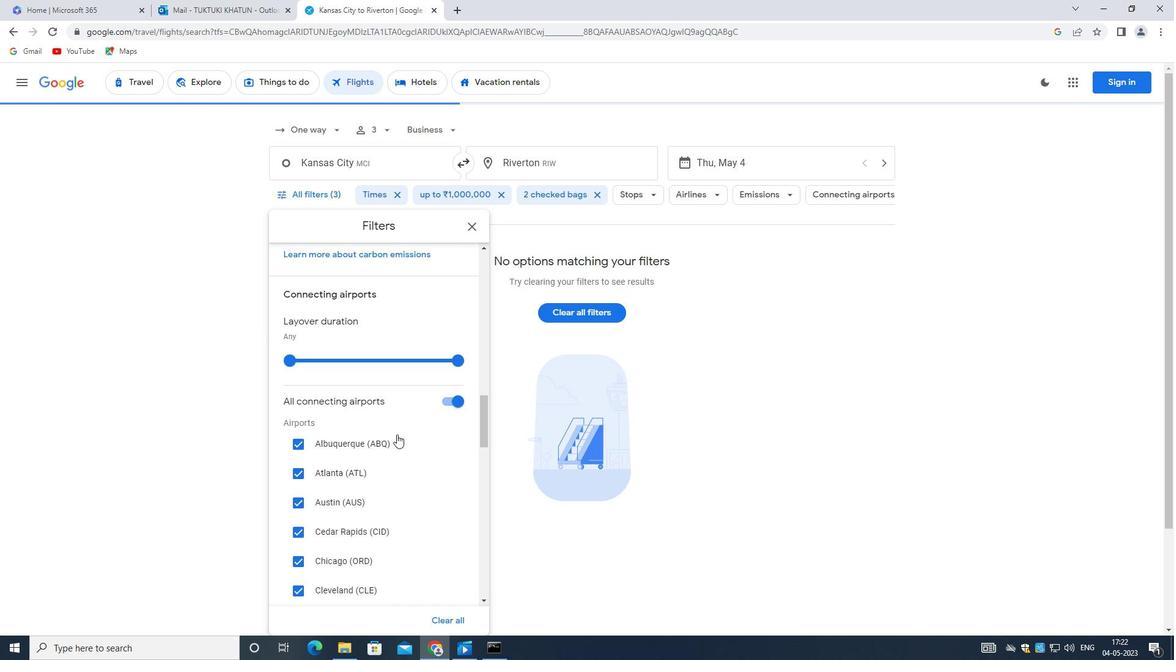 
Action: Mouse scrolled (395, 433) with delta (0, 0)
Screenshot: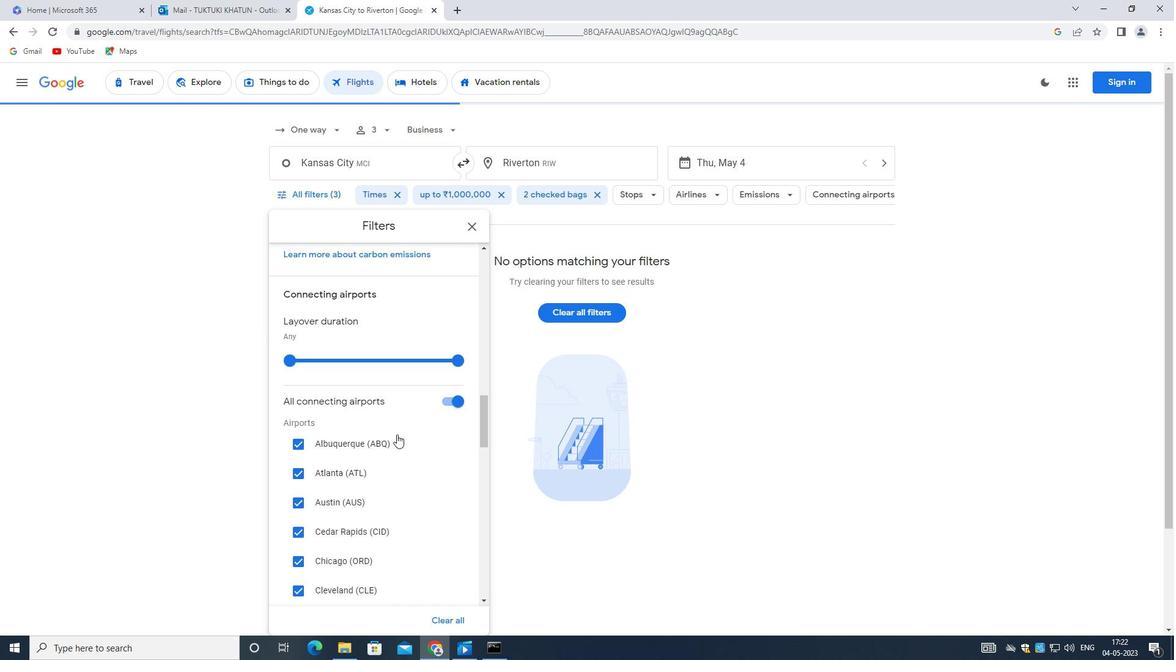 
Action: Mouse moved to (386, 426)
Screenshot: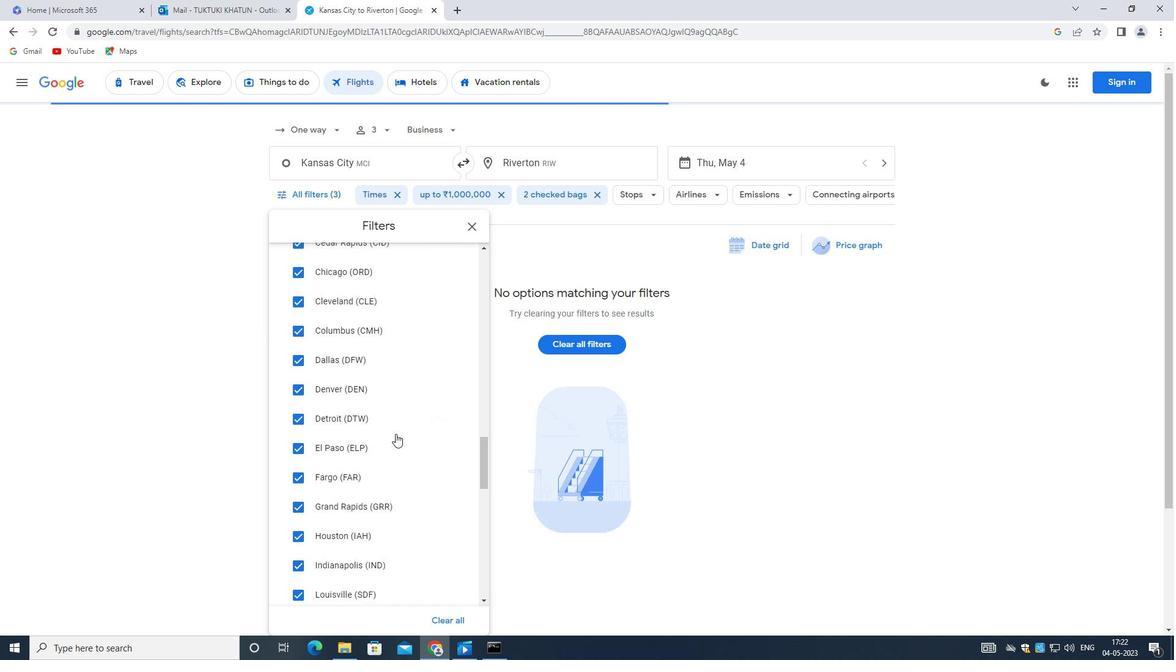 
Action: Mouse scrolled (386, 427) with delta (0, 0)
Screenshot: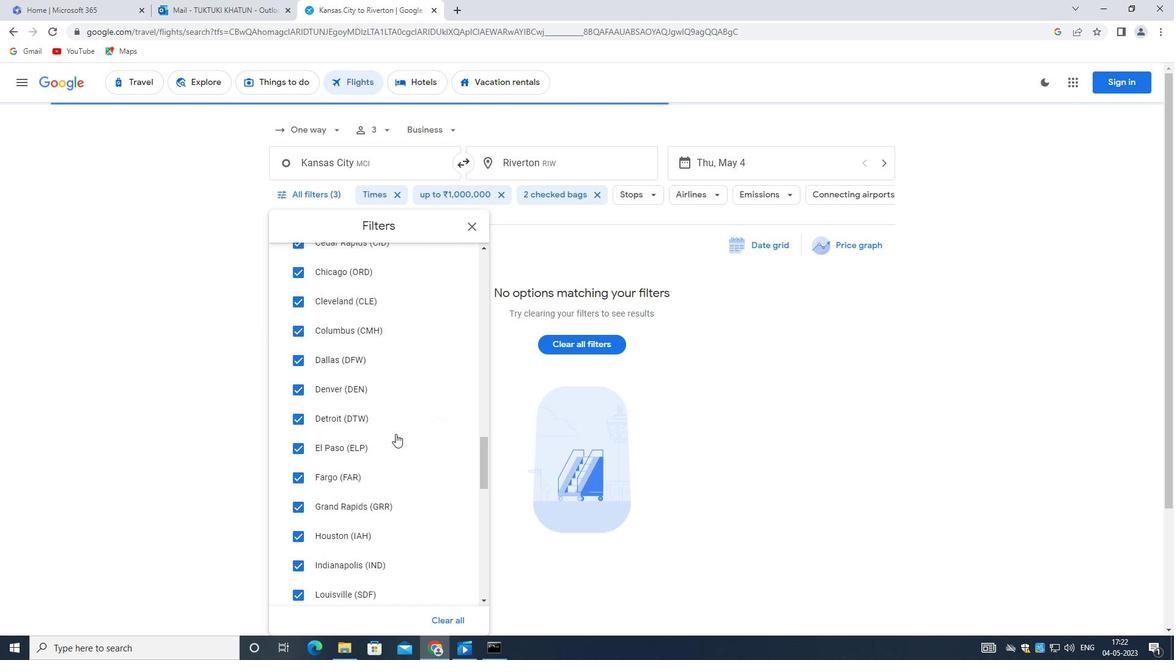 
Action: Mouse moved to (386, 427)
Screenshot: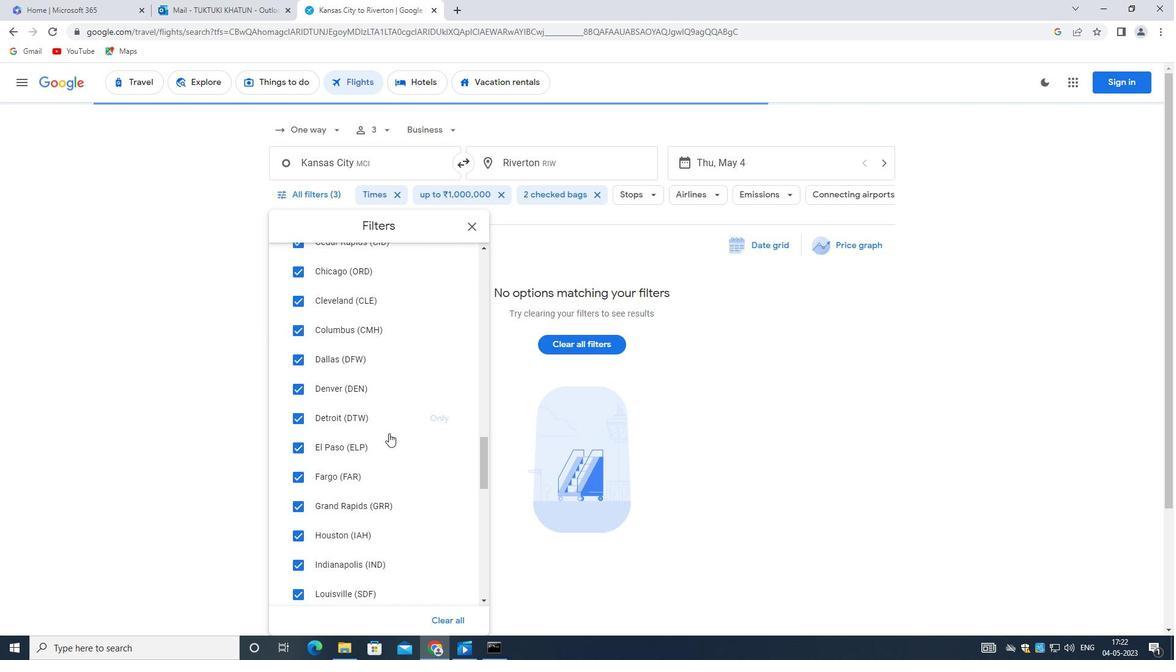 
Action: Mouse scrolled (386, 426) with delta (0, 0)
Screenshot: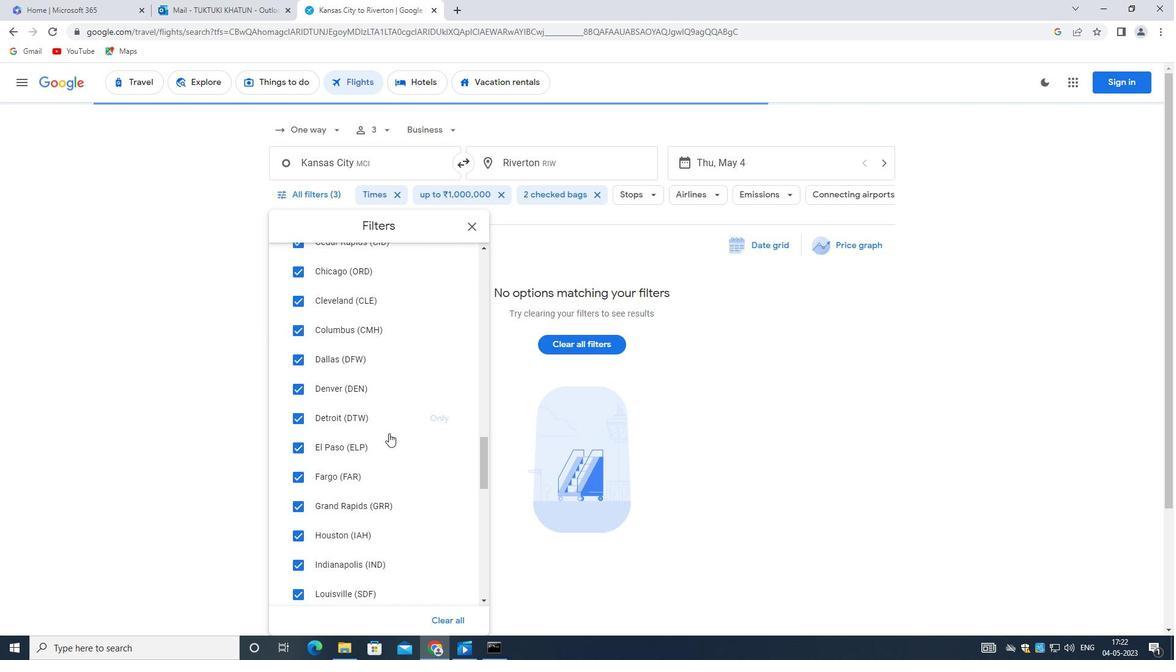 
Action: Mouse moved to (386, 427)
Screenshot: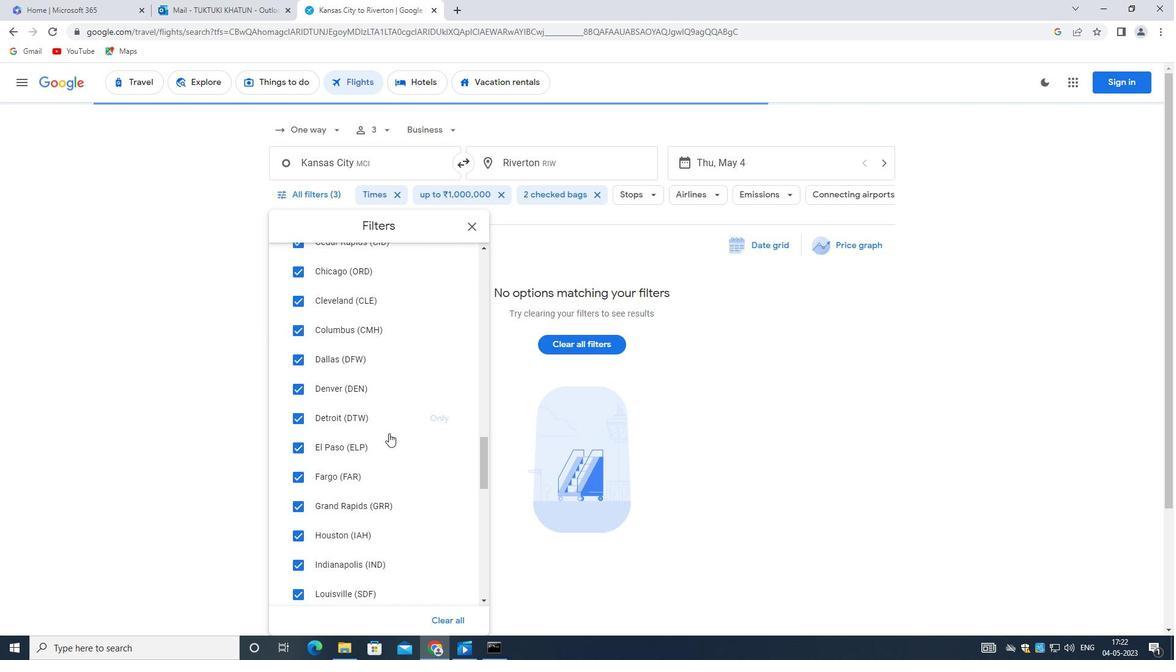 
Action: Mouse scrolled (386, 426) with delta (0, 0)
Screenshot: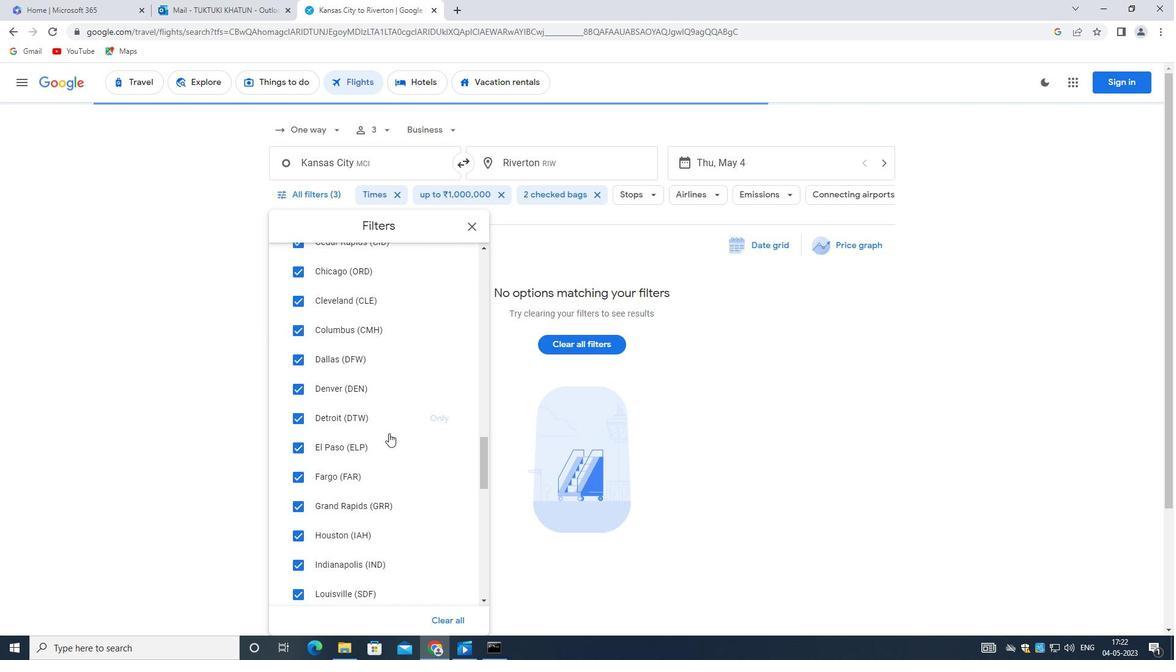 
Action: Mouse scrolled (386, 426) with delta (0, 0)
Screenshot: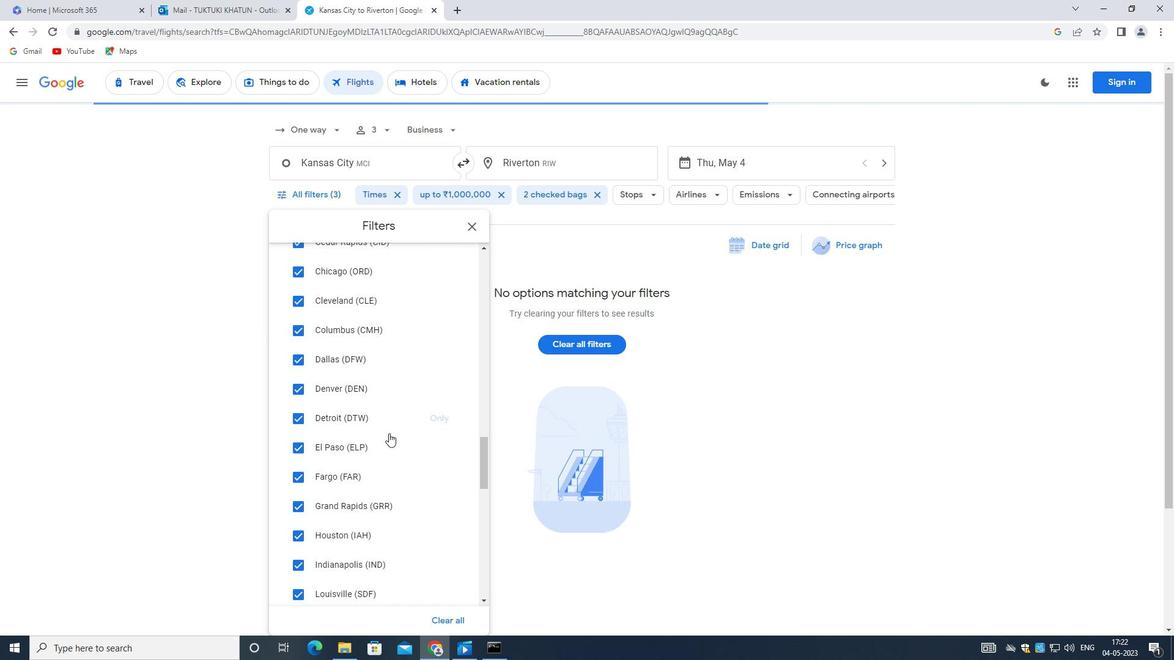 
Action: Mouse moved to (379, 426)
Screenshot: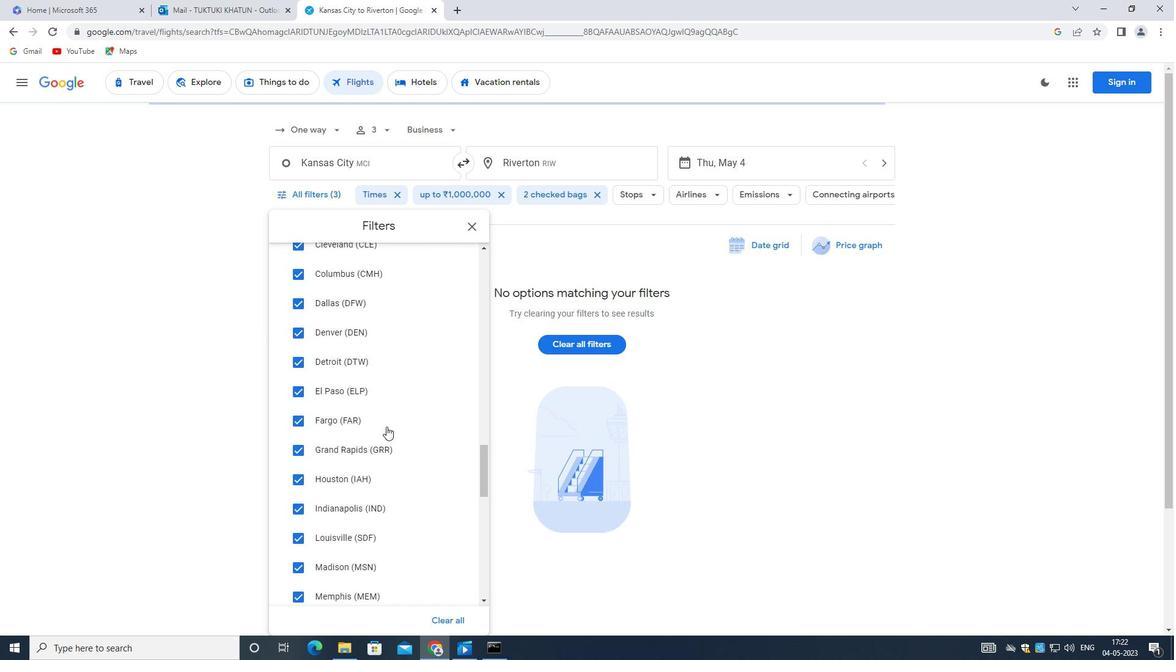 
Action: Mouse scrolled (379, 425) with delta (0, 0)
Screenshot: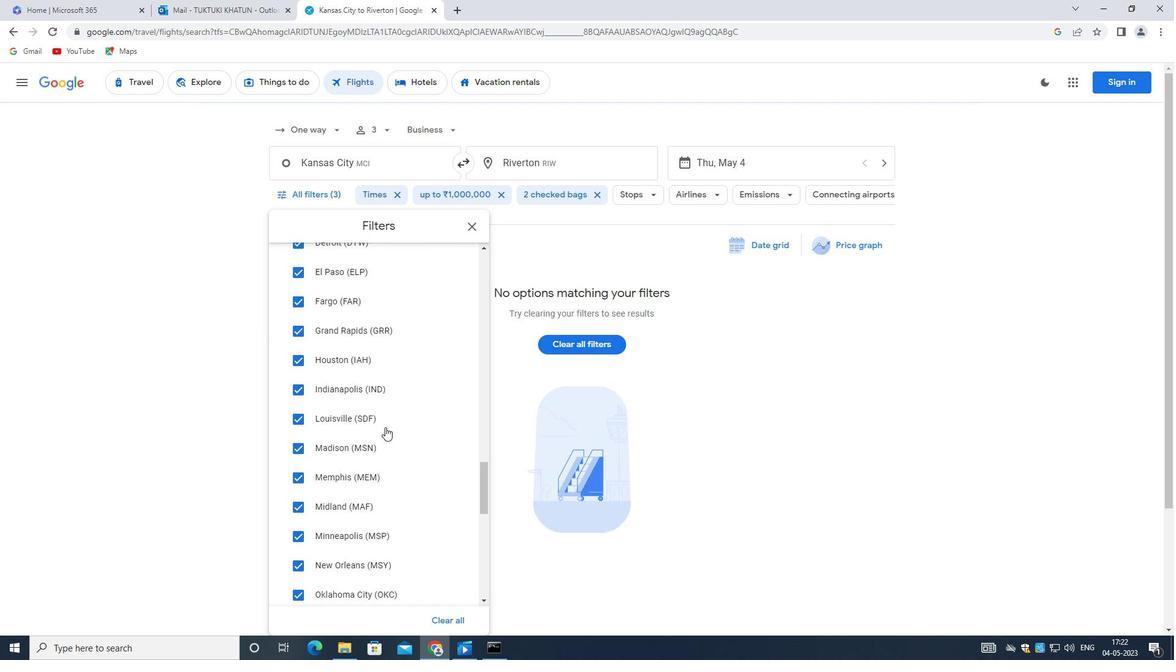 
Action: Mouse scrolled (379, 425) with delta (0, 0)
Screenshot: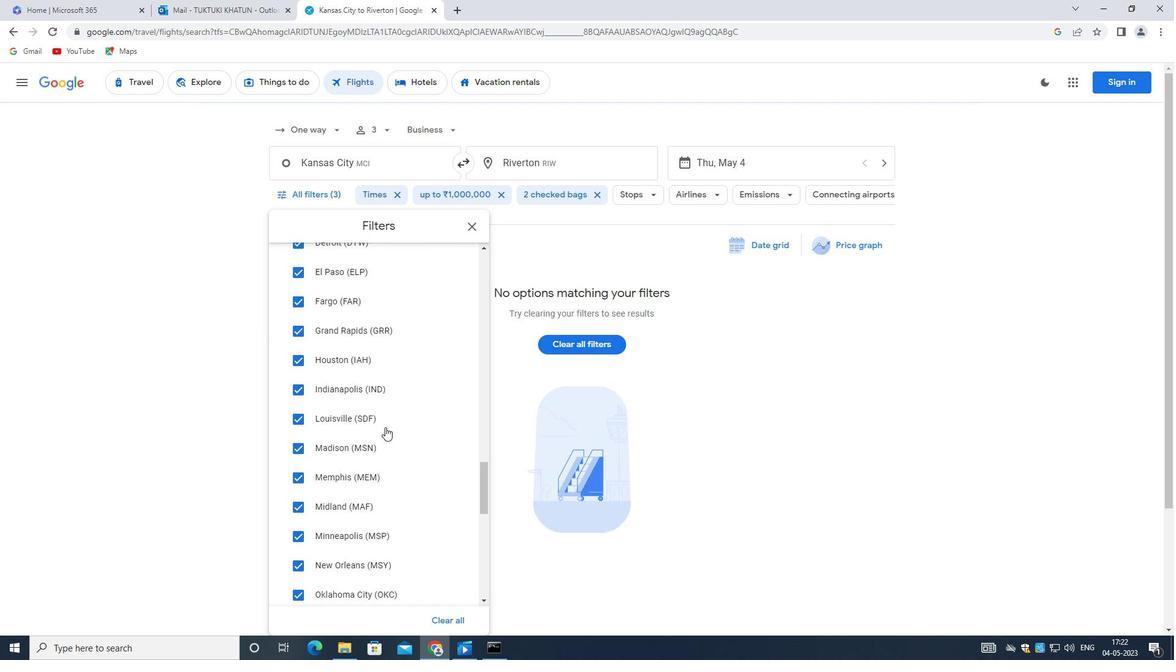 
Action: Mouse moved to (371, 421)
Screenshot: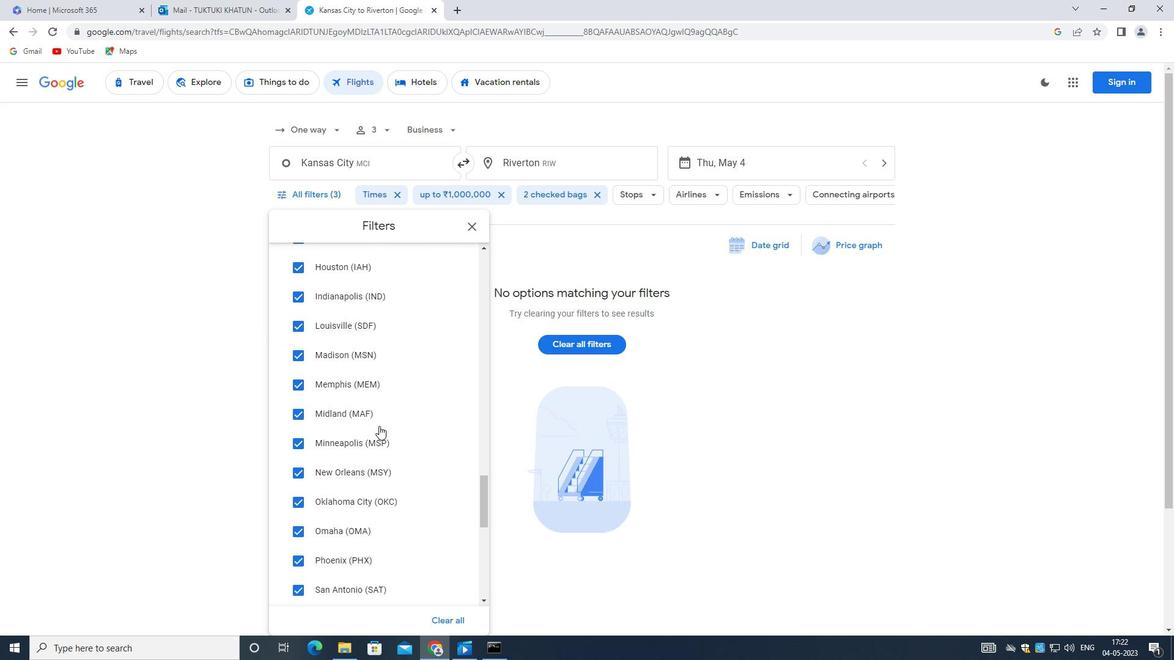 
Action: Mouse scrolled (371, 420) with delta (0, 0)
Screenshot: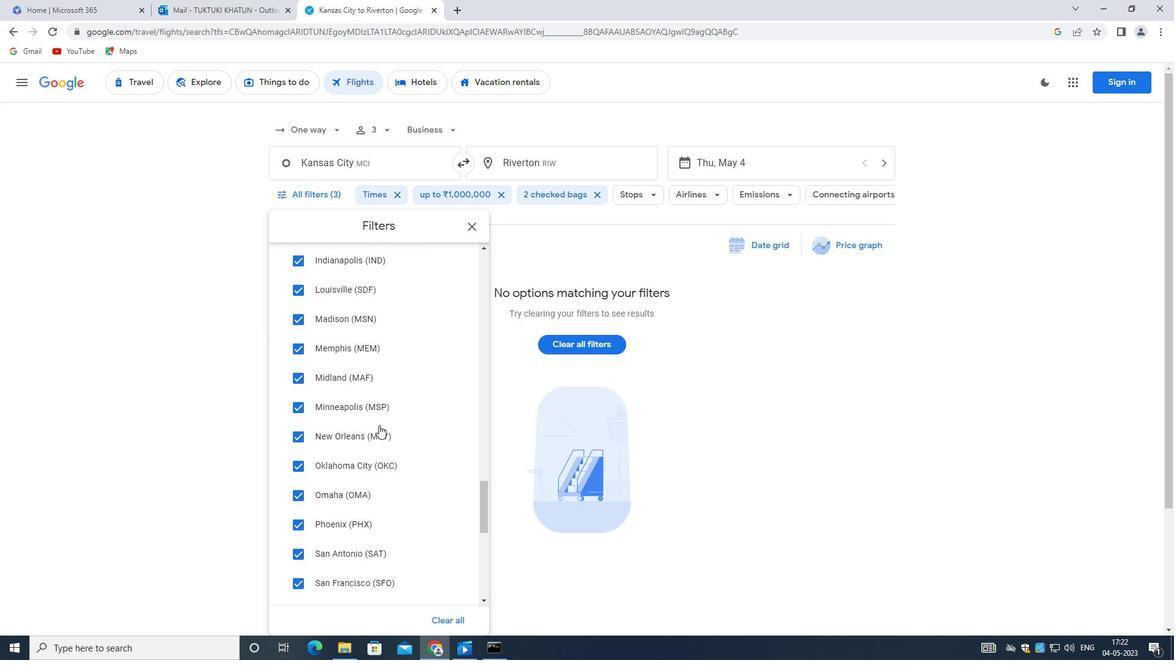 
Action: Mouse moved to (371, 425)
Screenshot: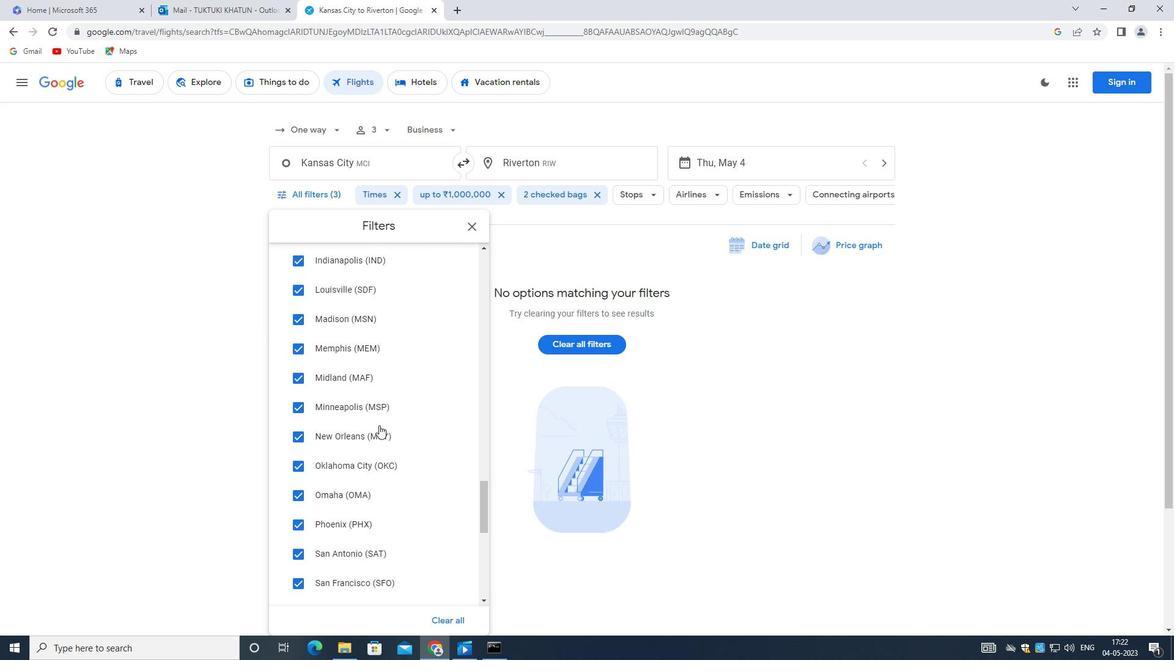 
Action: Mouse scrolled (371, 424) with delta (0, 0)
Screenshot: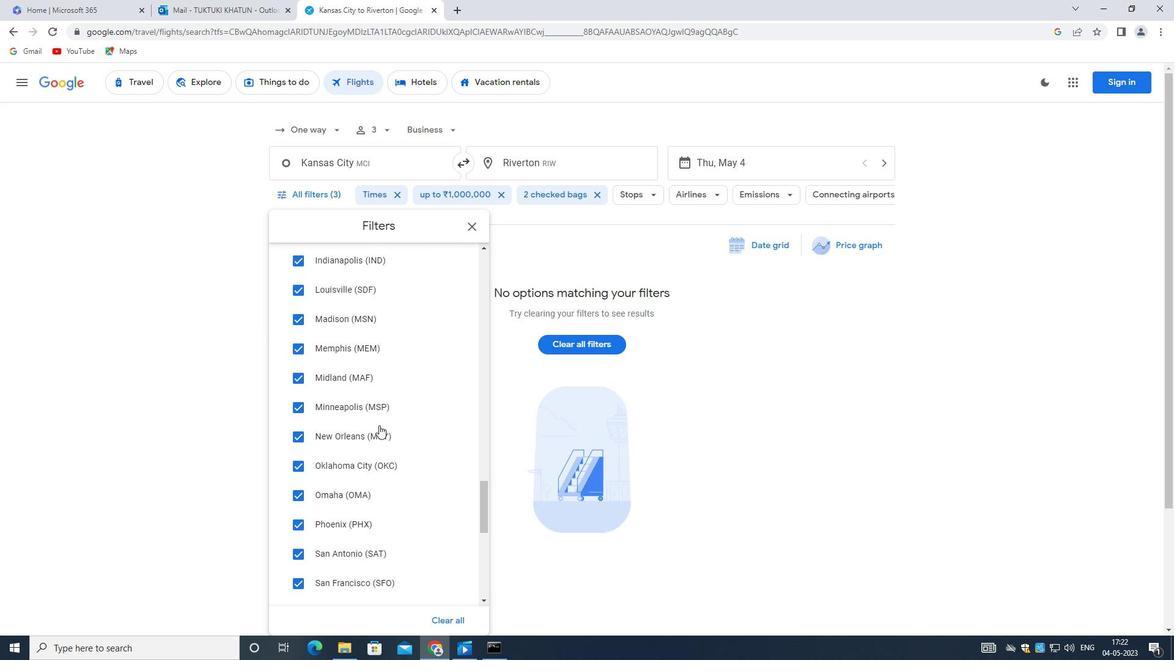 
Action: Mouse moved to (371, 426)
Screenshot: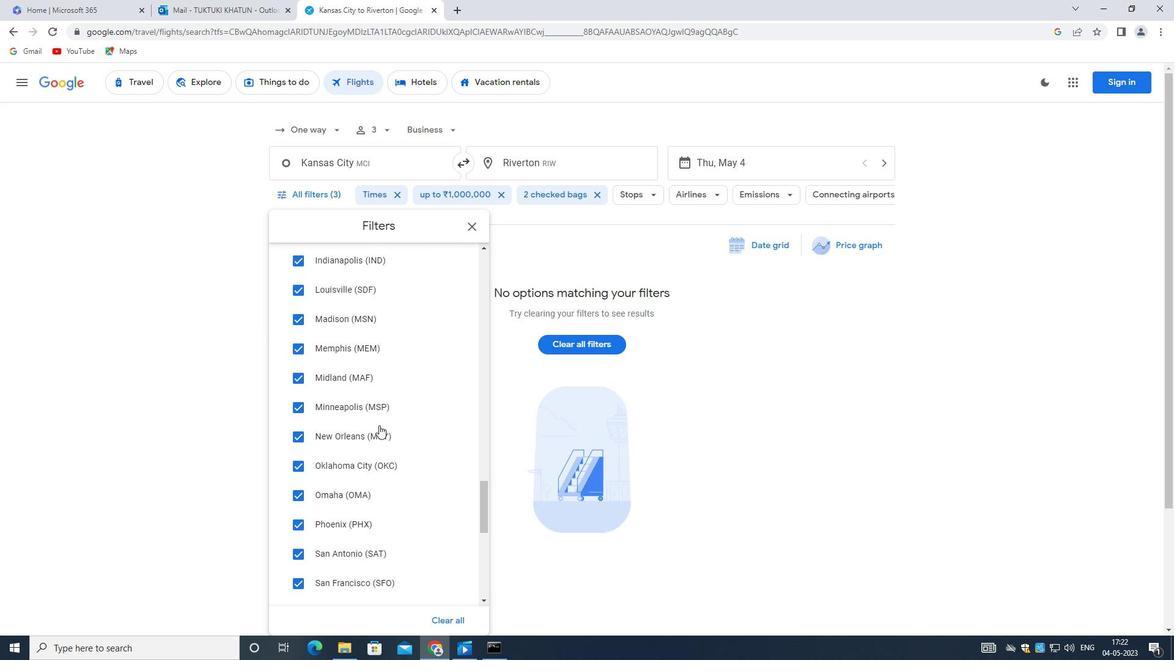 
Action: Mouse scrolled (371, 426) with delta (0, 0)
Screenshot: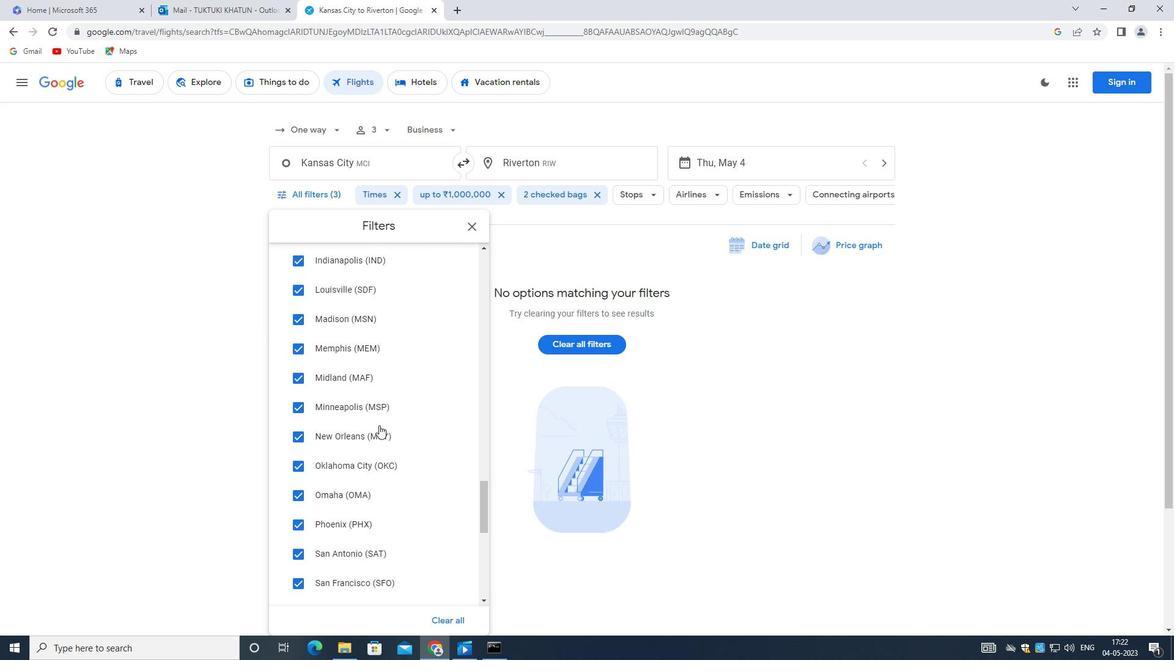 
Action: Mouse moved to (371, 426)
Screenshot: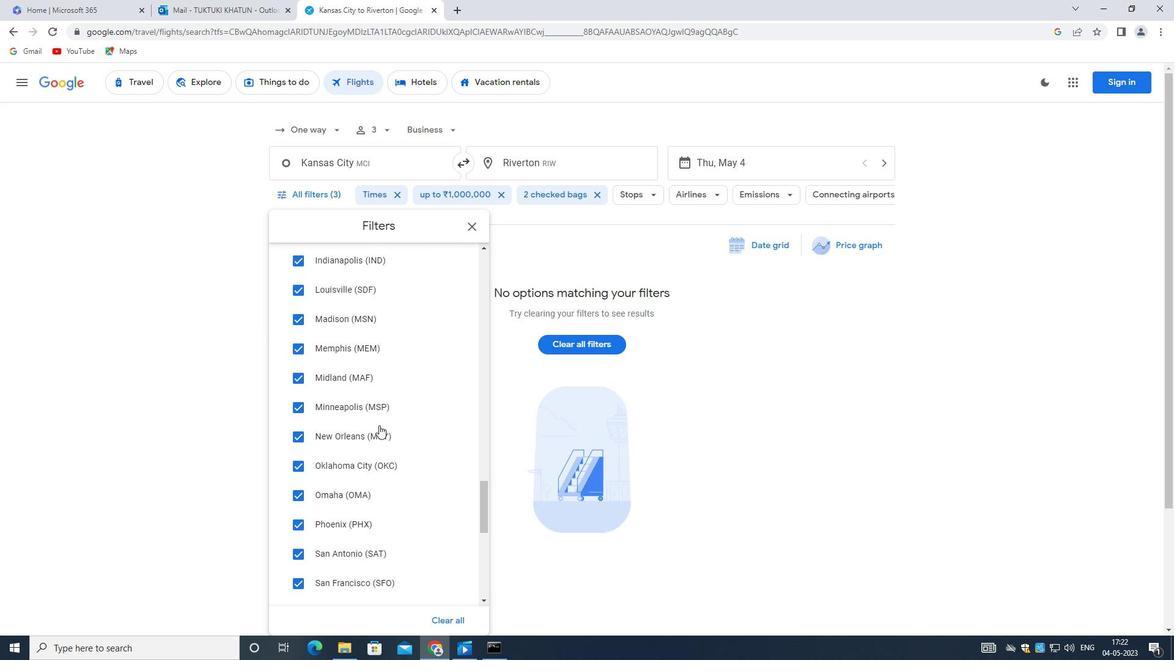 
Action: Mouse scrolled (371, 426) with delta (0, 0)
Screenshot: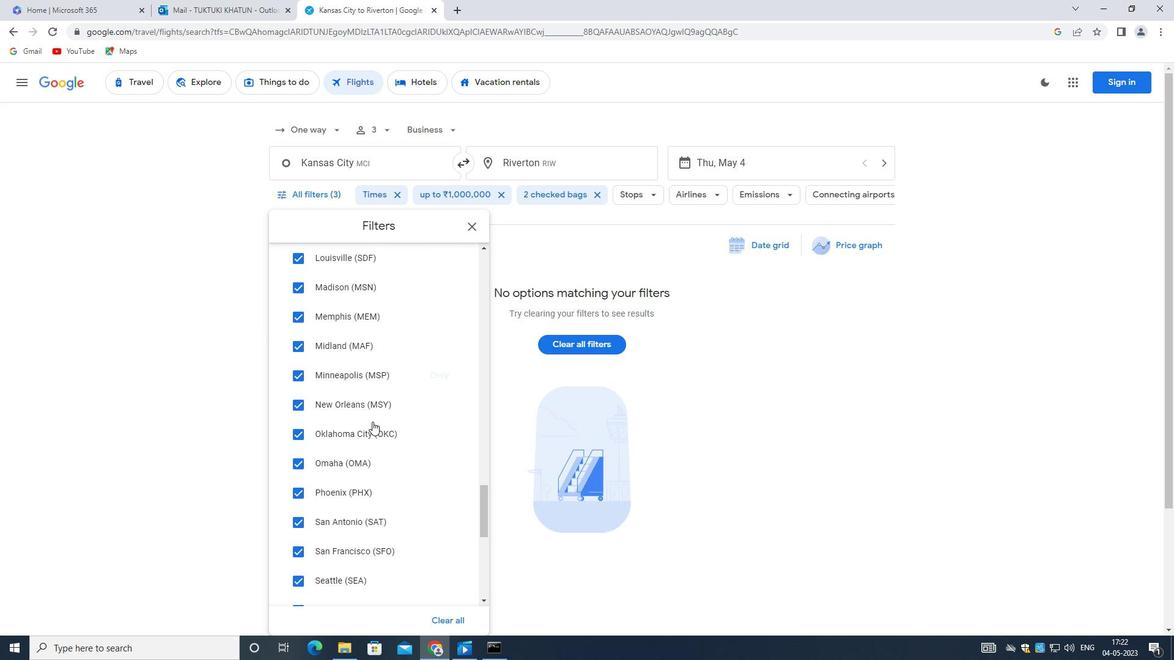
Action: Mouse moved to (371, 415)
Screenshot: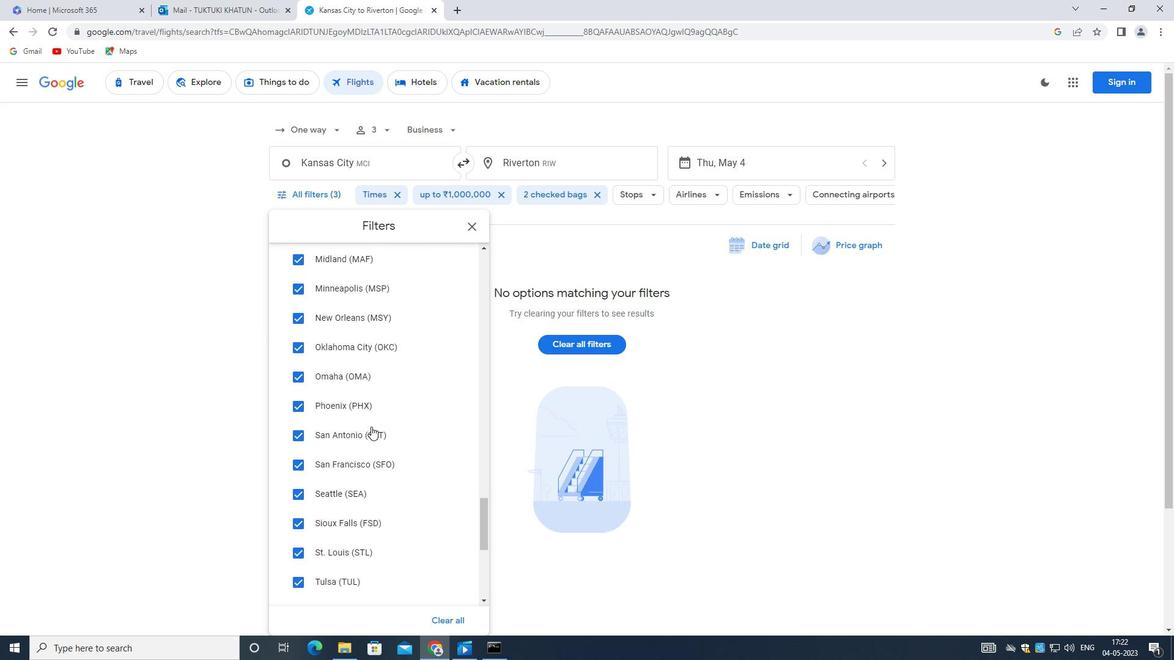 
Action: Mouse scrolled (371, 414) with delta (0, 0)
Screenshot: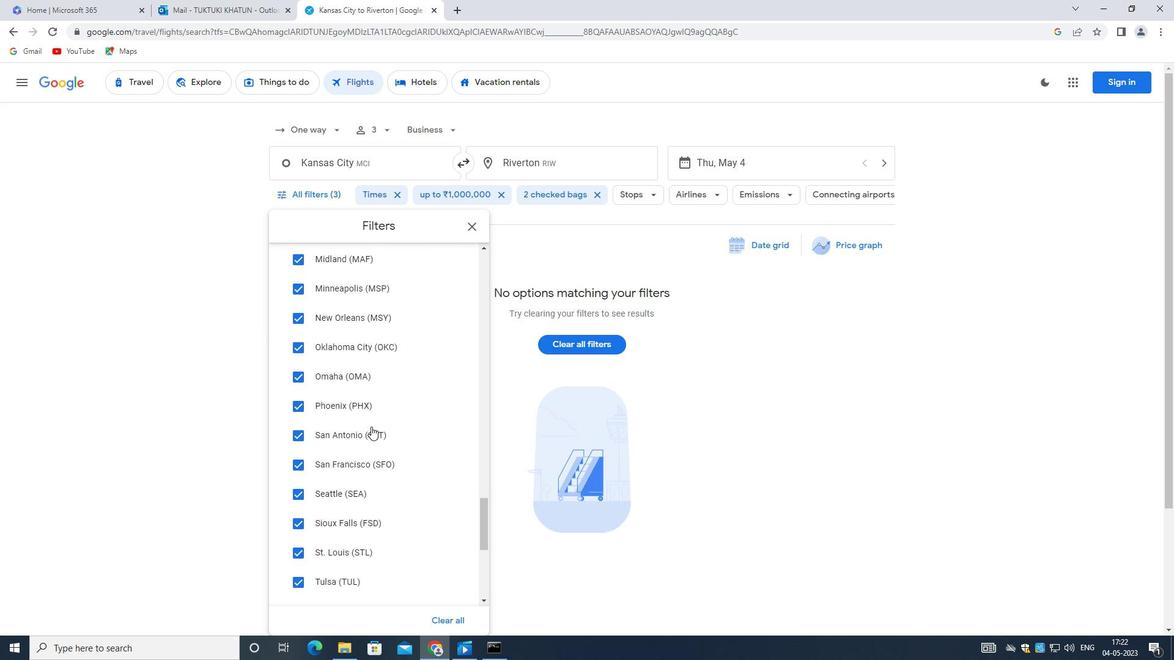 
Action: Mouse scrolled (371, 414) with delta (0, 0)
Screenshot: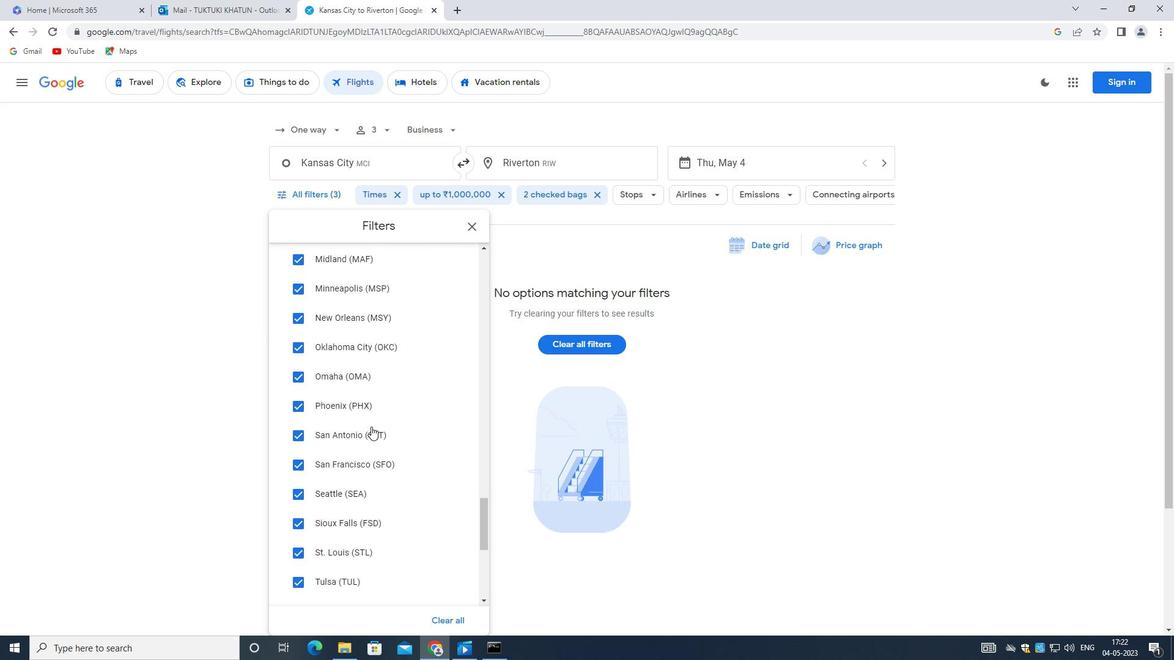 
Action: Mouse scrolled (371, 414) with delta (0, 0)
Screenshot: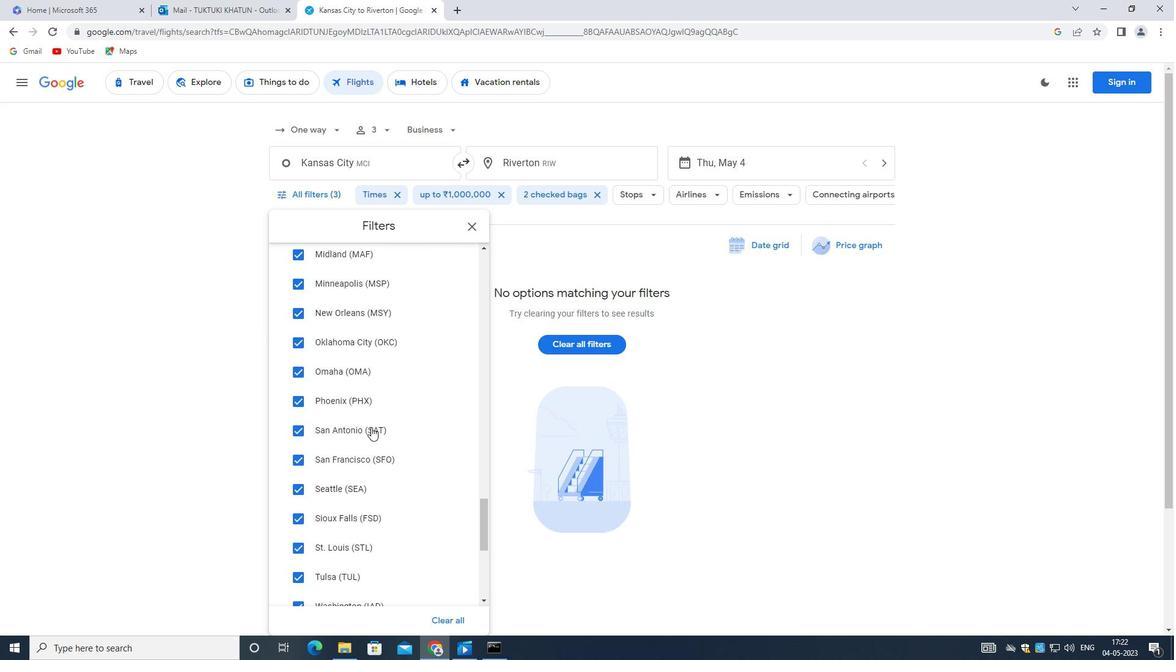 
Action: Mouse scrolled (371, 414) with delta (0, 0)
Screenshot: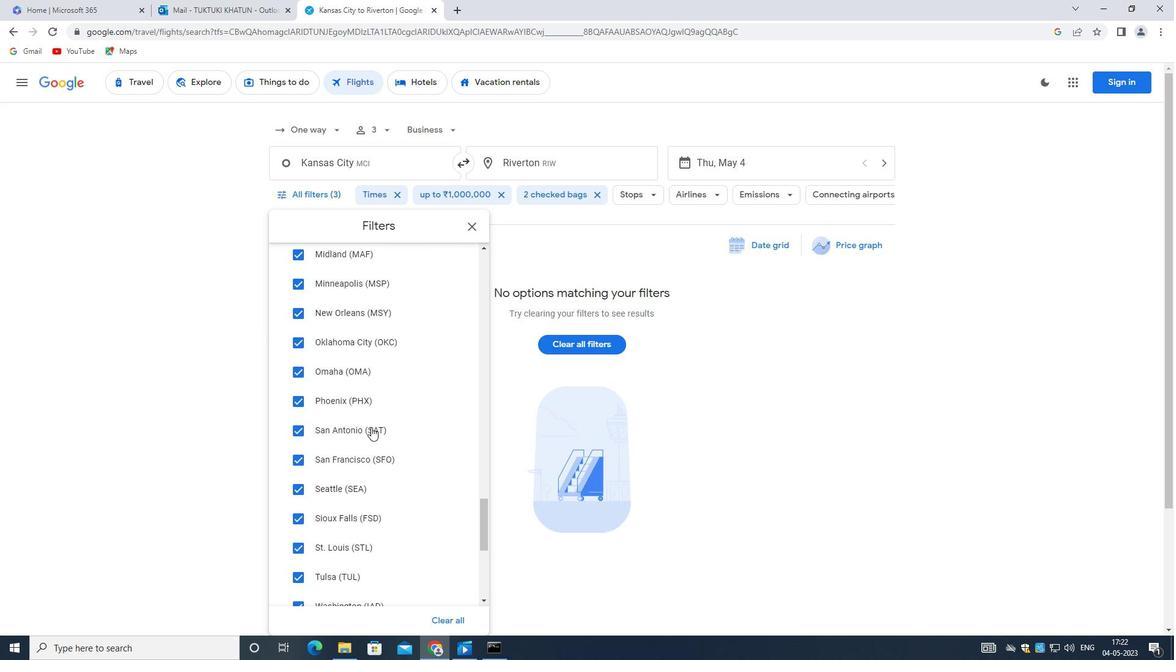 
Action: Mouse moved to (373, 425)
Screenshot: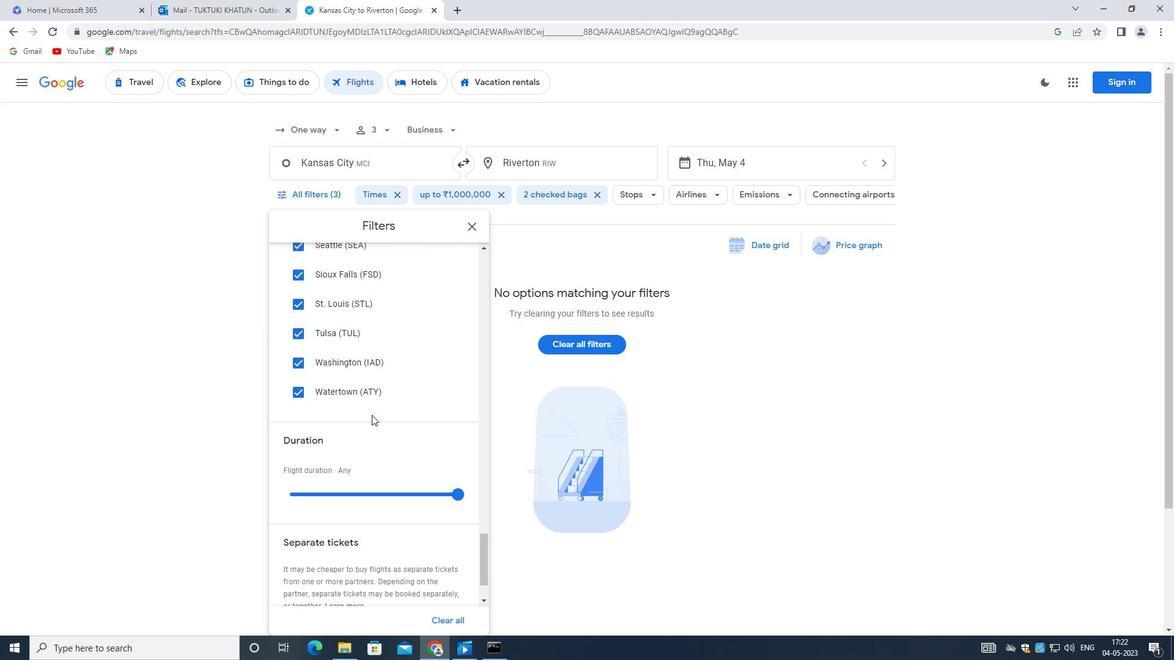 
Action: Mouse scrolled (373, 425) with delta (0, 0)
Screenshot: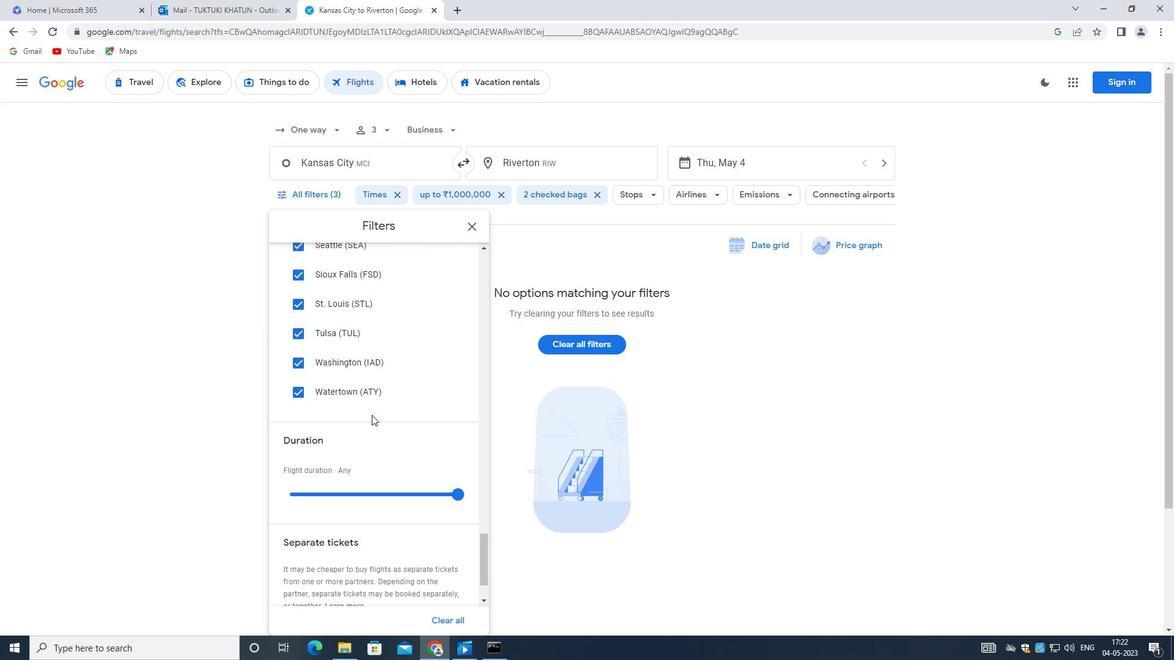 
Action: Mouse moved to (373, 433)
Screenshot: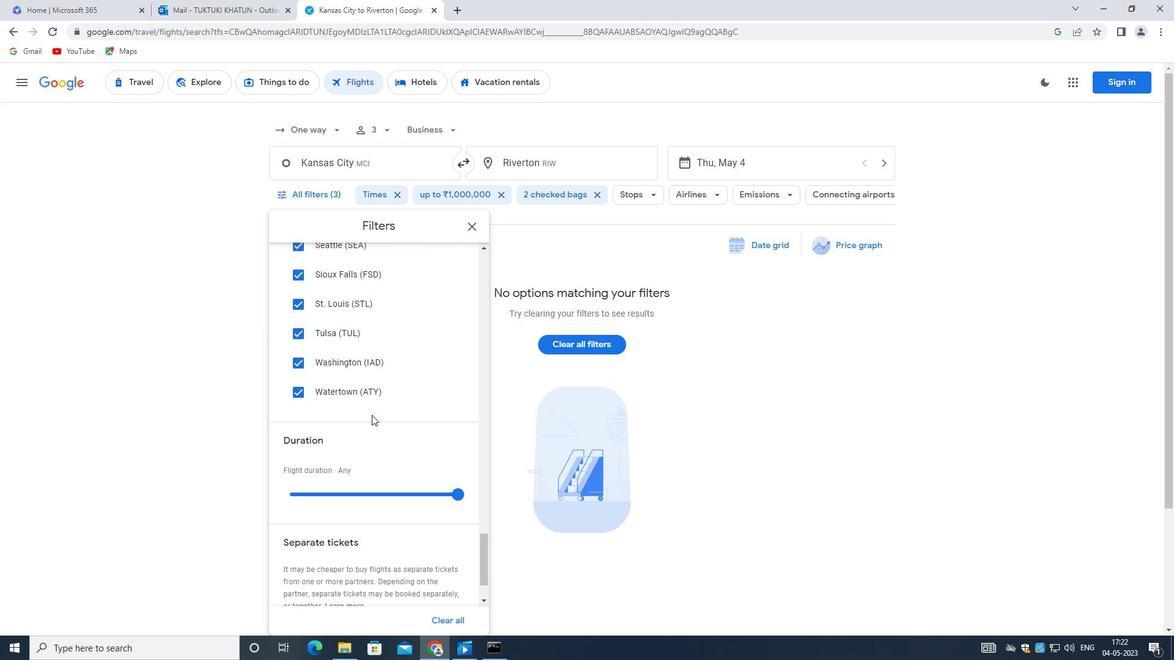
Action: Mouse scrolled (373, 433) with delta (0, 0)
Screenshot: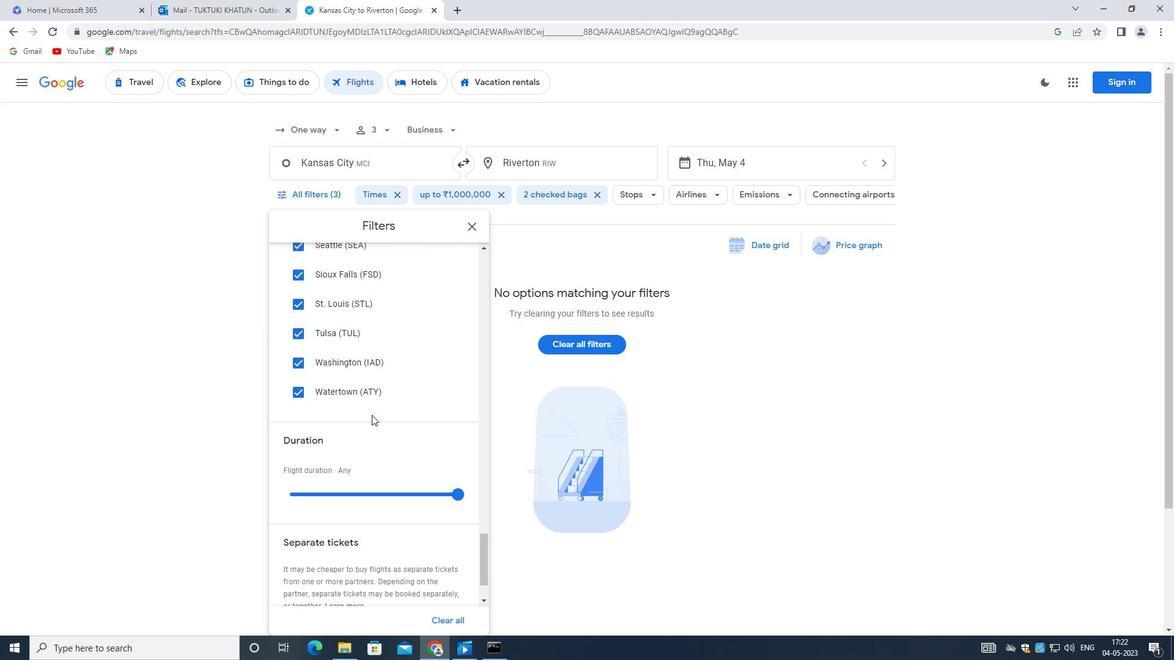 
Action: Mouse moved to (373, 445)
Screenshot: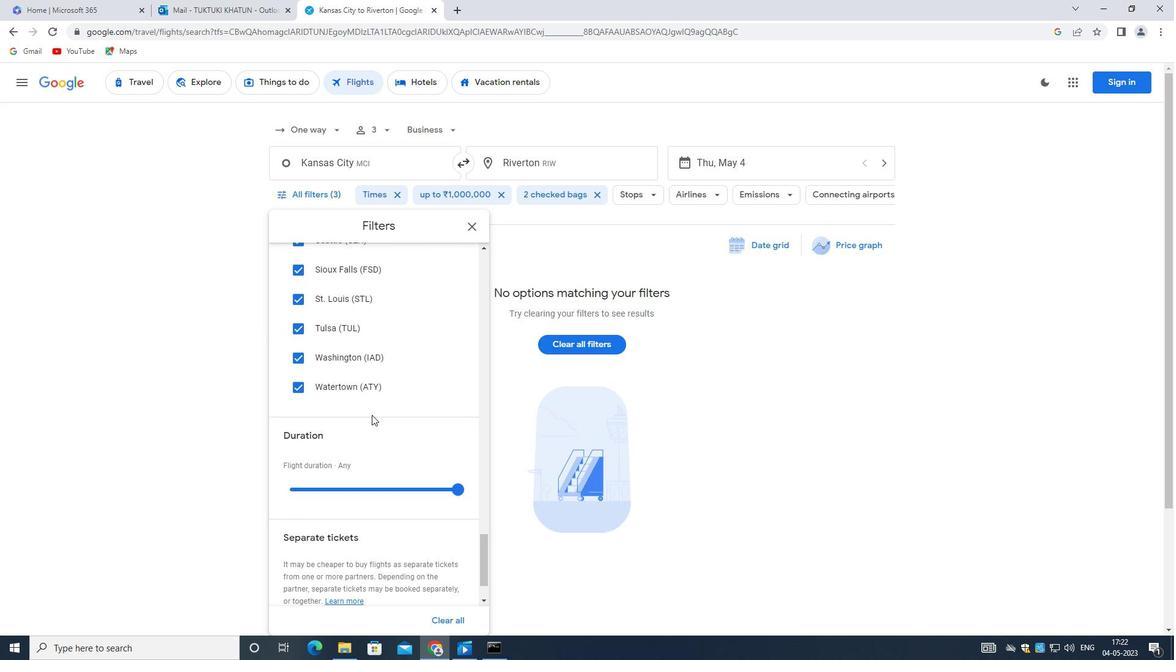 
Action: Mouse scrolled (373, 445) with delta (0, 0)
Screenshot: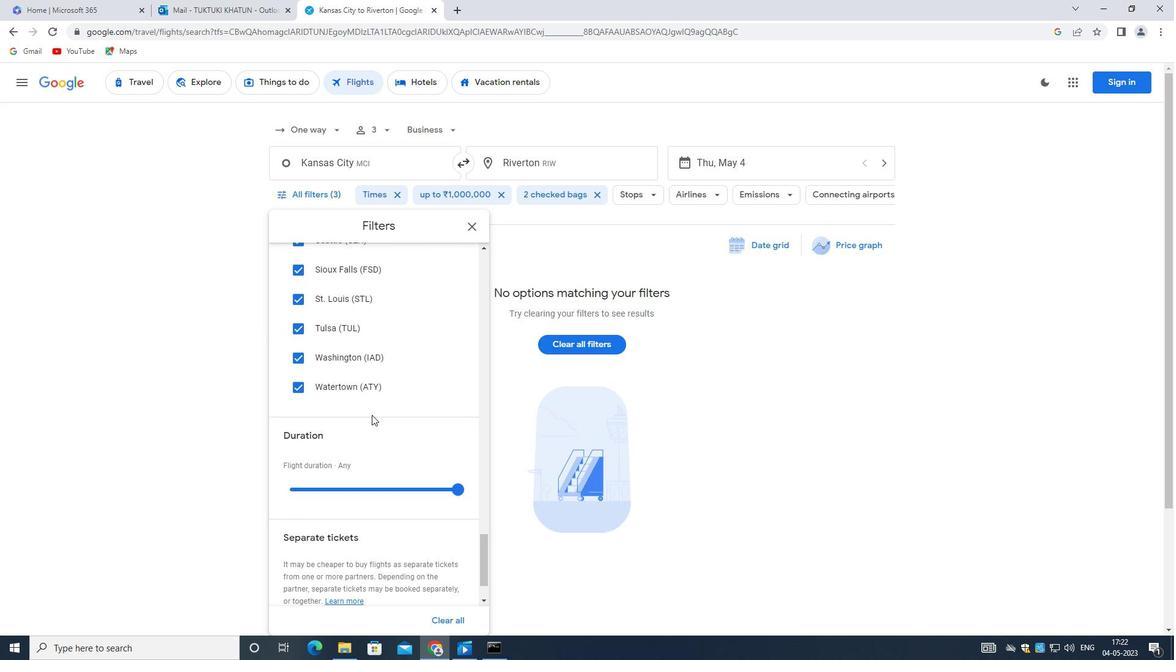 
Action: Mouse moved to (373, 455)
Screenshot: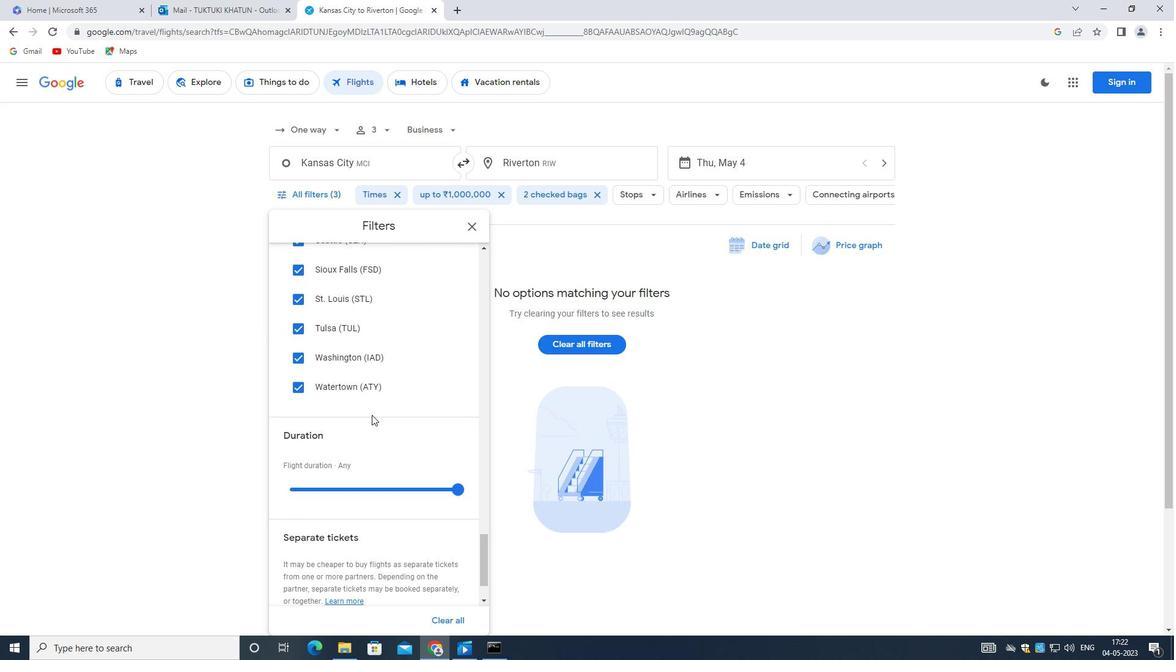 
Action: Mouse scrolled (373, 455) with delta (0, 0)
Screenshot: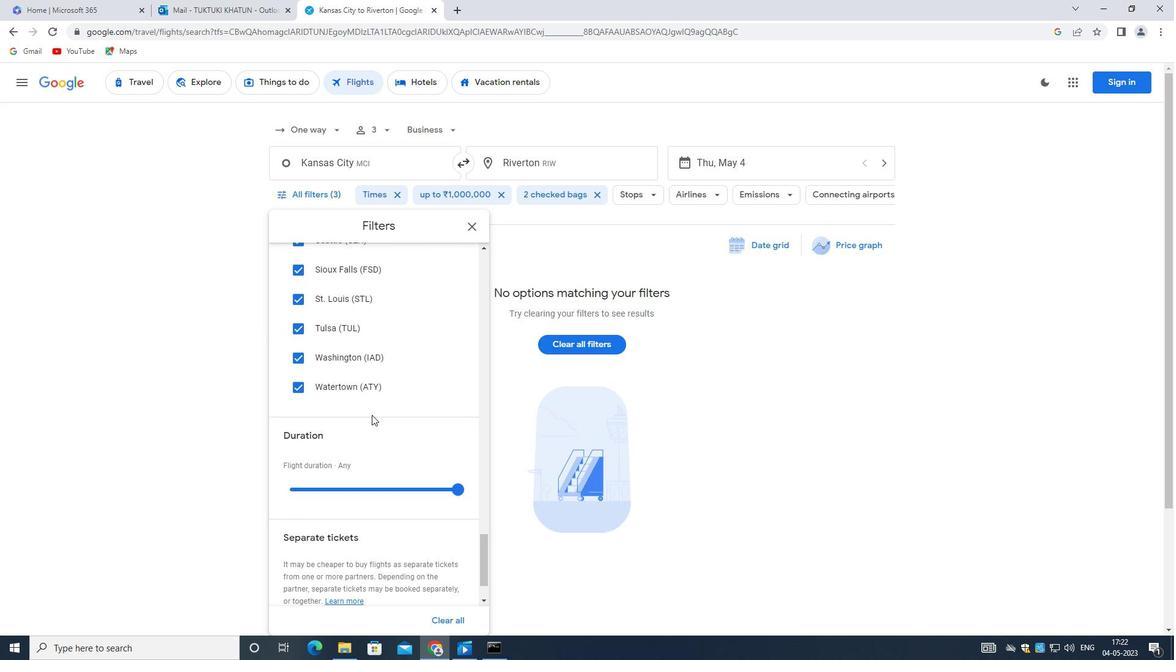 
Action: Mouse moved to (373, 461)
Screenshot: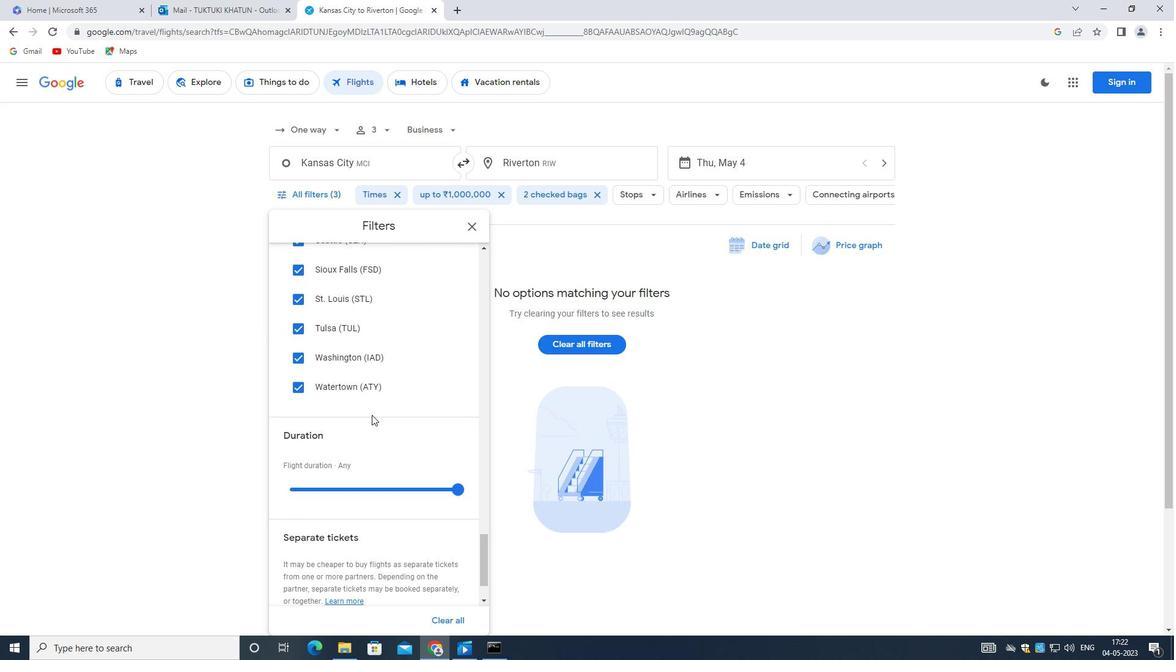 
Action: Mouse scrolled (373, 460) with delta (0, 0)
Screenshot: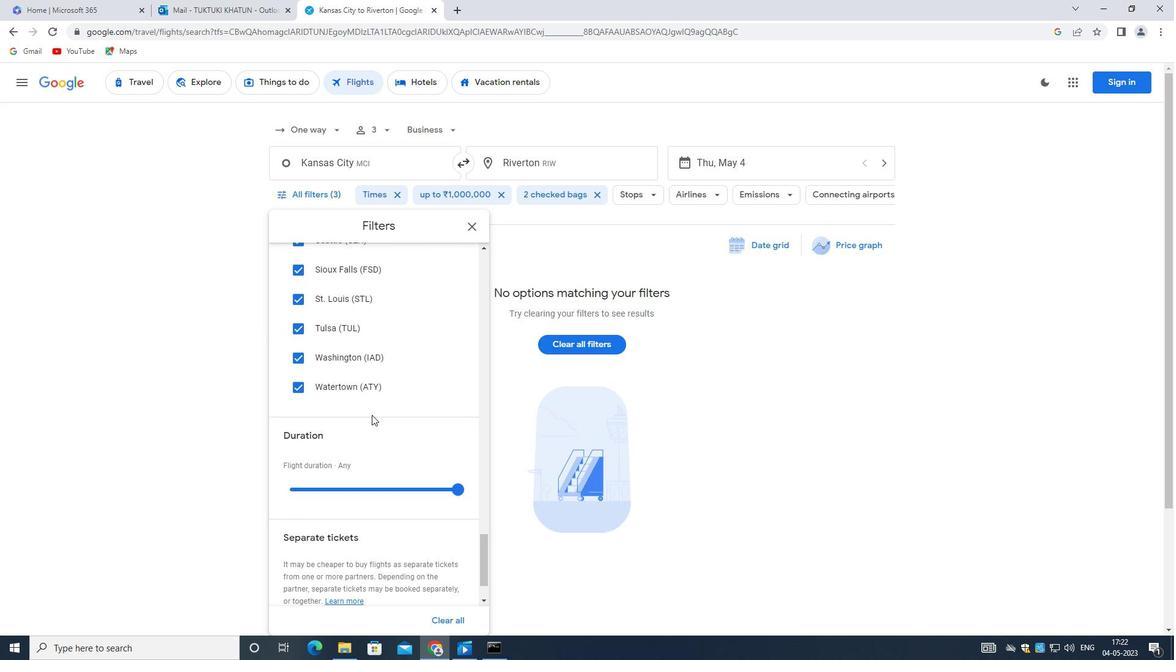 
Action: Mouse moved to (374, 452)
Screenshot: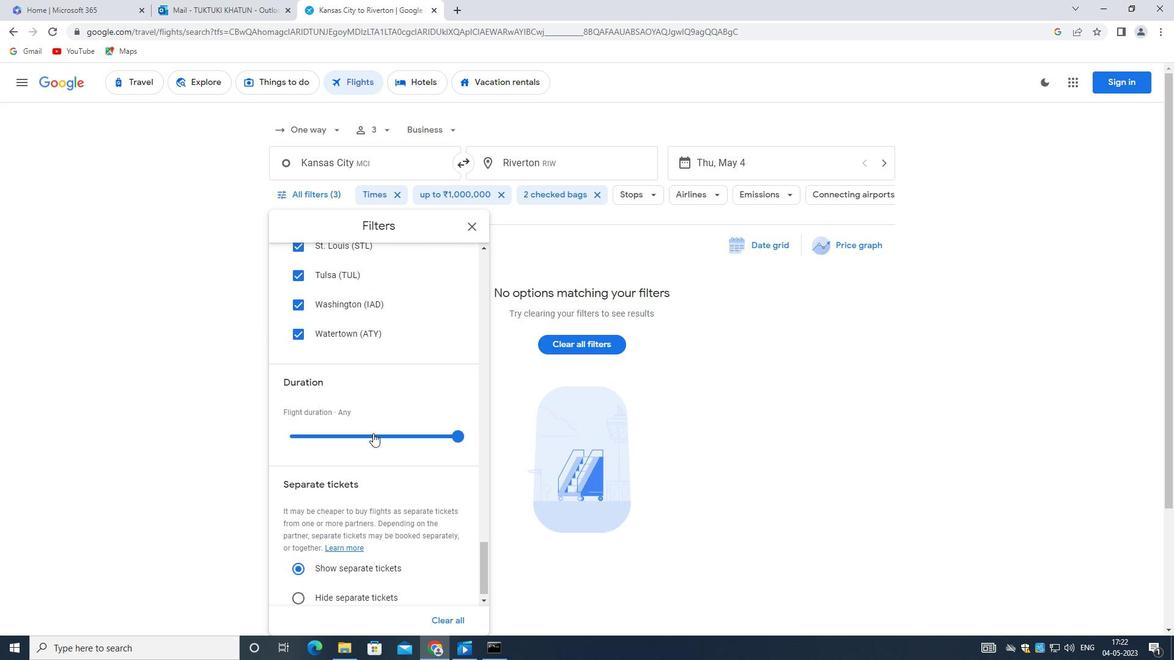 
Action: Mouse scrolled (374, 452) with delta (0, 0)
Screenshot: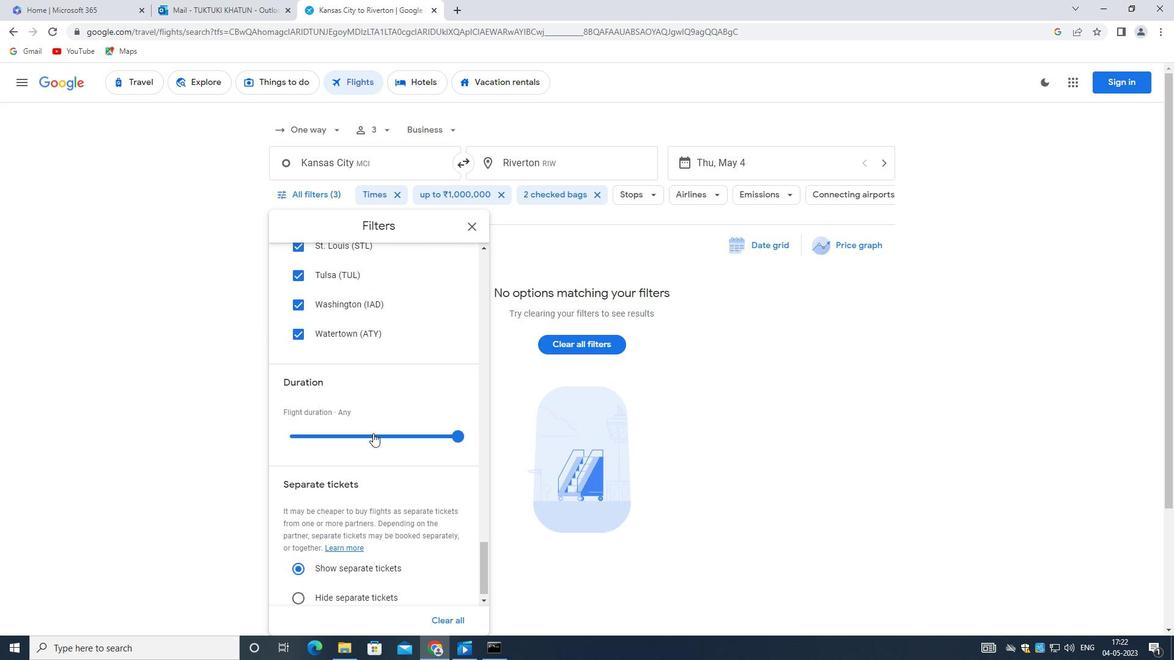 
Action: Mouse moved to (374, 454)
Screenshot: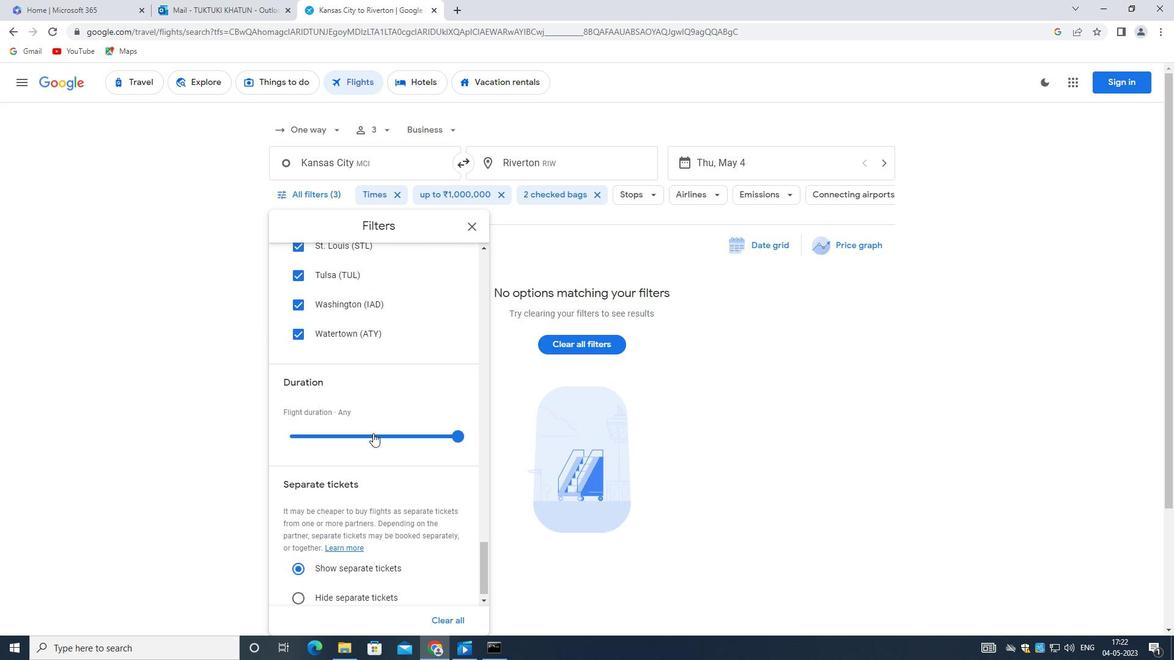 
Action: Mouse scrolled (374, 453) with delta (0, 0)
Screenshot: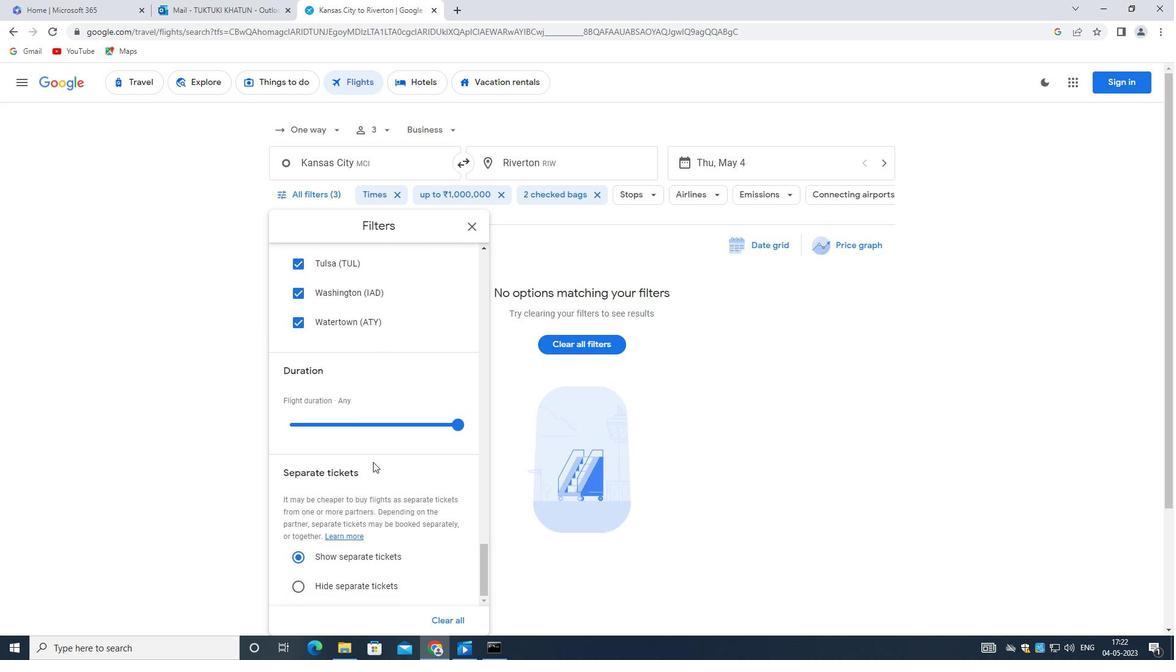 
Action: Mouse scrolled (374, 453) with delta (0, 0)
Screenshot: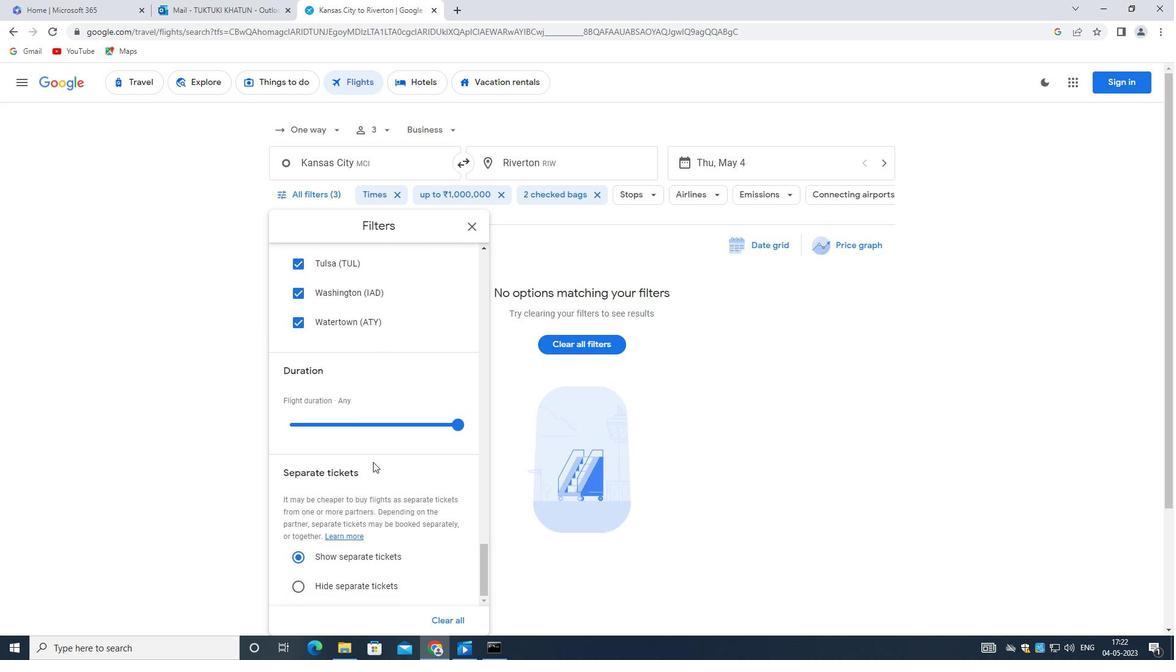 
Action: Mouse moved to (373, 448)
Screenshot: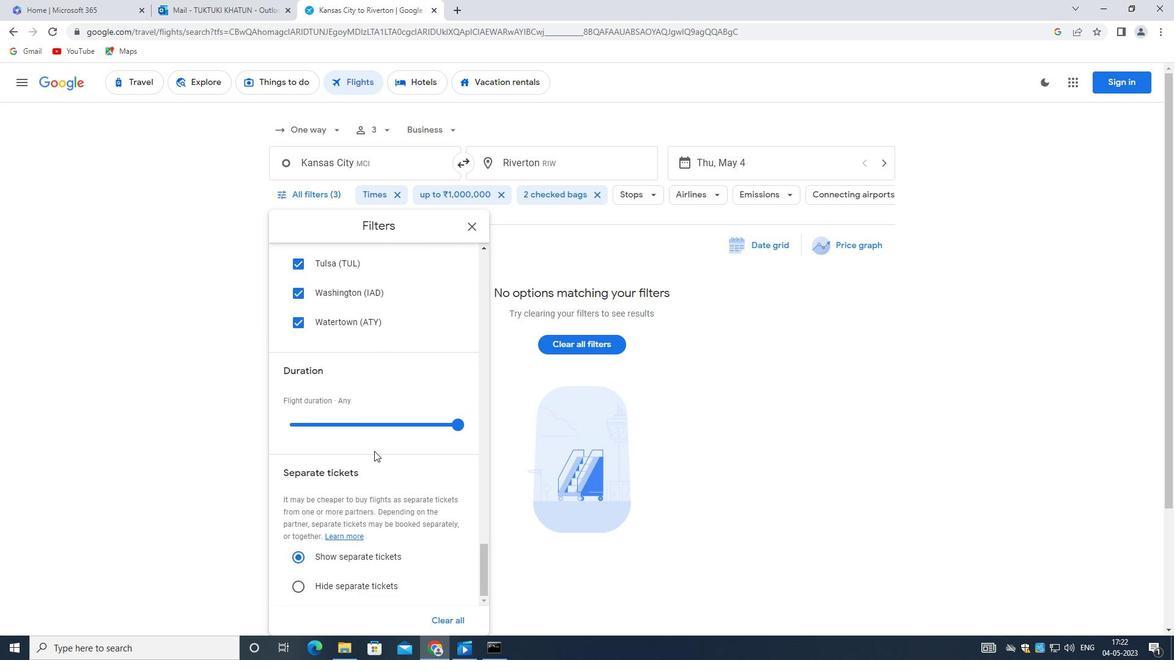 
Action: Mouse scrolled (373, 447) with delta (0, 0)
Screenshot: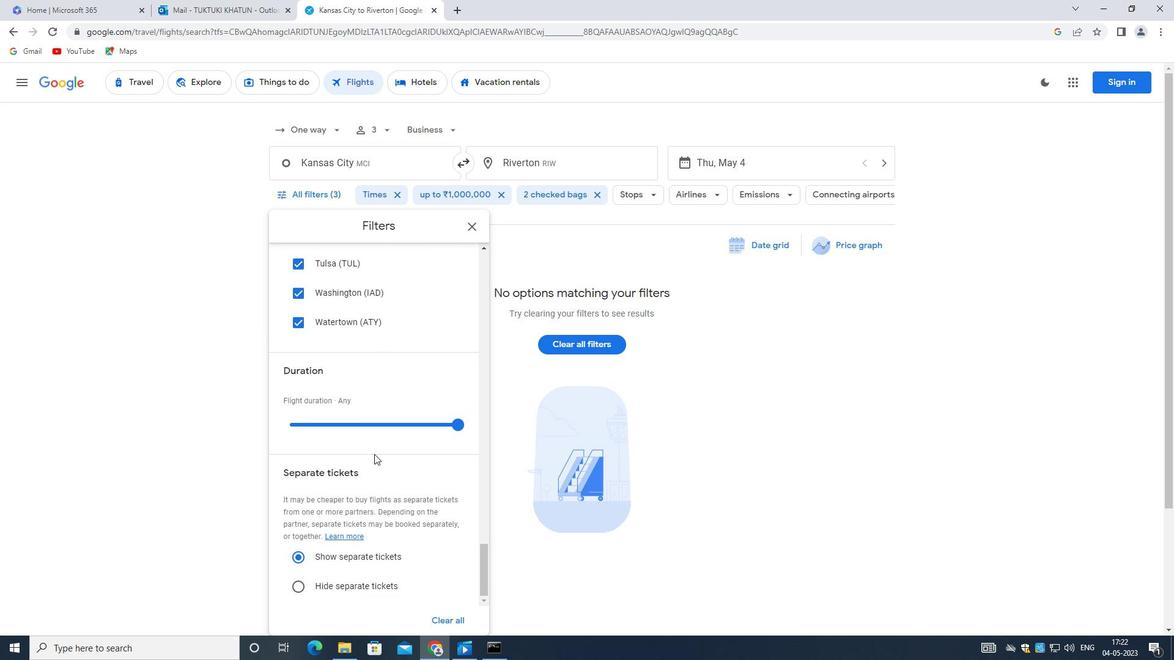 
Action: Mouse moved to (373, 448)
Screenshot: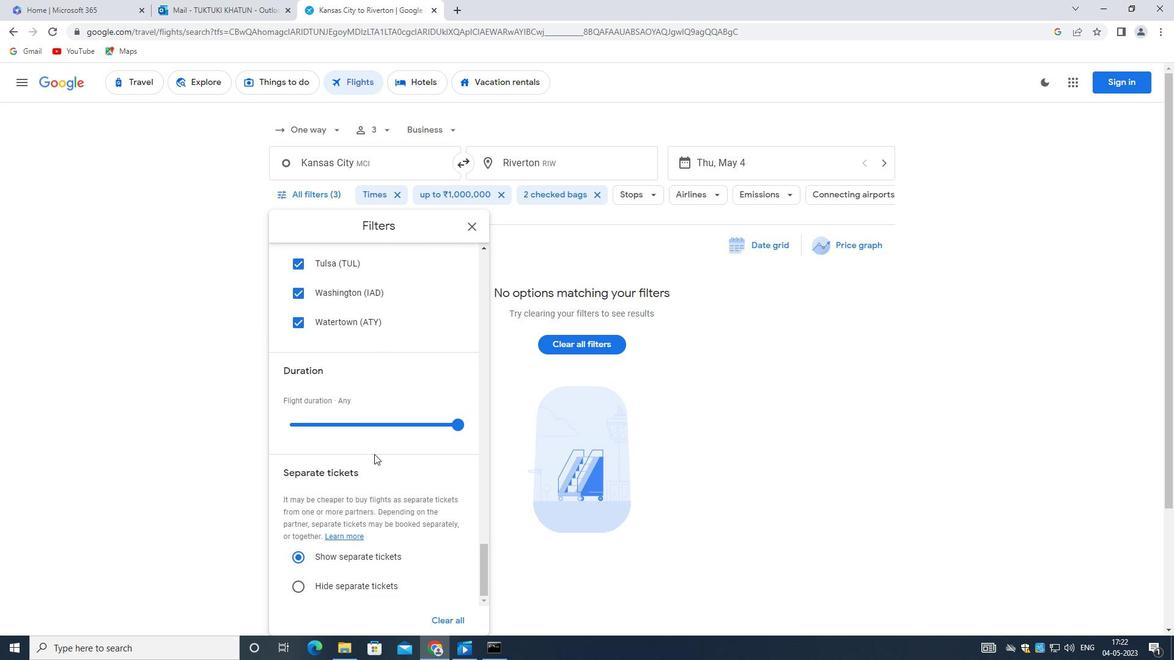 
Action: Mouse scrolled (373, 447) with delta (0, 0)
Screenshot: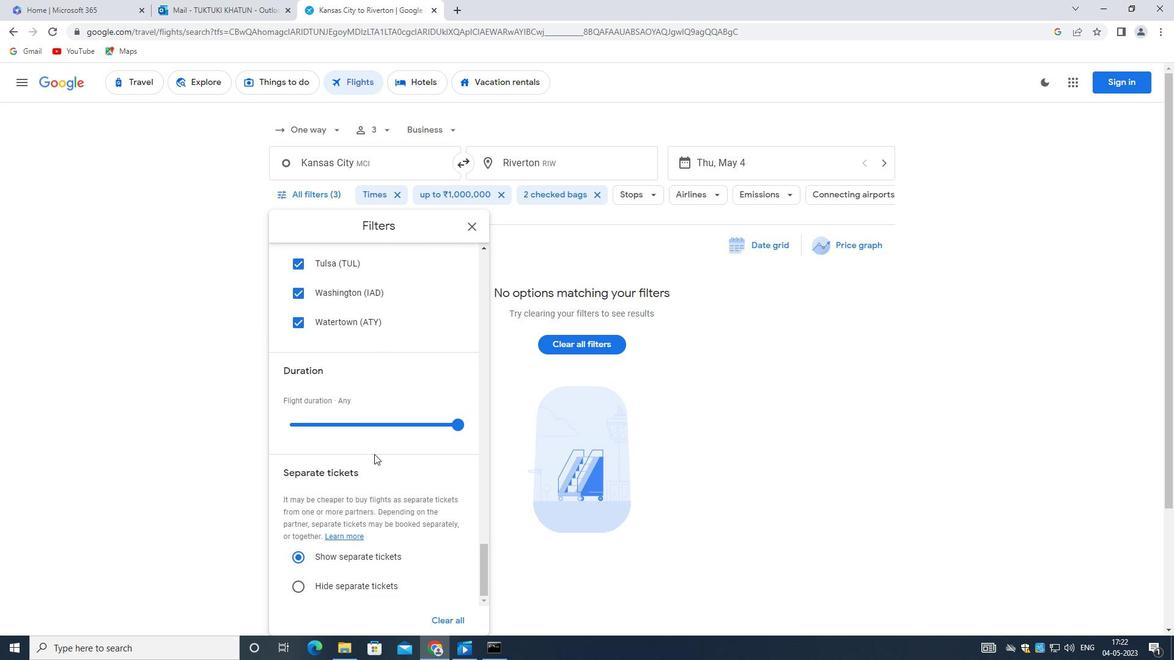 
Action: Mouse moved to (373, 449)
Screenshot: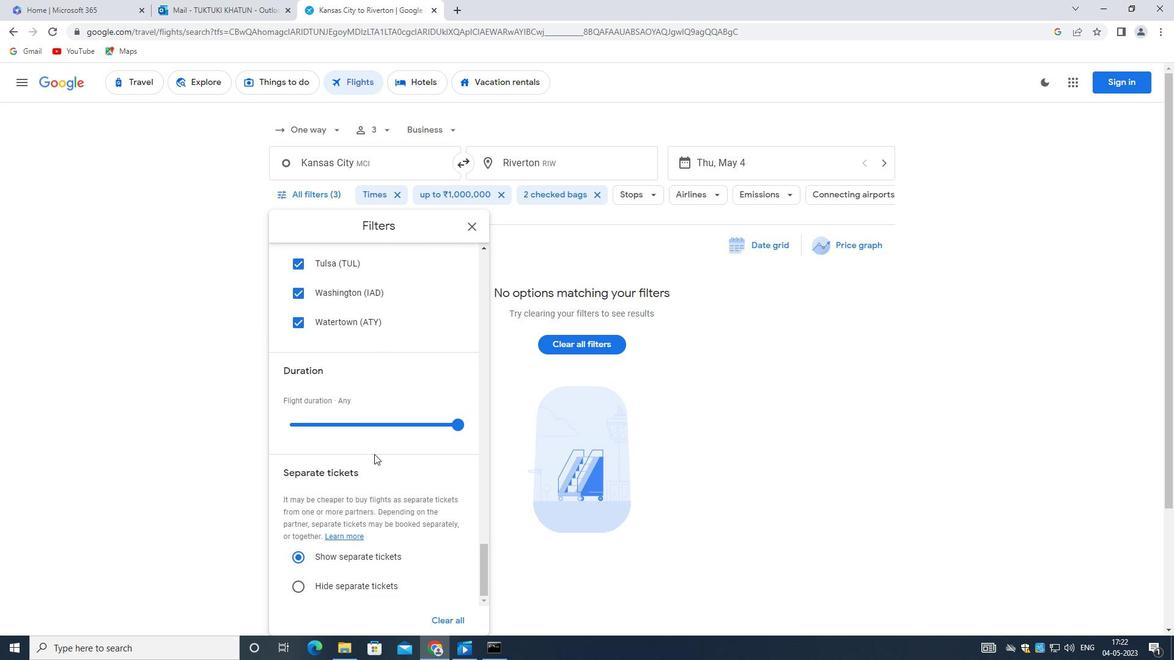 
Action: Mouse scrolled (373, 448) with delta (0, 0)
Screenshot: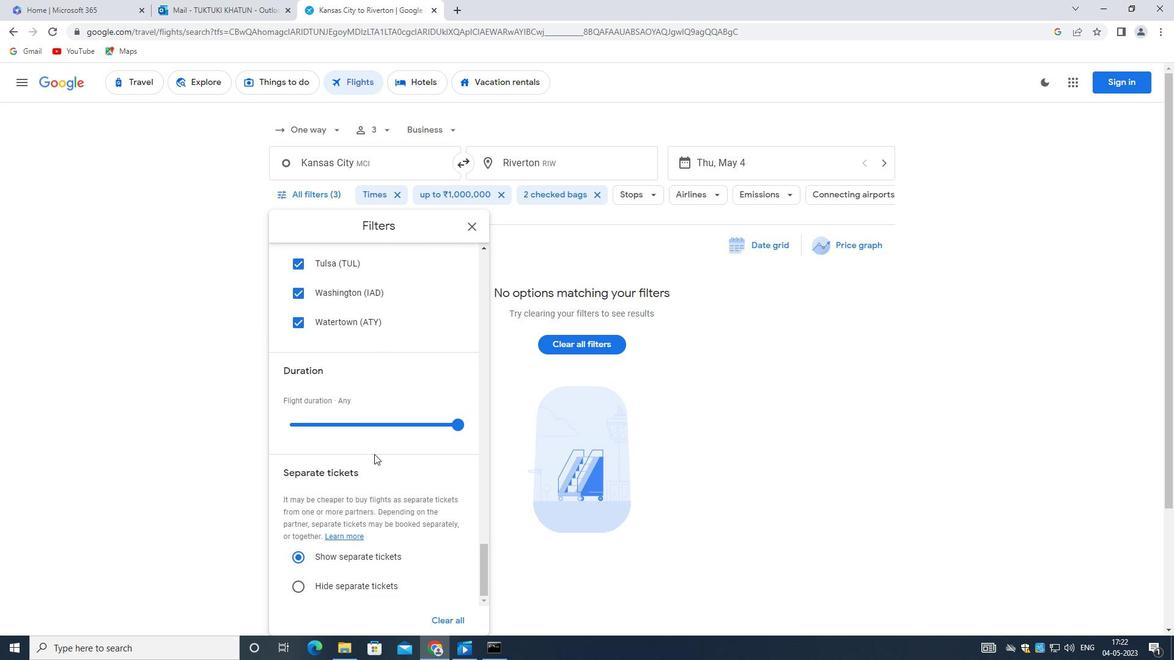 
Action: Mouse moved to (373, 449)
Screenshot: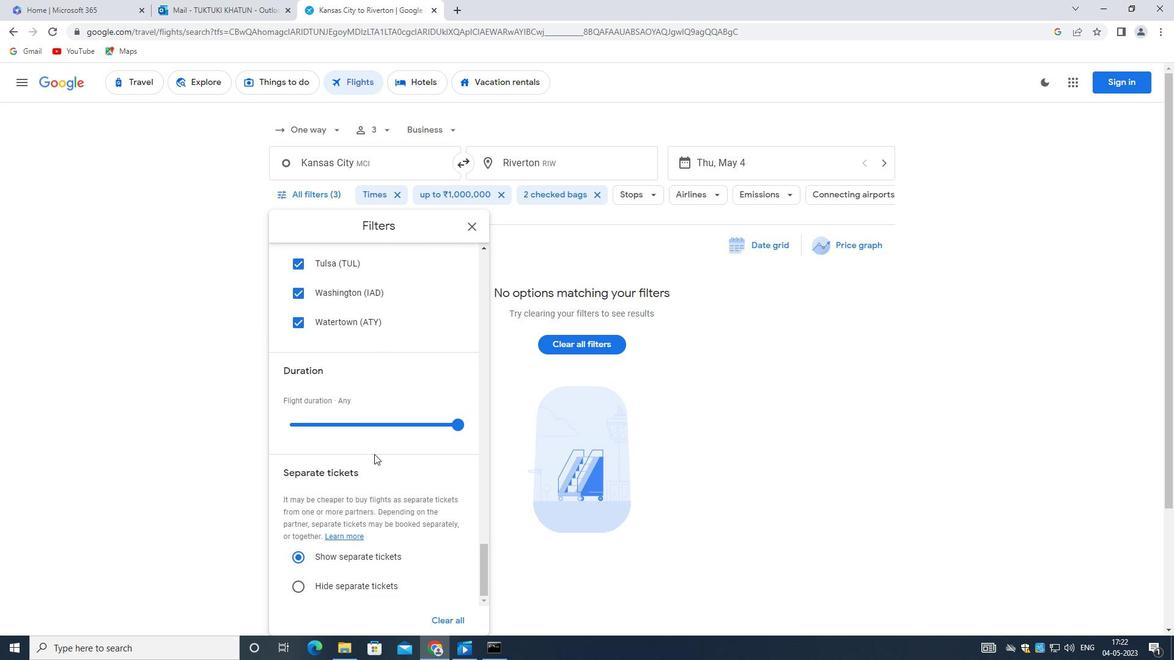 
